 Task: Use LinkedIn to find people who attended 'Institute of Engineering', work in 'Project Management', talk about 'Automation', are currently at 'Air India', and are in the 'Primary Metal Manufacturing' industry.
Action: Mouse moved to (572, 72)
Screenshot: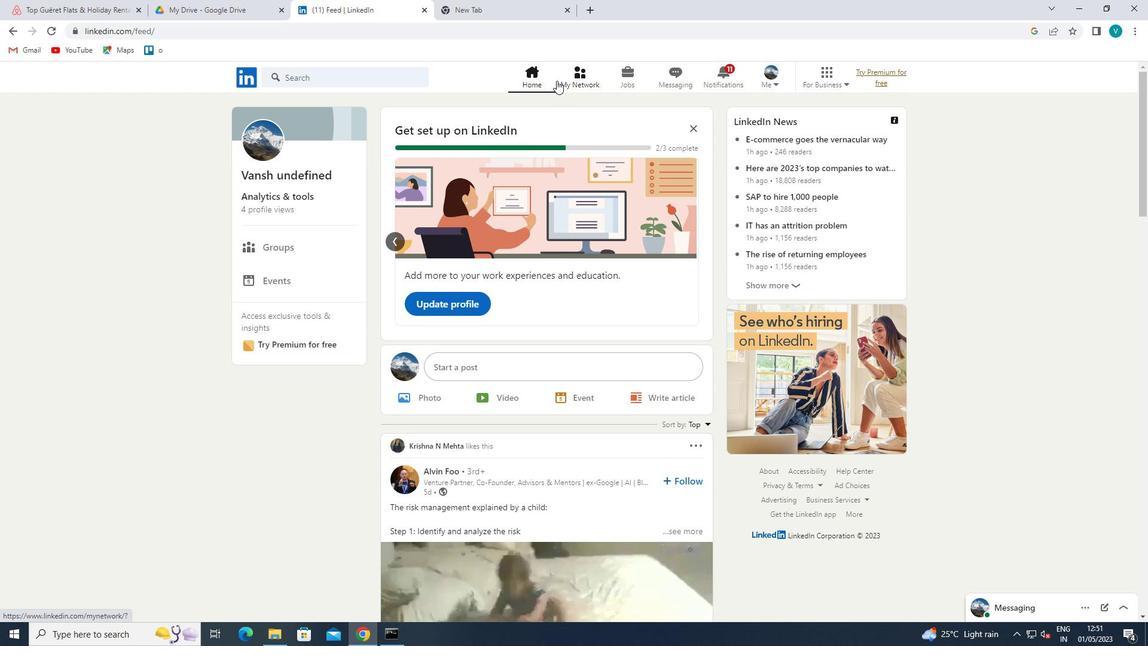
Action: Mouse pressed left at (572, 72)
Screenshot: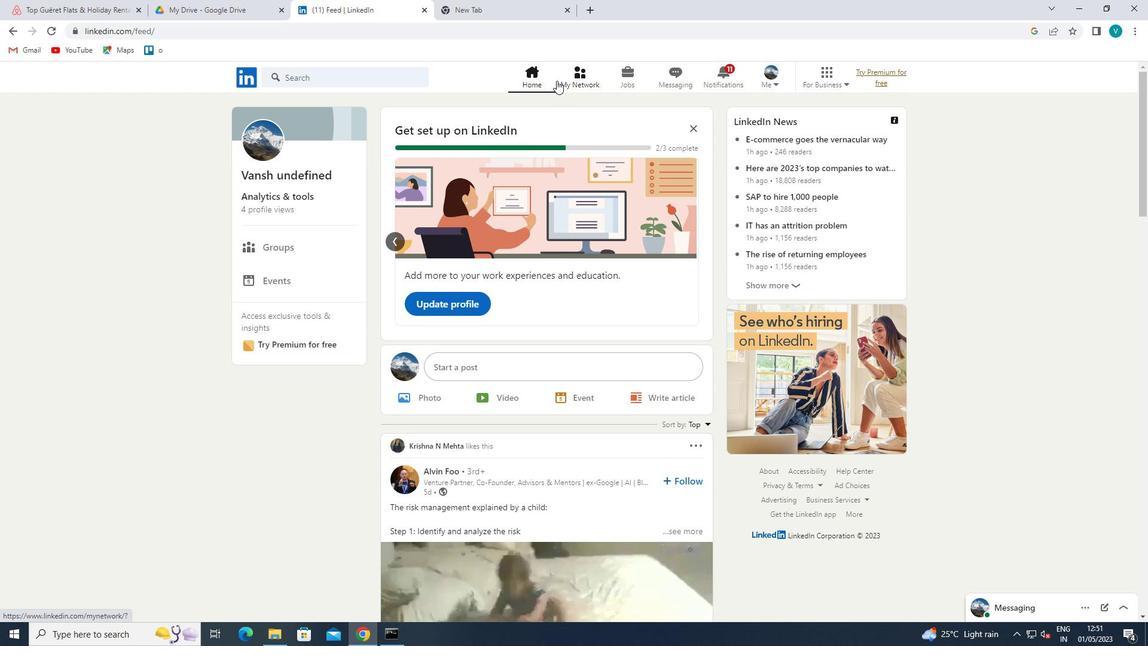 
Action: Mouse moved to (285, 139)
Screenshot: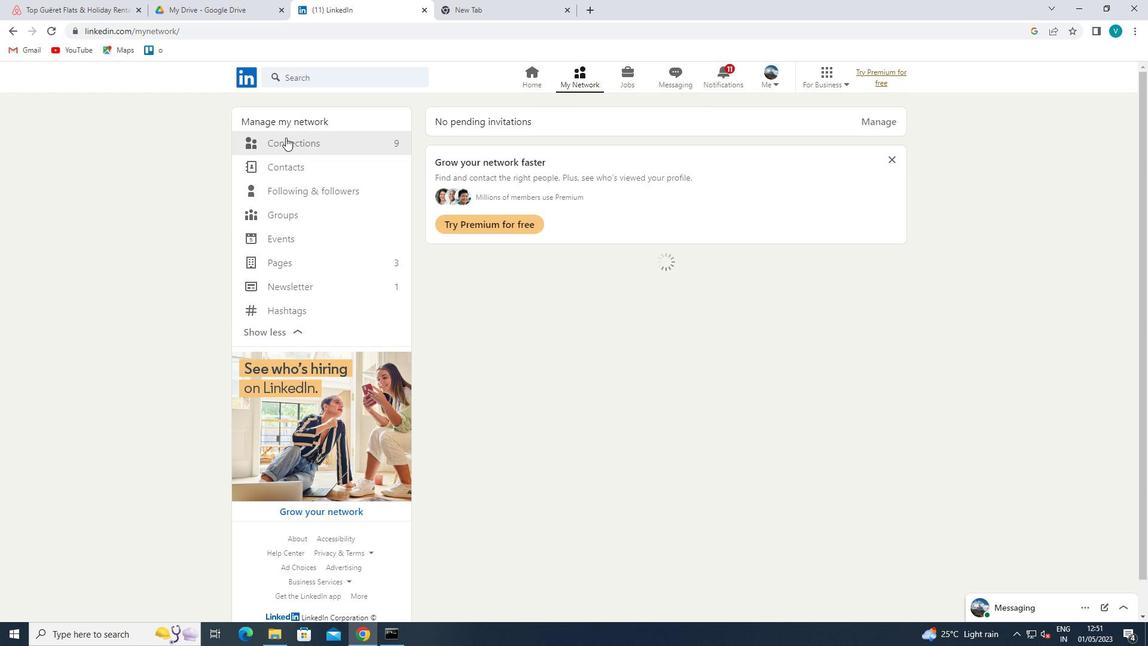 
Action: Mouse pressed left at (285, 139)
Screenshot: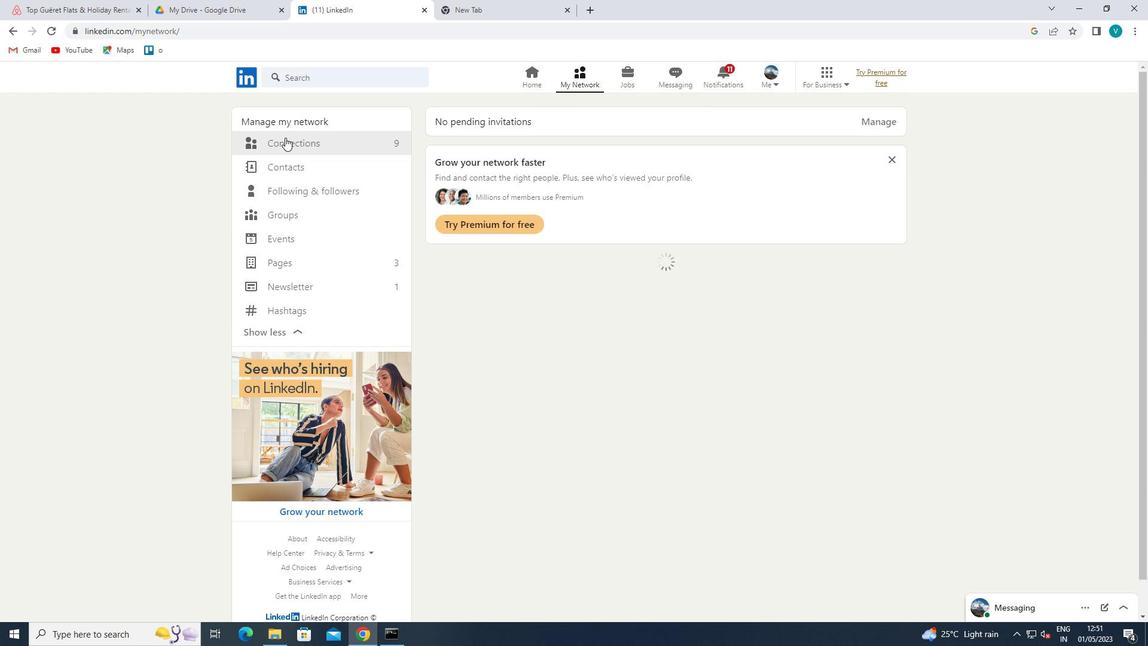 
Action: Mouse moved to (667, 144)
Screenshot: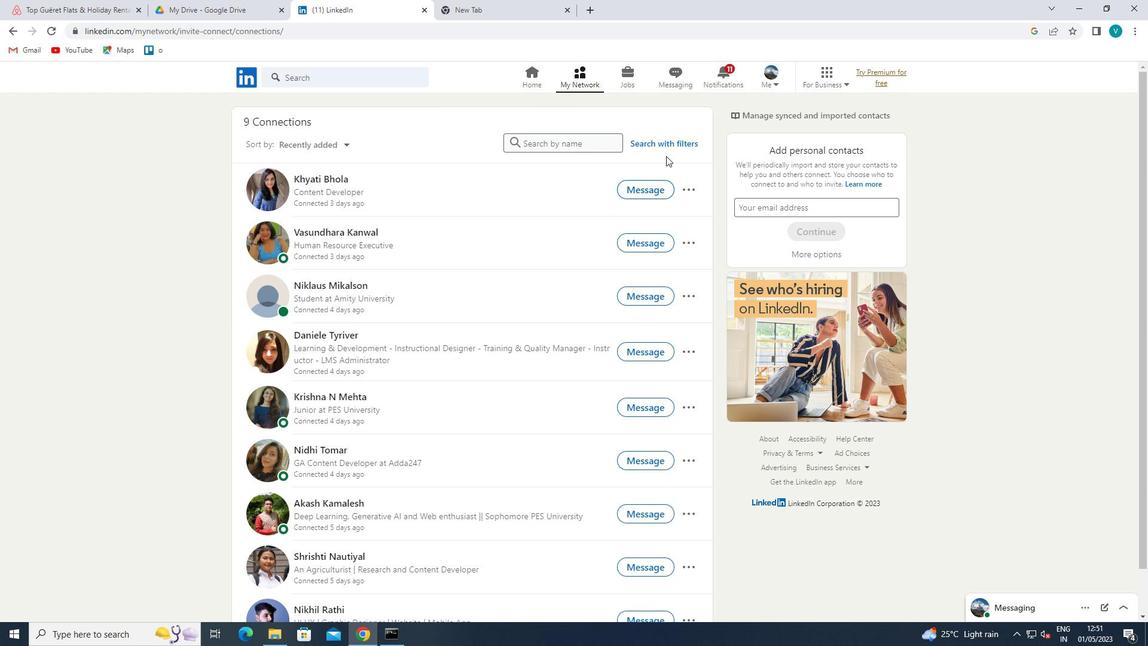 
Action: Mouse pressed left at (667, 144)
Screenshot: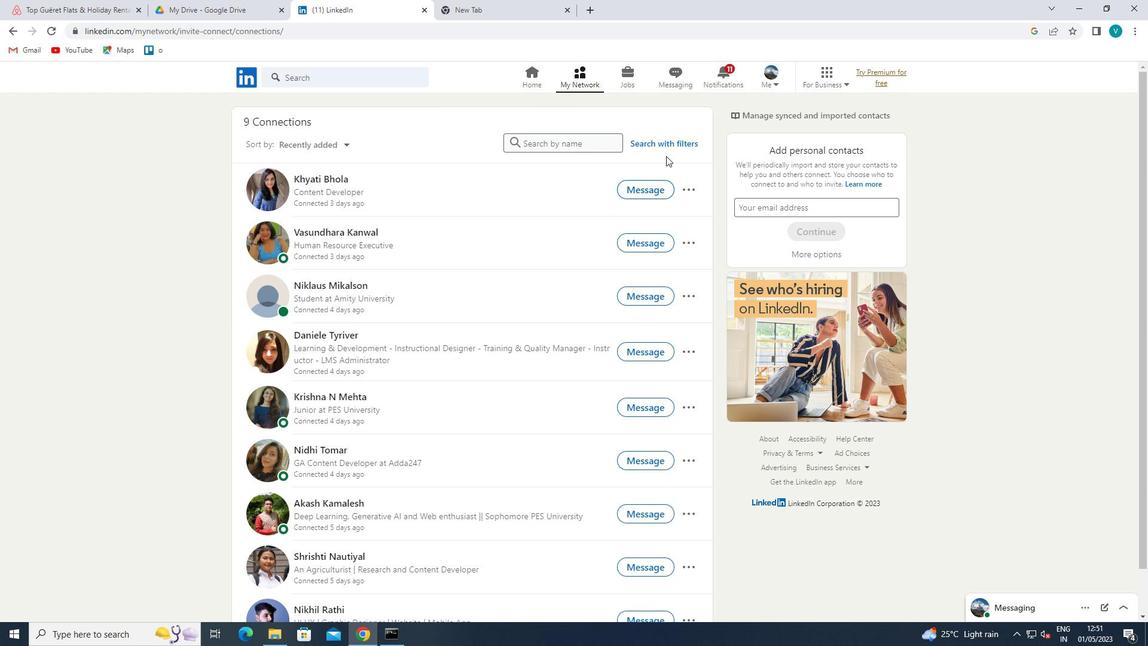 
Action: Mouse moved to (558, 102)
Screenshot: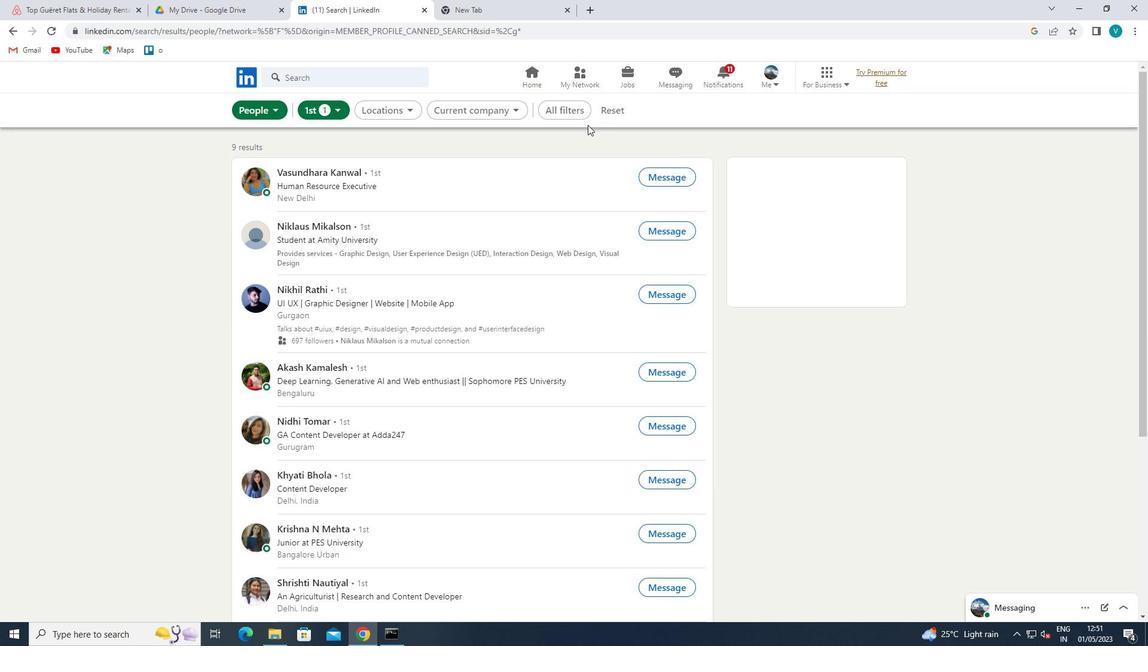 
Action: Mouse pressed left at (558, 102)
Screenshot: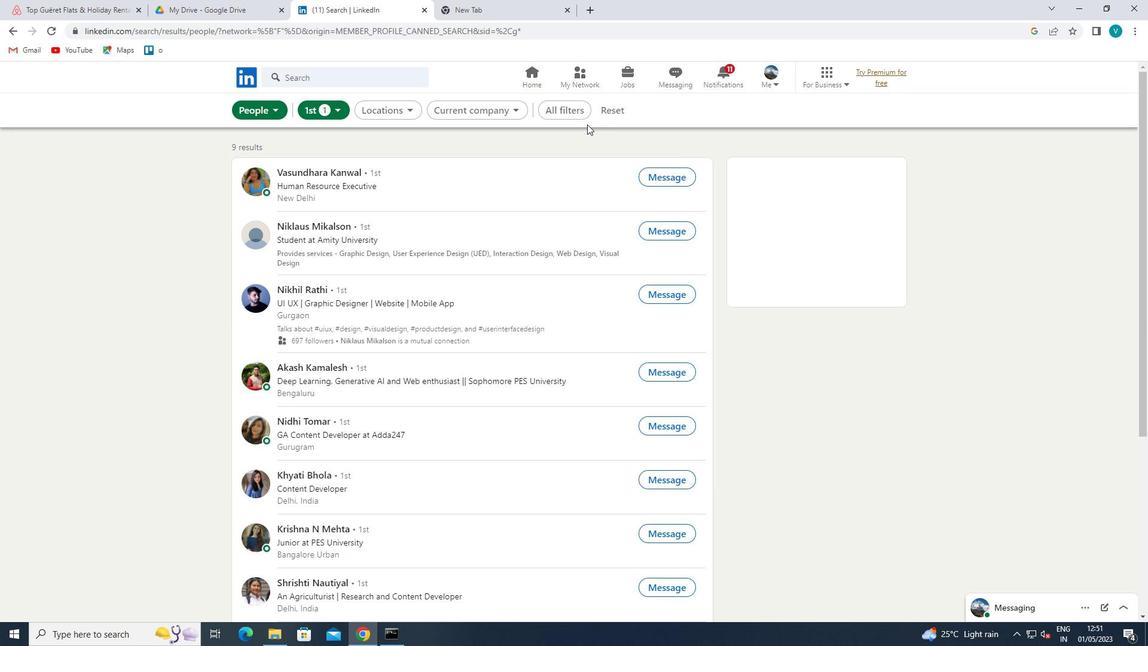 
Action: Mouse moved to (931, 225)
Screenshot: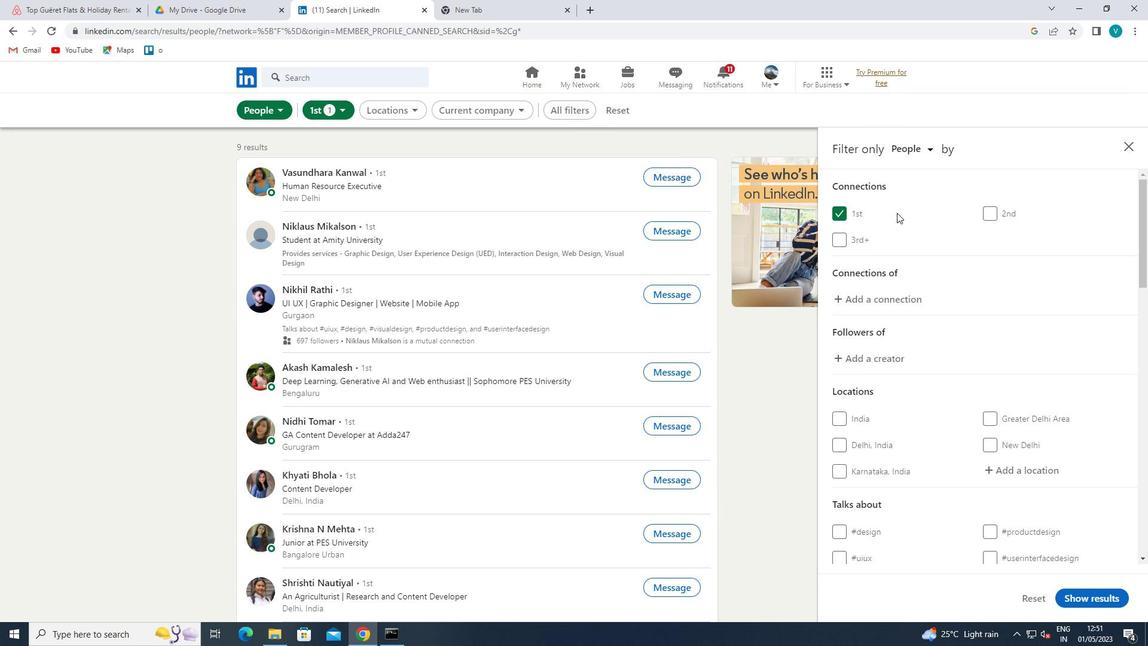 
Action: Mouse scrolled (931, 224) with delta (0, 0)
Screenshot: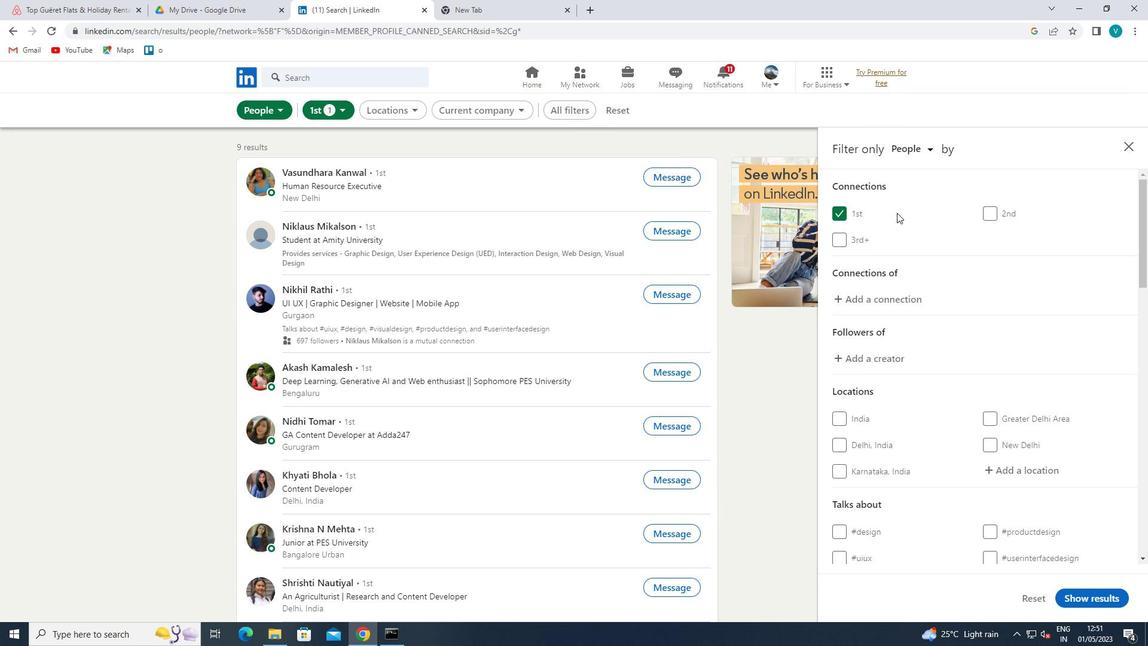 
Action: Mouse moved to (939, 230)
Screenshot: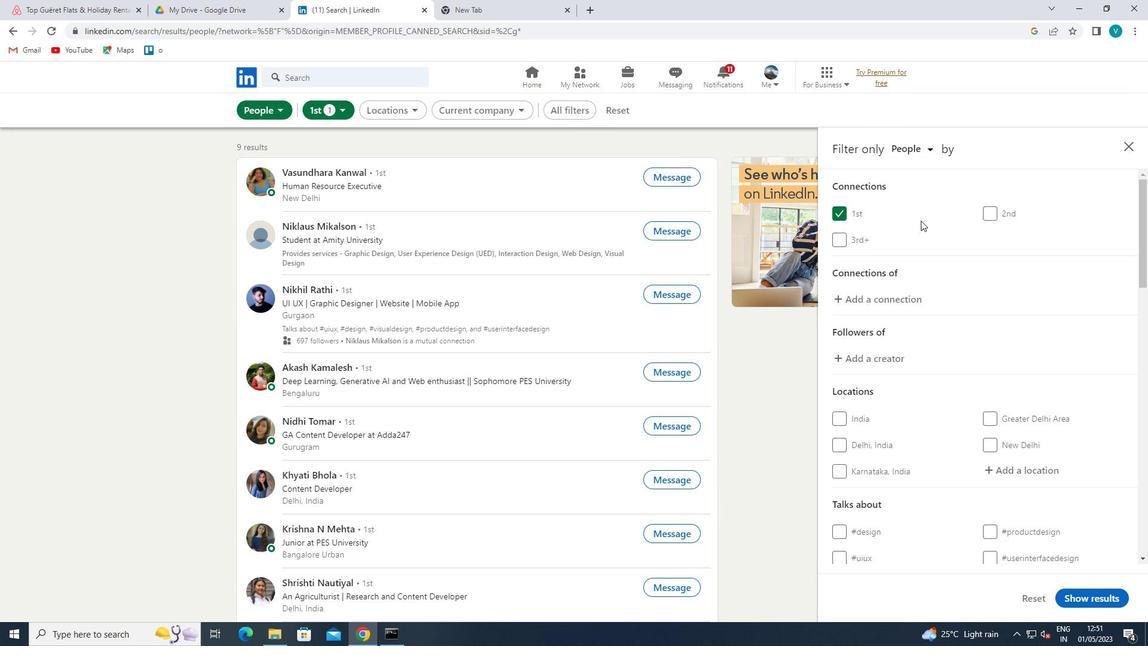 
Action: Mouse scrolled (939, 230) with delta (0, 0)
Screenshot: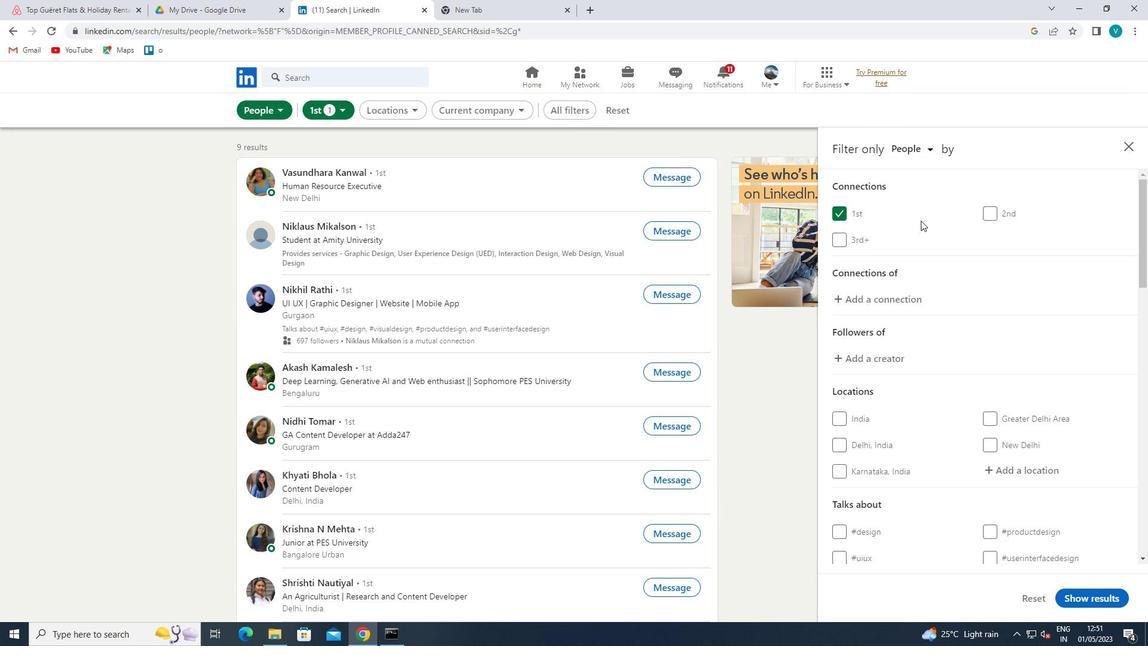 
Action: Mouse moved to (1022, 347)
Screenshot: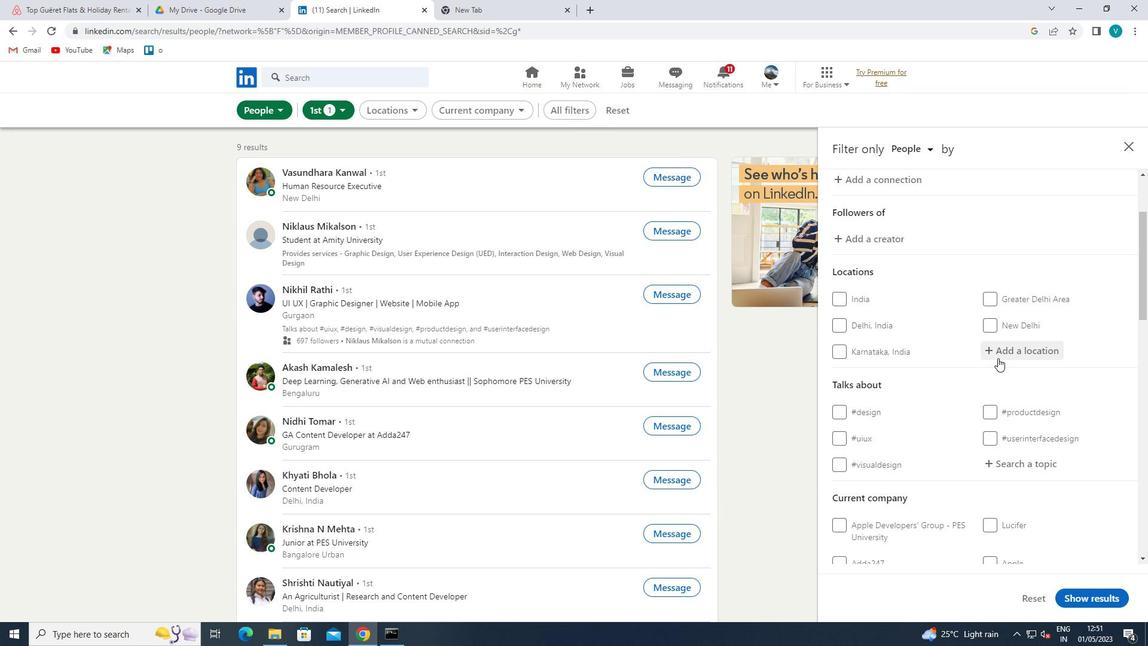 
Action: Mouse pressed left at (1022, 347)
Screenshot: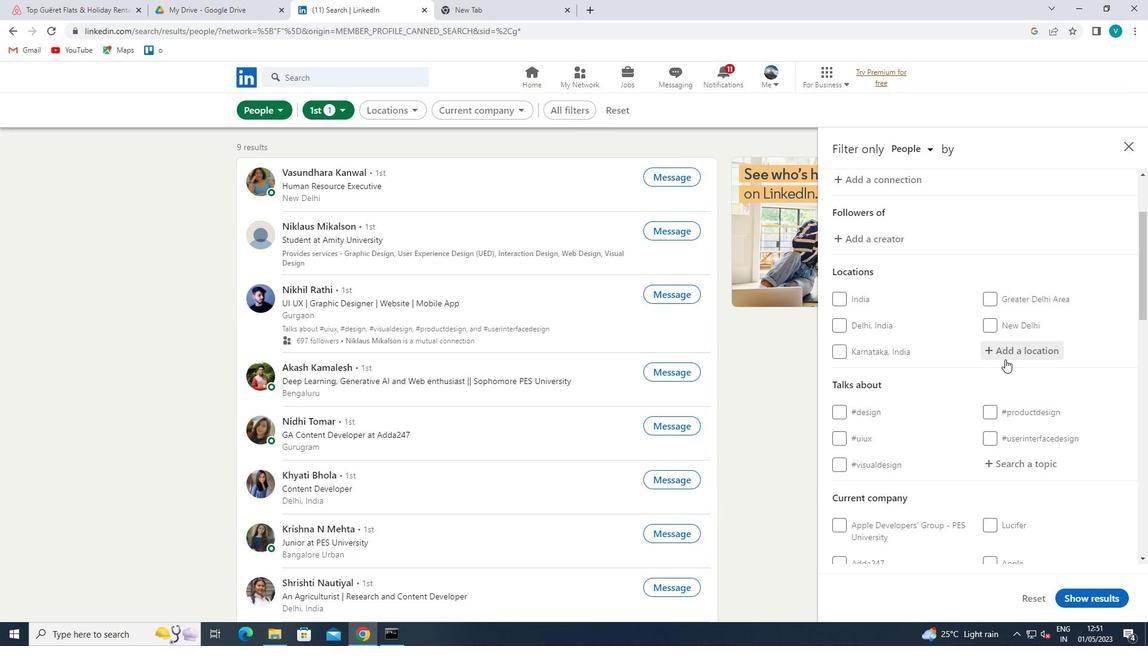
Action: Key pressed <Key.shift>LONGJING<Key.space>
Screenshot: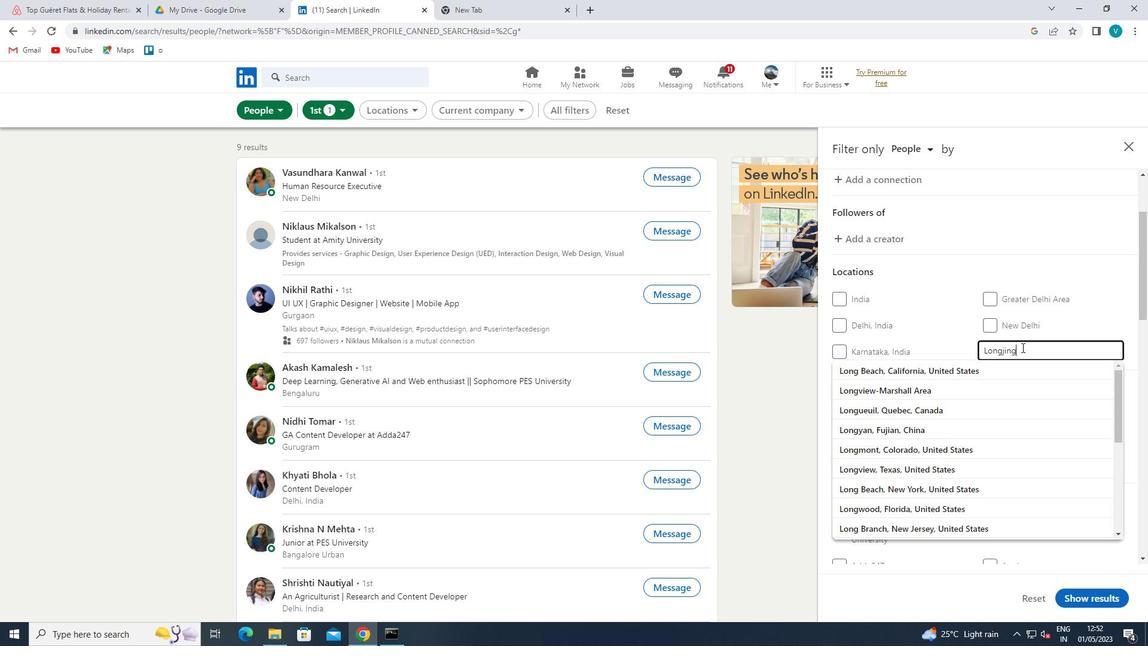 
Action: Mouse moved to (967, 346)
Screenshot: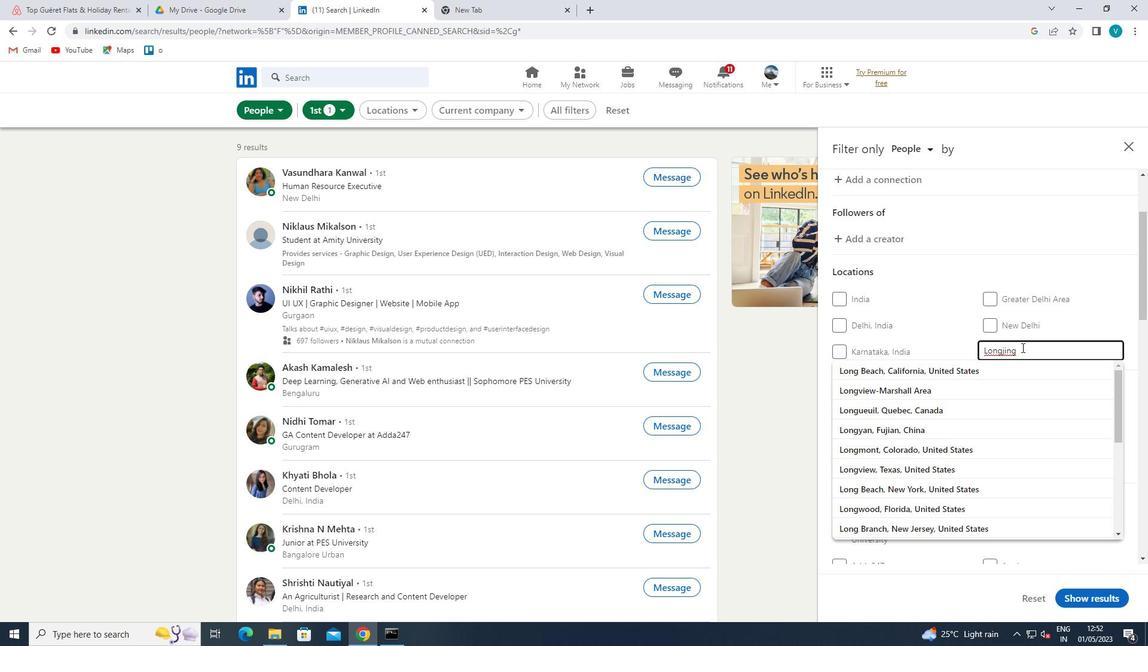 
Action: Mouse pressed left at (967, 346)
Screenshot: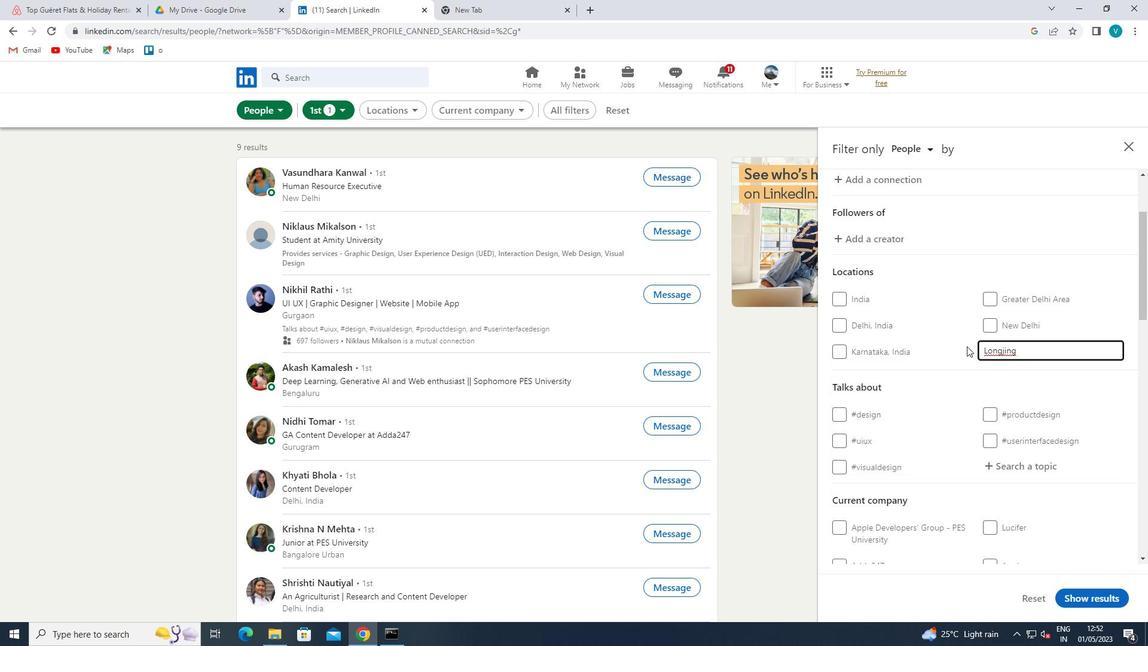 
Action: Mouse moved to (969, 334)
Screenshot: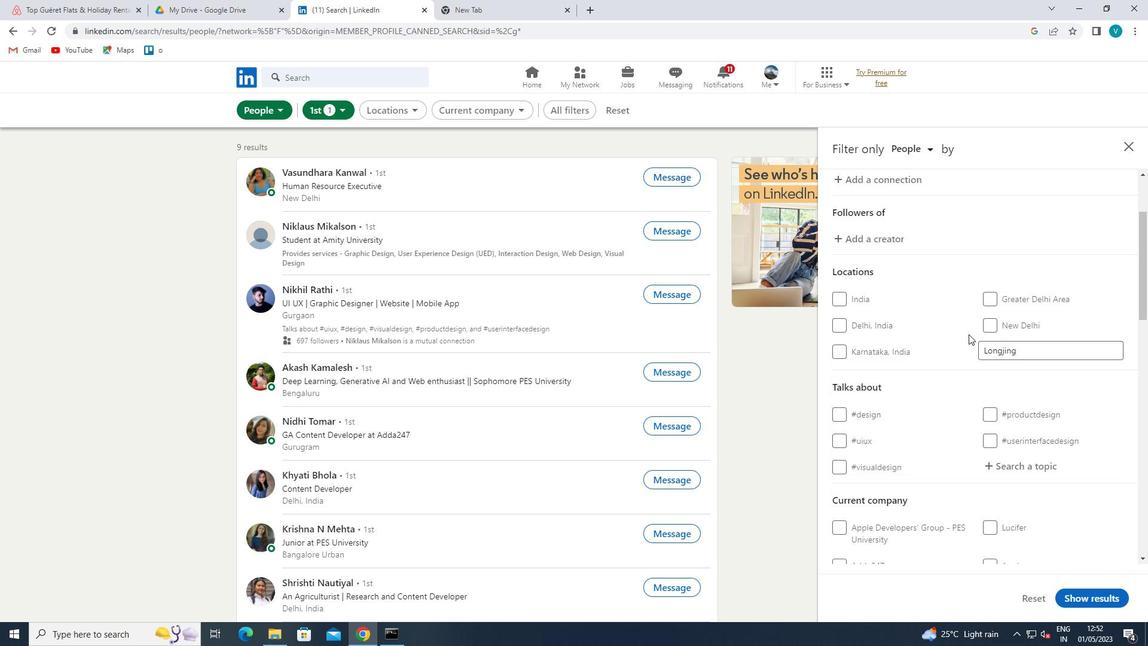 
Action: Mouse scrolled (969, 334) with delta (0, 0)
Screenshot: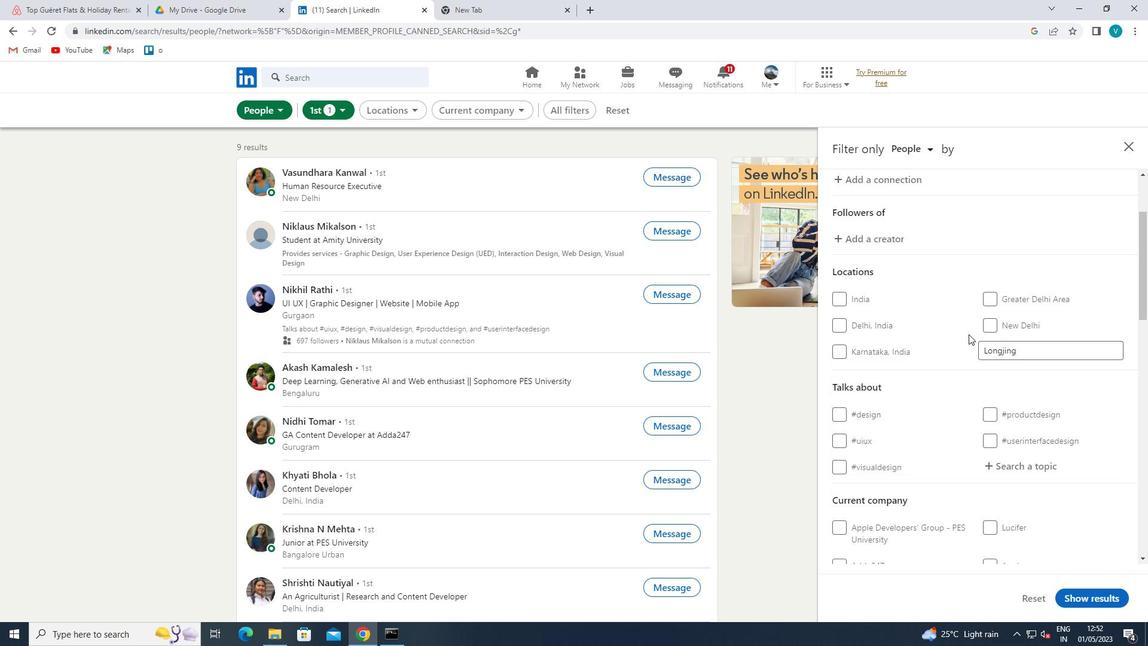 
Action: Mouse moved to (974, 343)
Screenshot: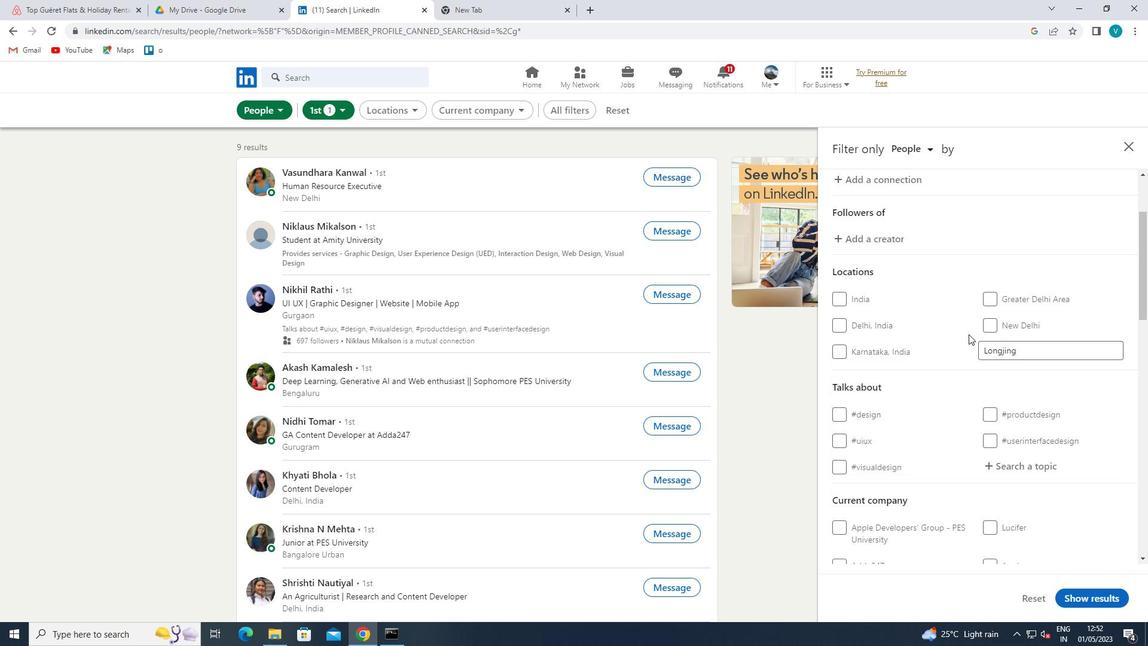 
Action: Mouse scrolled (974, 342) with delta (0, 0)
Screenshot: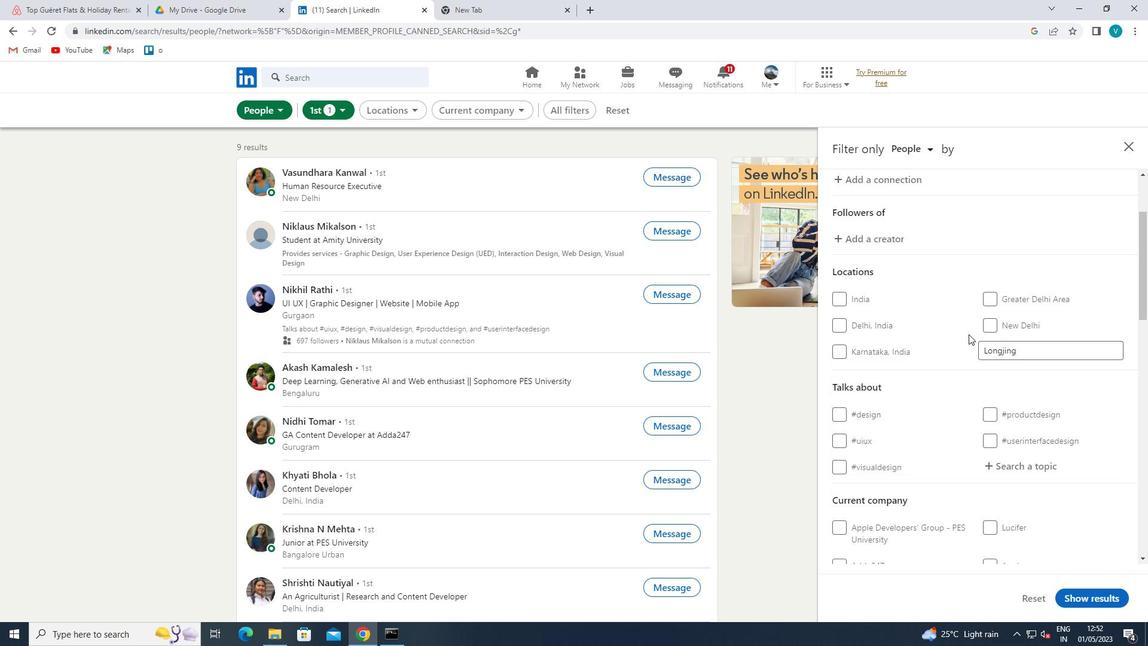 
Action: Mouse moved to (1037, 352)
Screenshot: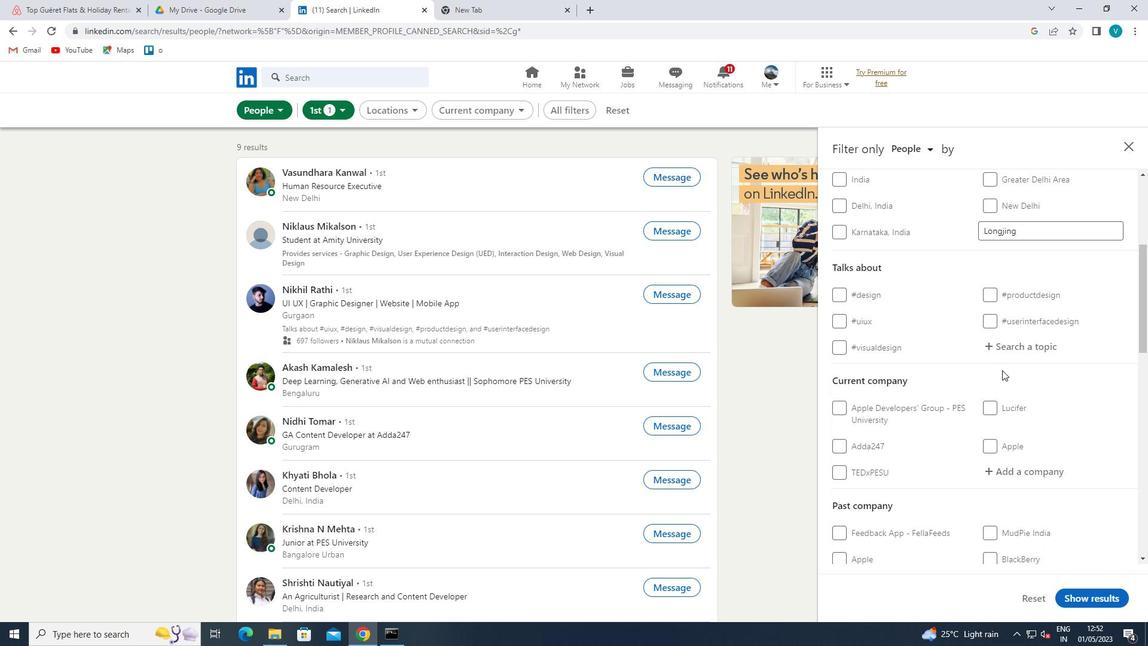 
Action: Mouse pressed left at (1037, 352)
Screenshot: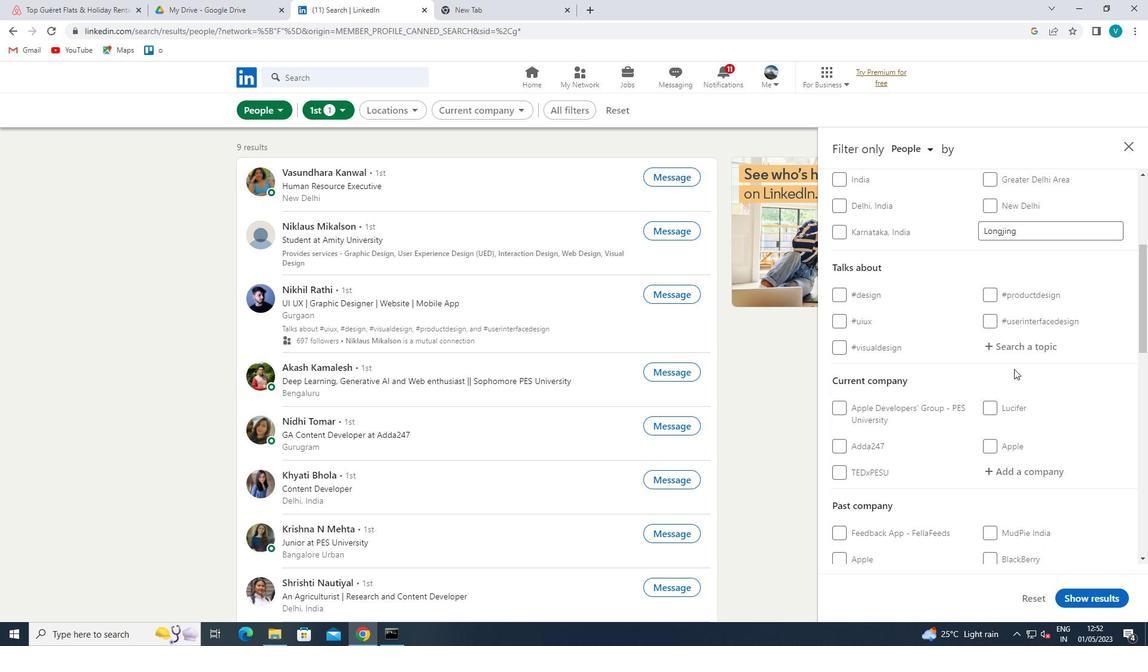 
Action: Mouse moved to (1038, 351)
Screenshot: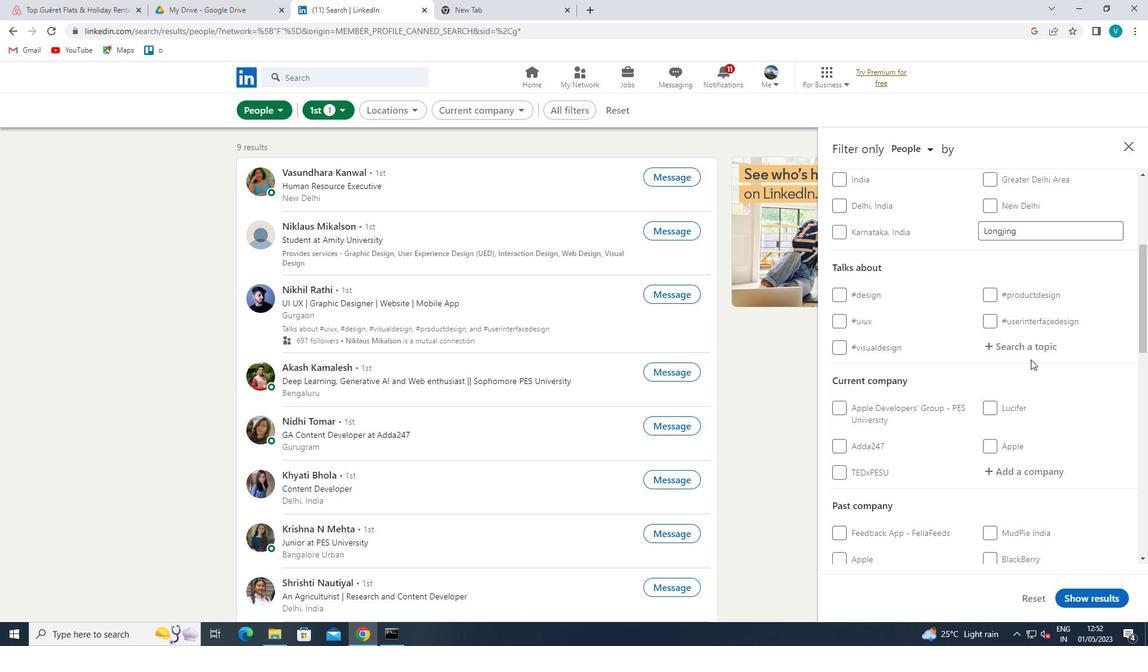 
Action: Key pressed <Key.shift>AUTOM
Screenshot: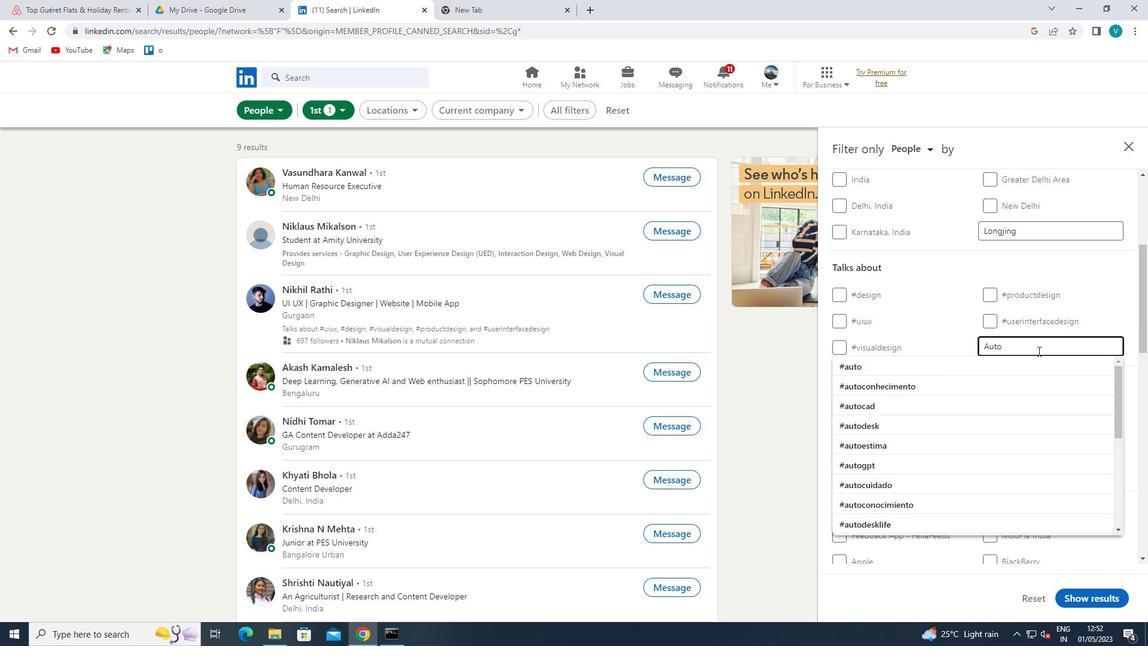 
Action: Mouse moved to (1038, 351)
Screenshot: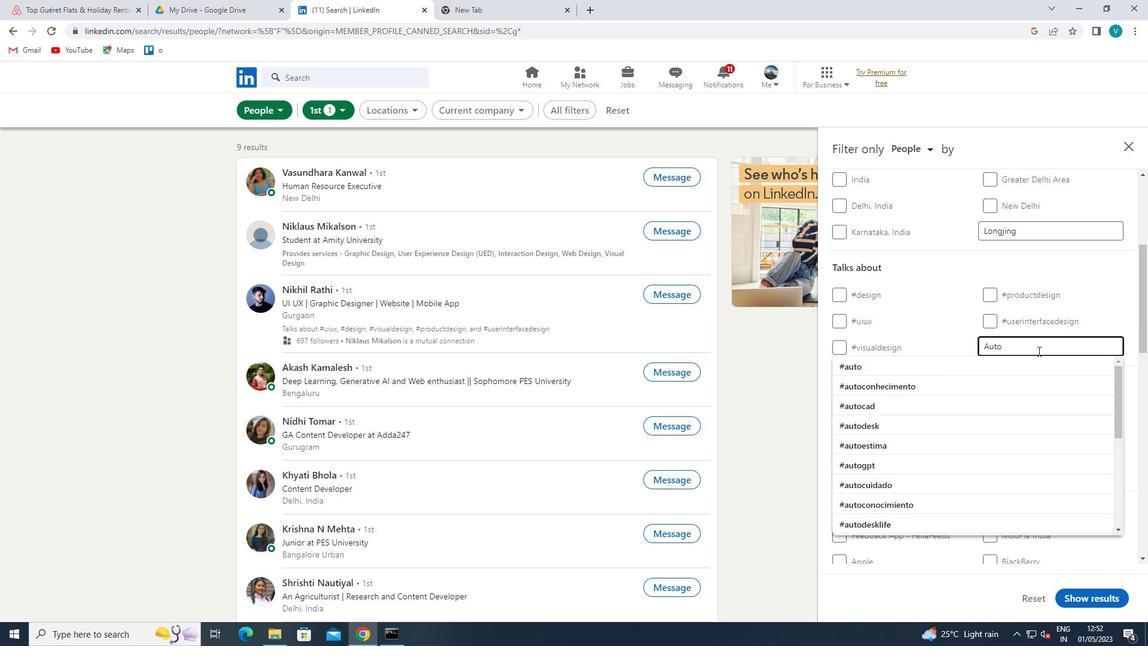 
Action: Key pressed AT
Screenshot: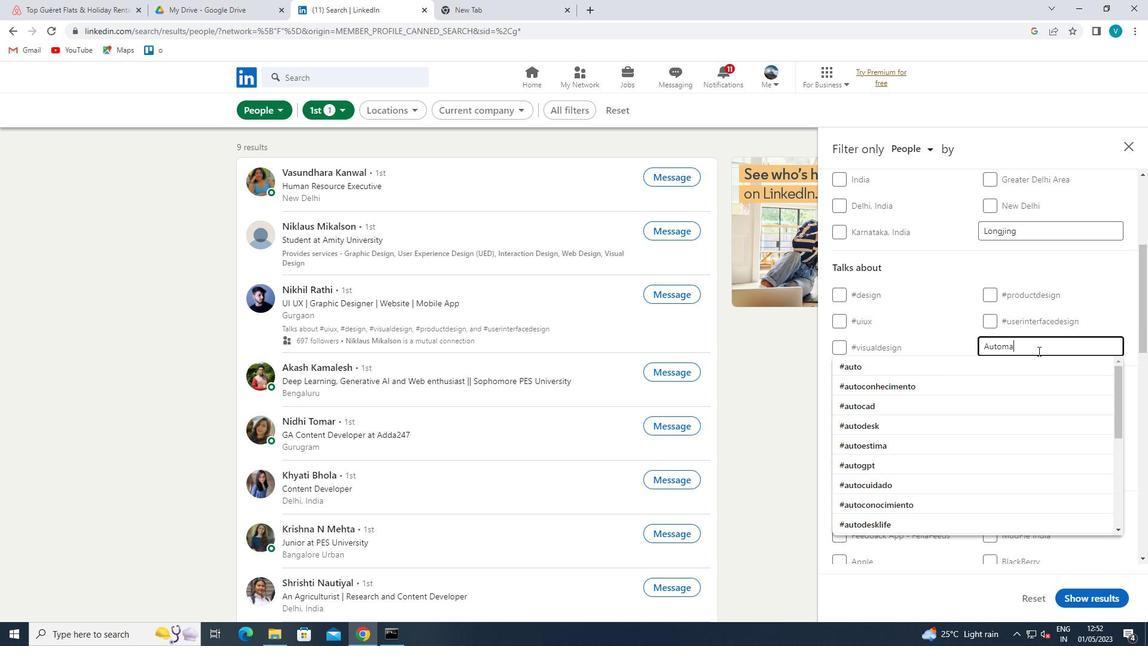 
Action: Mouse moved to (1038, 350)
Screenshot: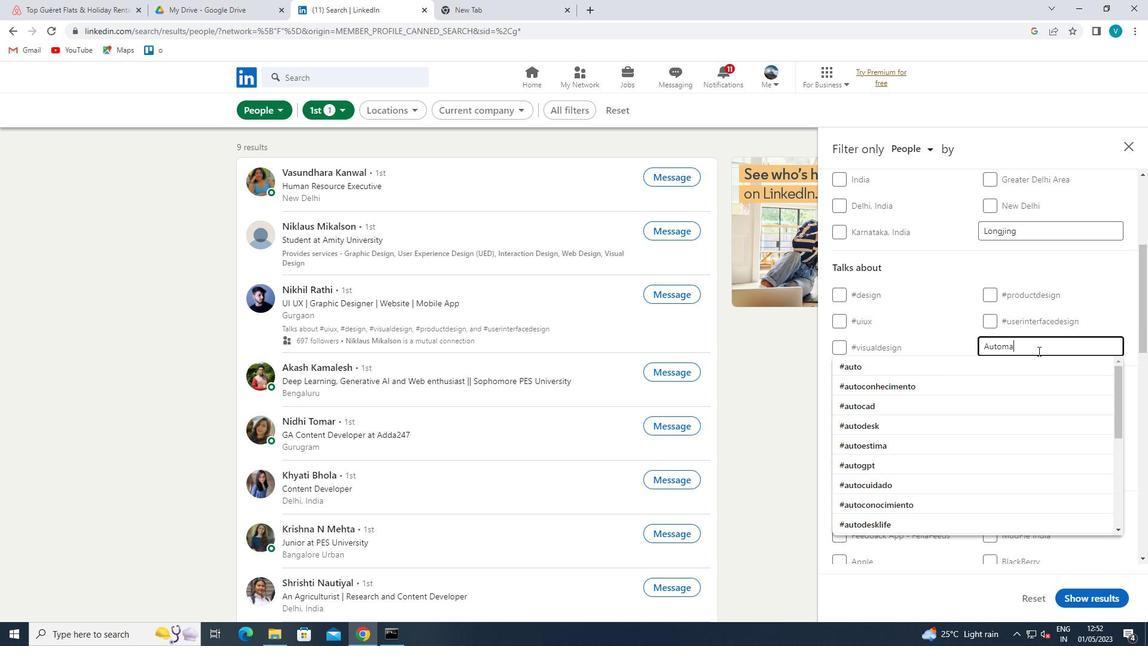 
Action: Key pressed ION
Screenshot: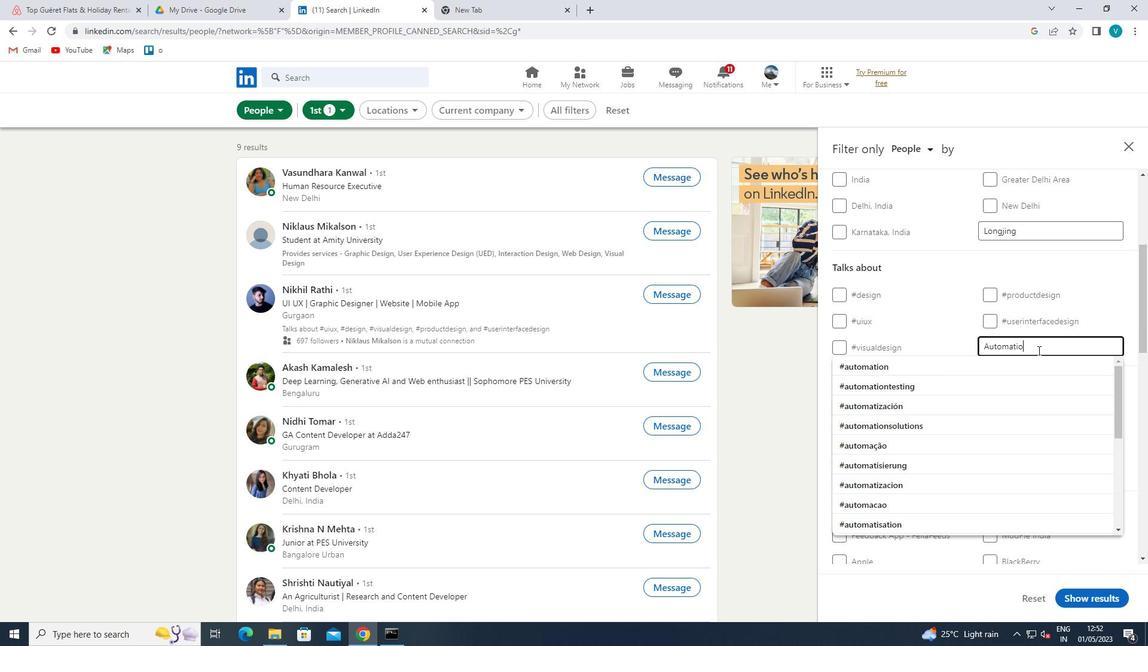 
Action: Mouse moved to (975, 360)
Screenshot: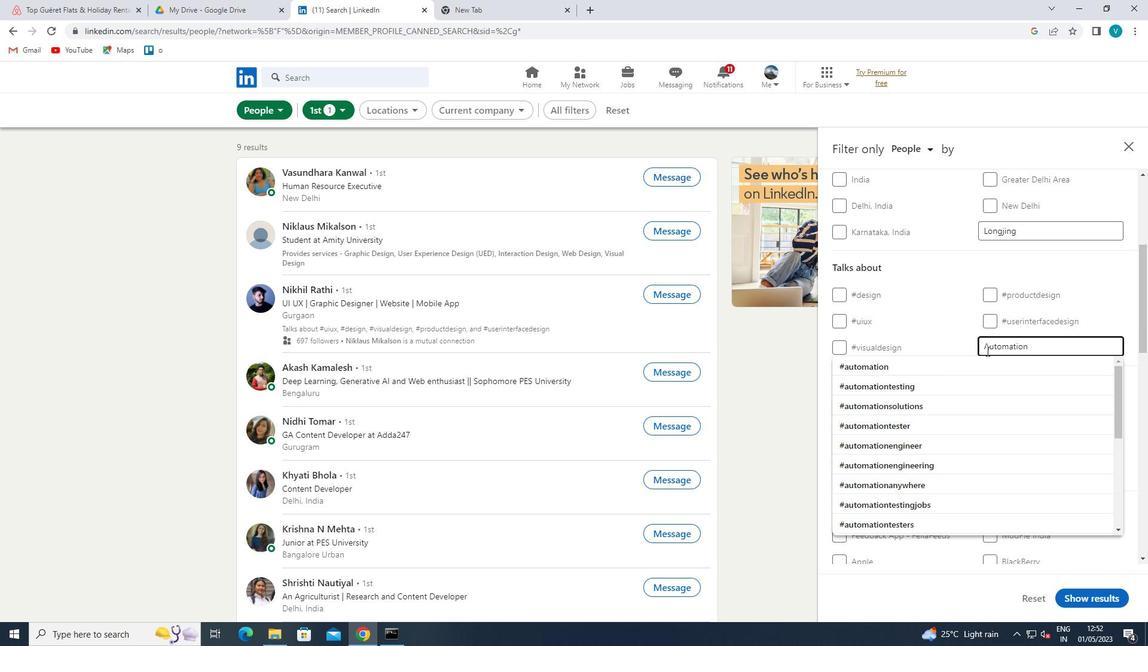 
Action: Mouse pressed left at (975, 360)
Screenshot: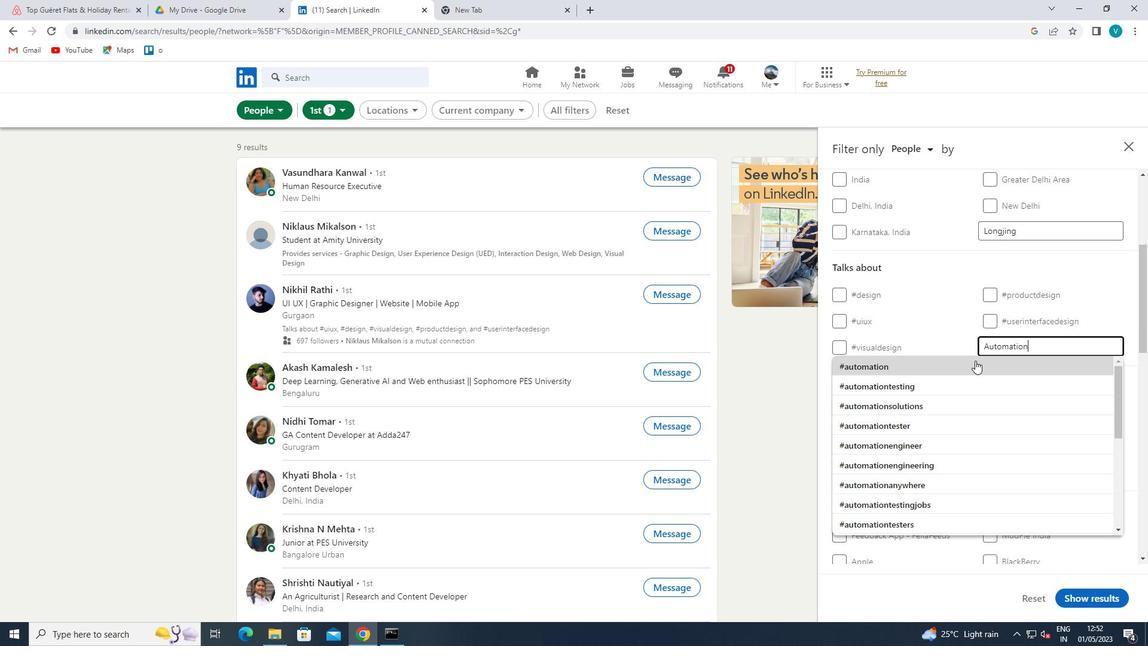 
Action: Mouse scrolled (975, 360) with delta (0, 0)
Screenshot: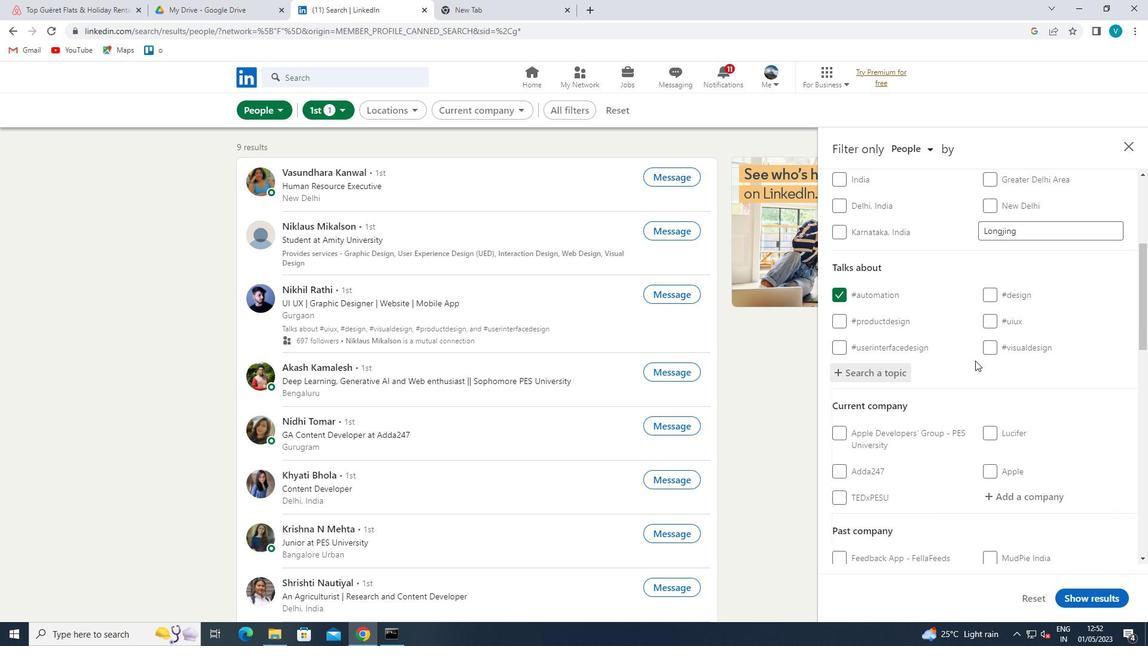 
Action: Mouse scrolled (975, 360) with delta (0, 0)
Screenshot: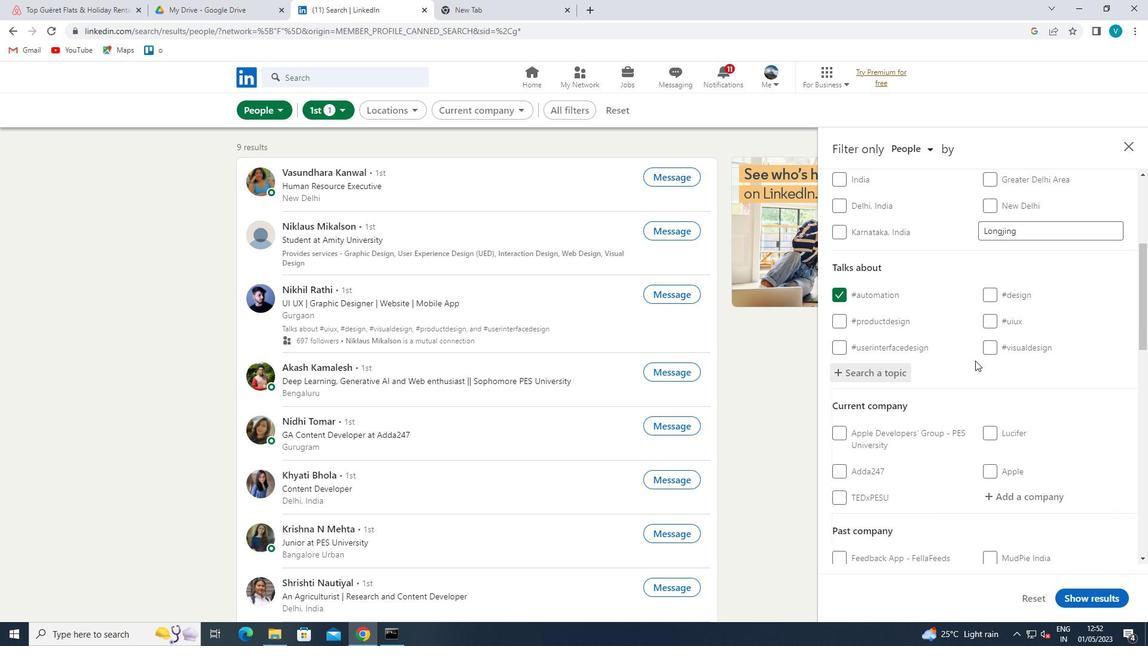 
Action: Mouse moved to (1033, 379)
Screenshot: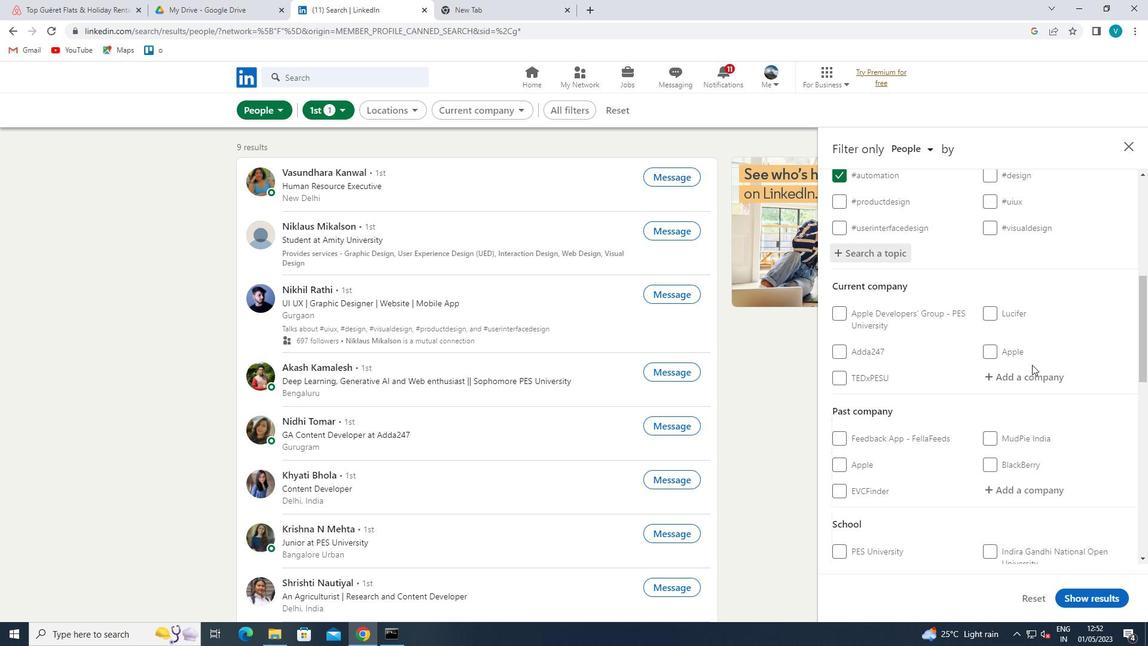 
Action: Mouse pressed left at (1033, 379)
Screenshot: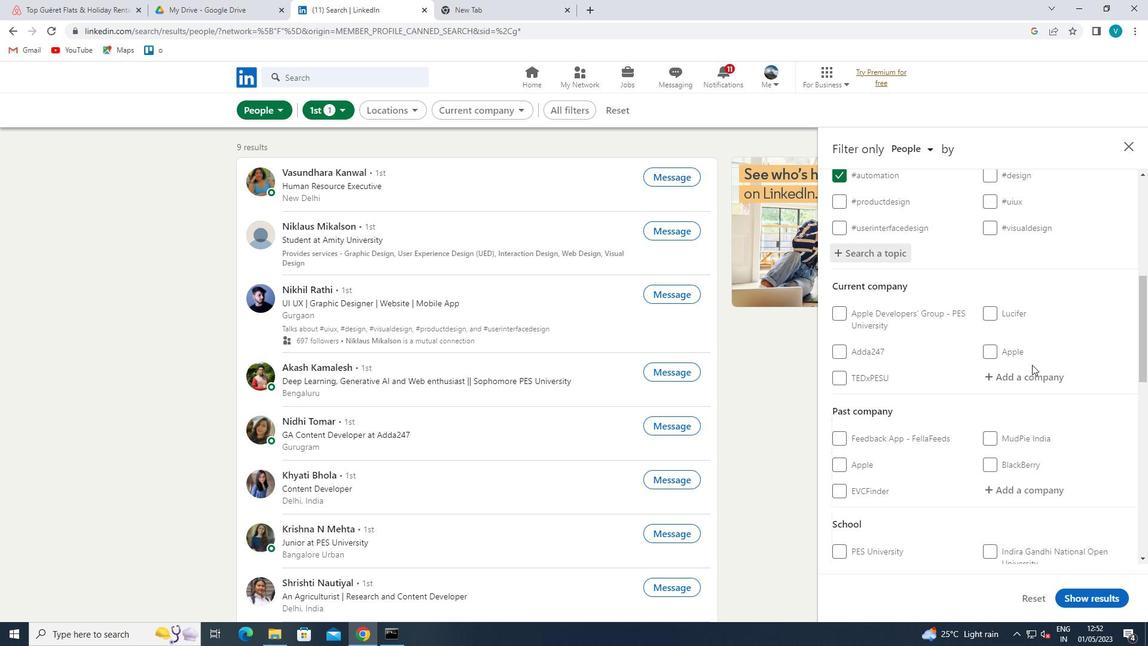 
Action: Key pressed <Key.shift>AIR<Key.space><Key.shift>INDIA<Key.space>
Screenshot: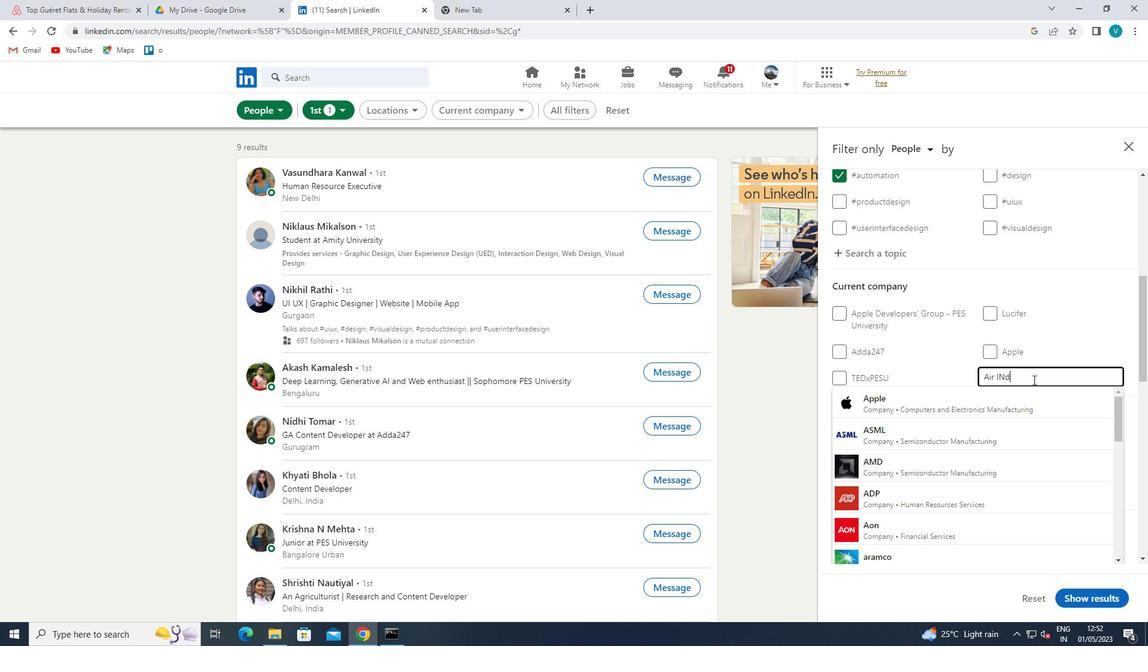 
Action: Mouse moved to (1006, 377)
Screenshot: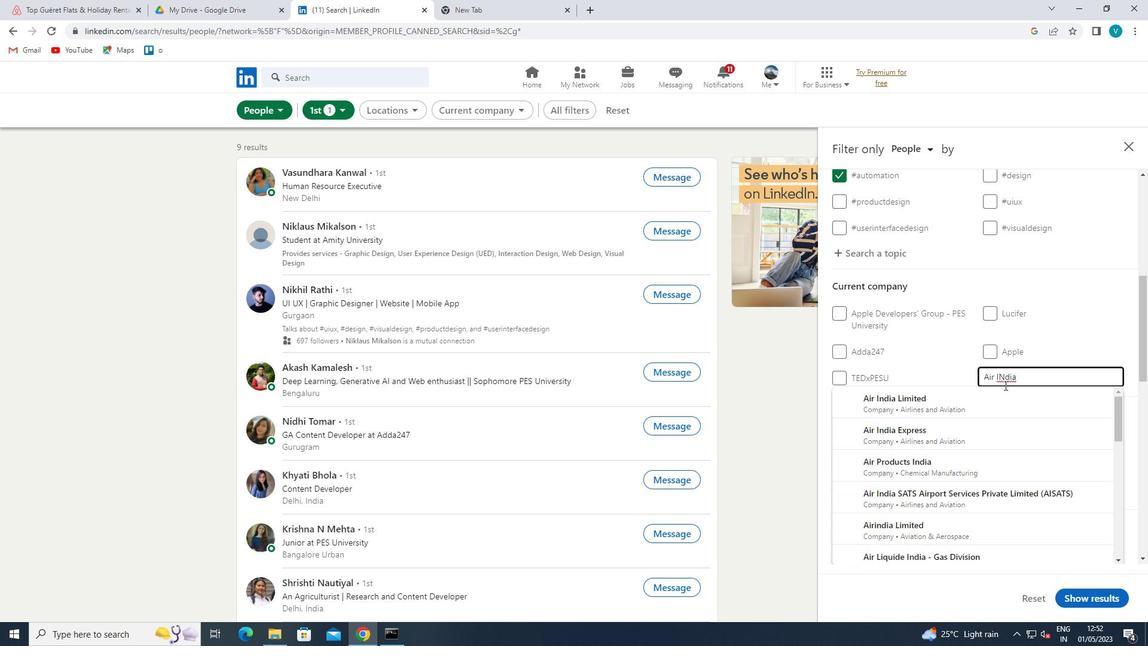 
Action: Mouse pressed left at (1006, 377)
Screenshot: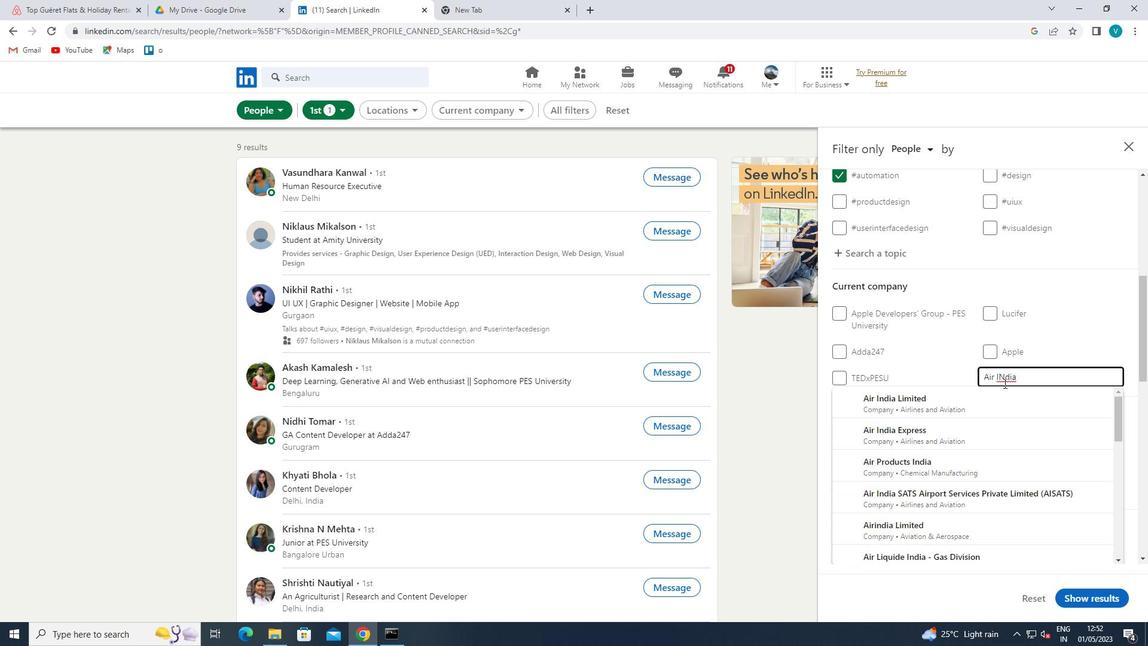 
Action: Mouse moved to (1005, 376)
Screenshot: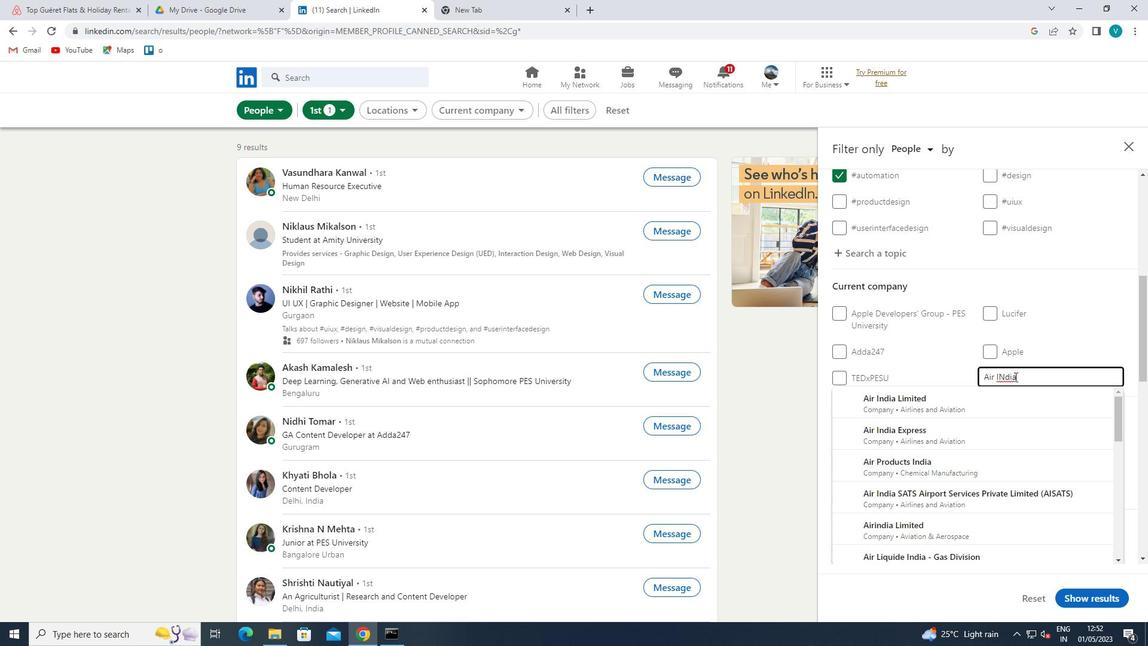 
Action: Mouse pressed left at (1005, 376)
Screenshot: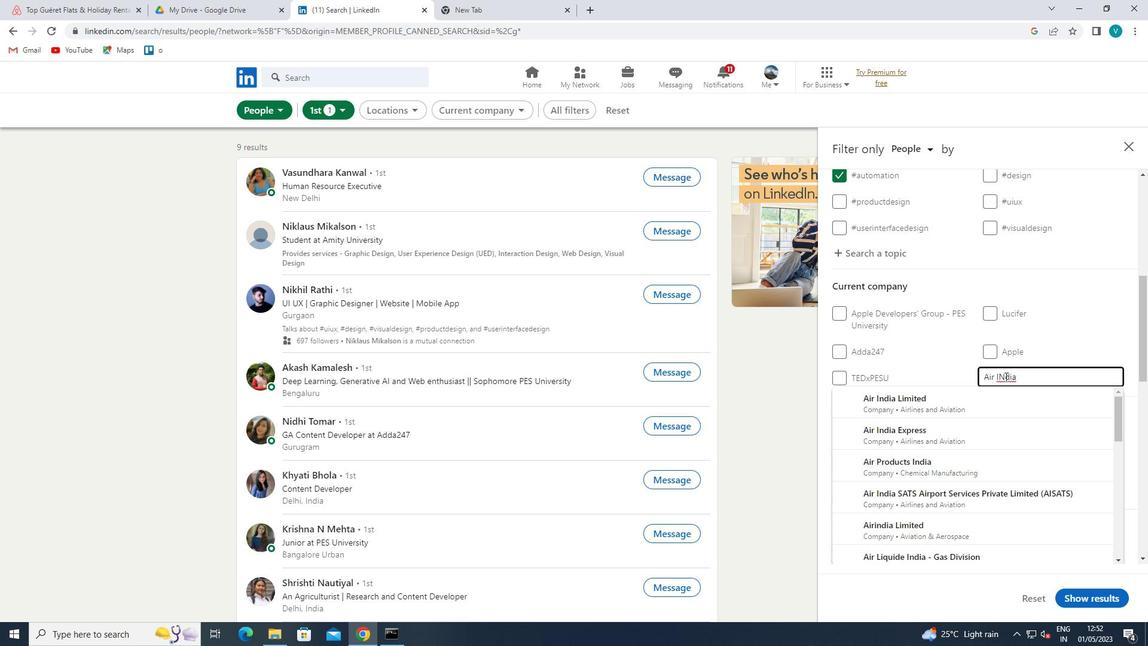 
Action: Mouse moved to (1012, 379)
Screenshot: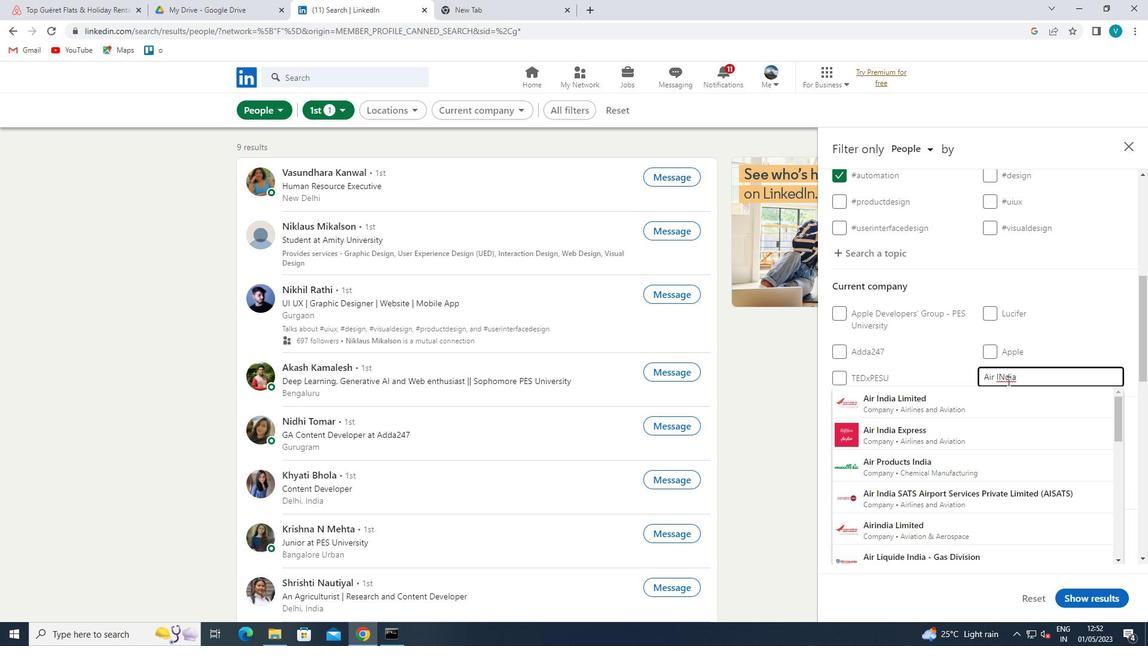 
Action: Key pressed <Key.backspace>N
Screenshot: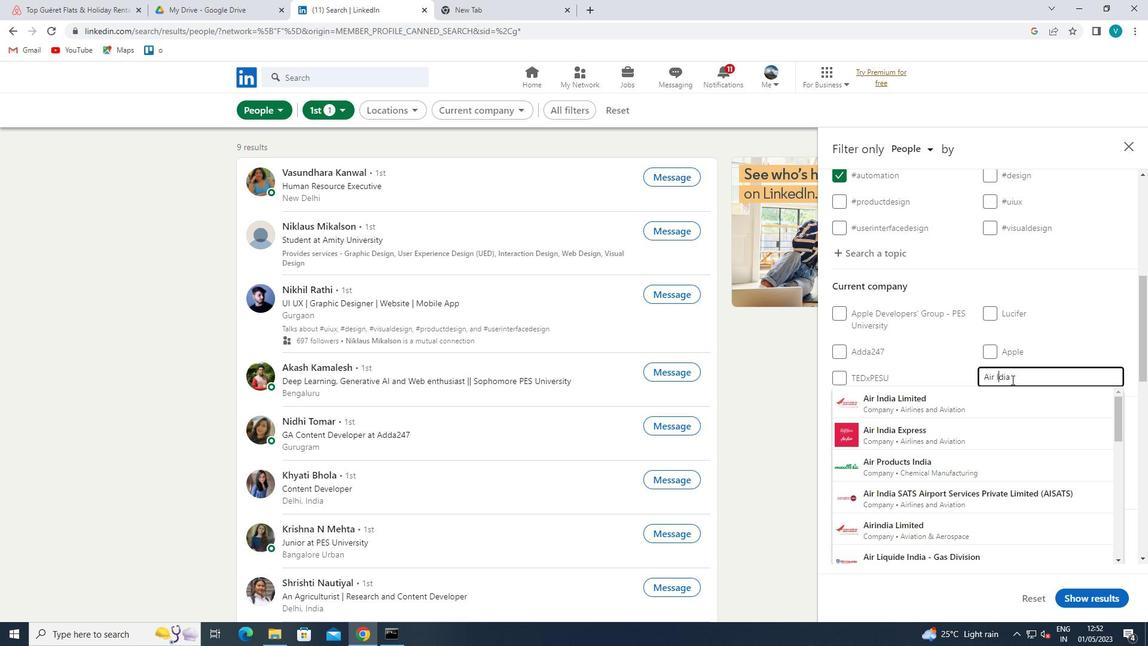 
Action: Mouse moved to (952, 430)
Screenshot: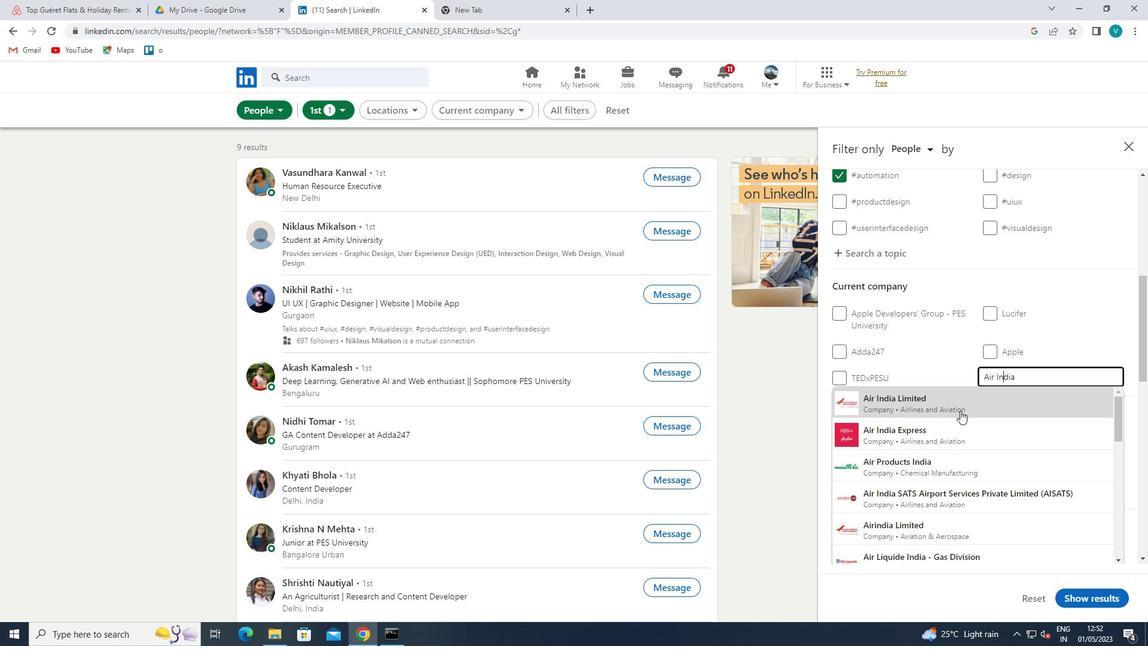 
Action: Mouse pressed left at (952, 430)
Screenshot: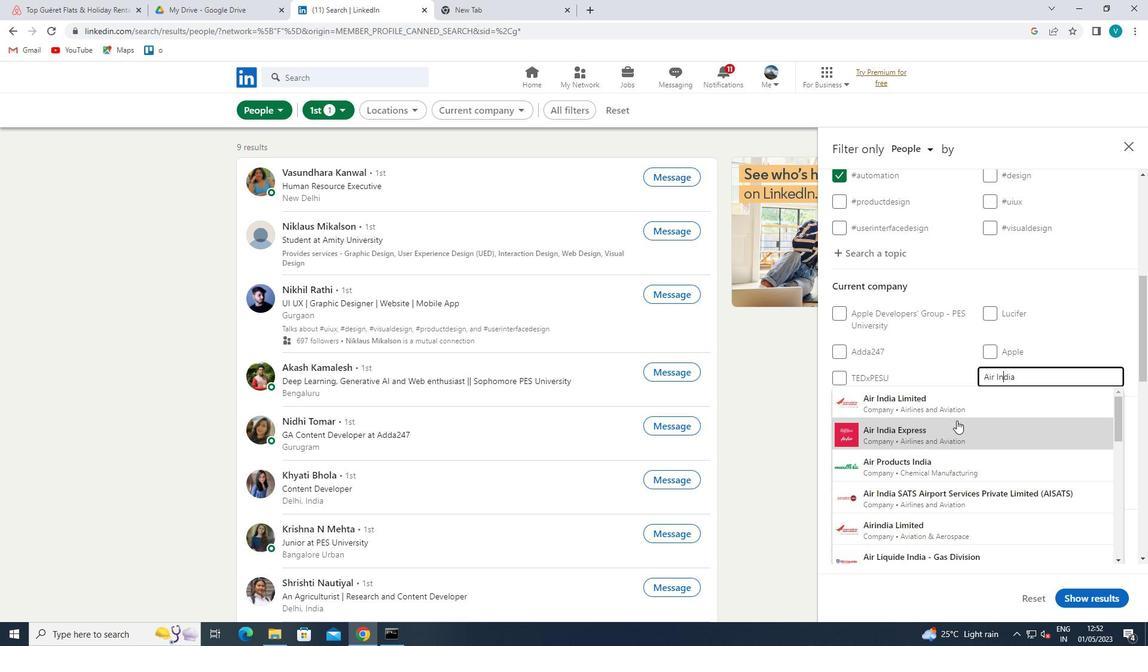 
Action: Mouse moved to (966, 422)
Screenshot: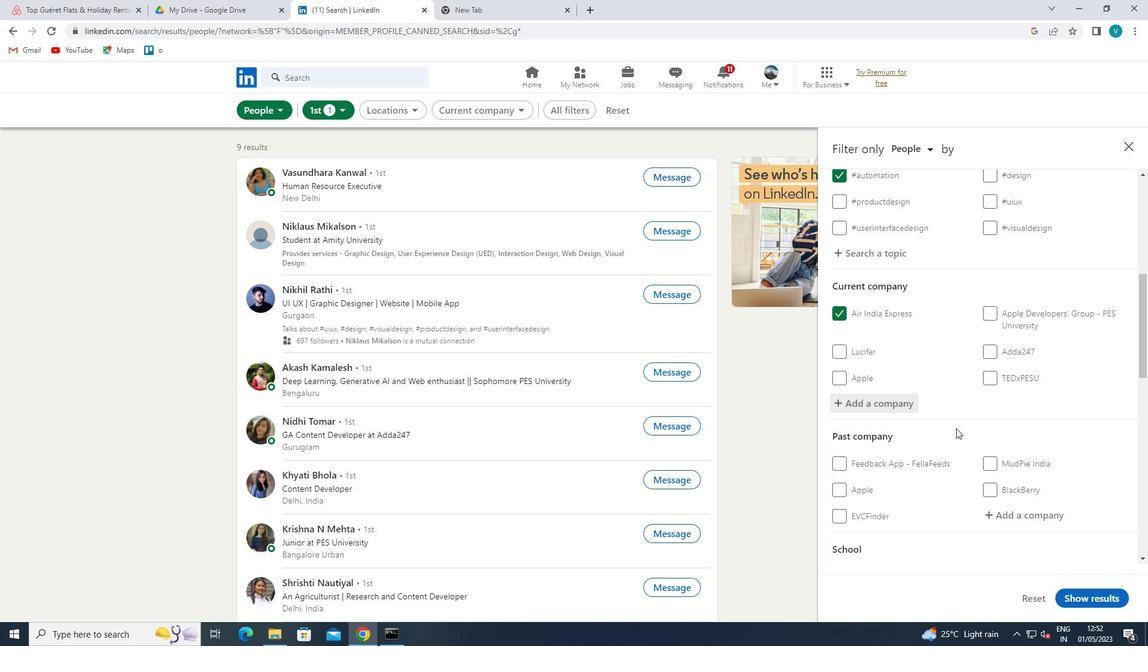 
Action: Mouse scrolled (966, 421) with delta (0, 0)
Screenshot: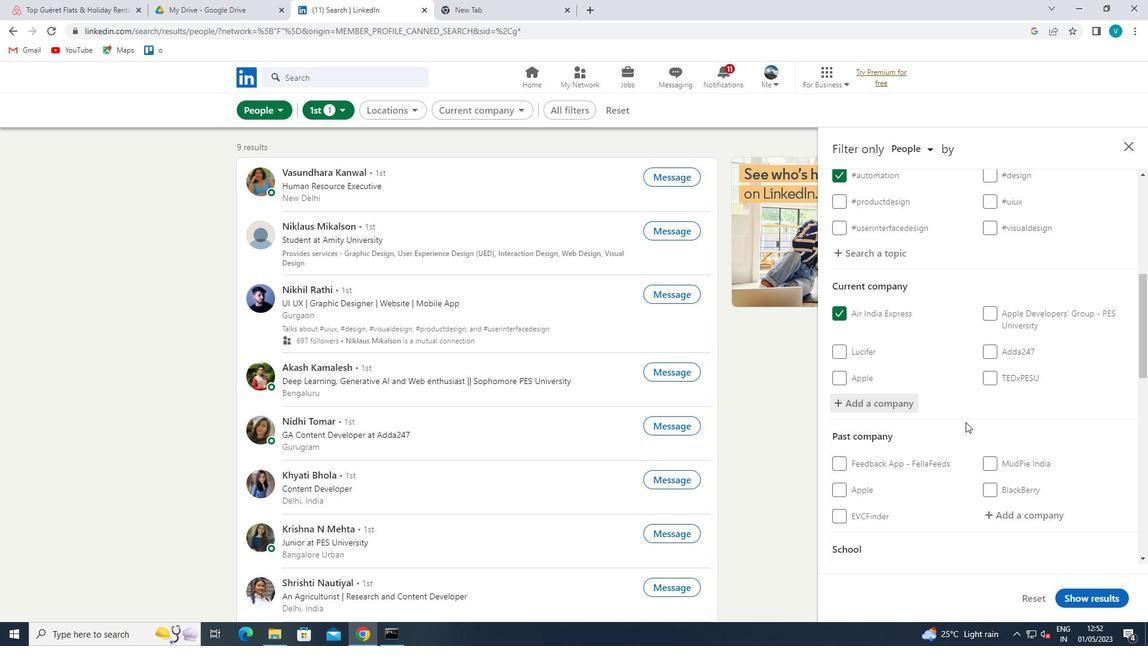 
Action: Mouse moved to (966, 422)
Screenshot: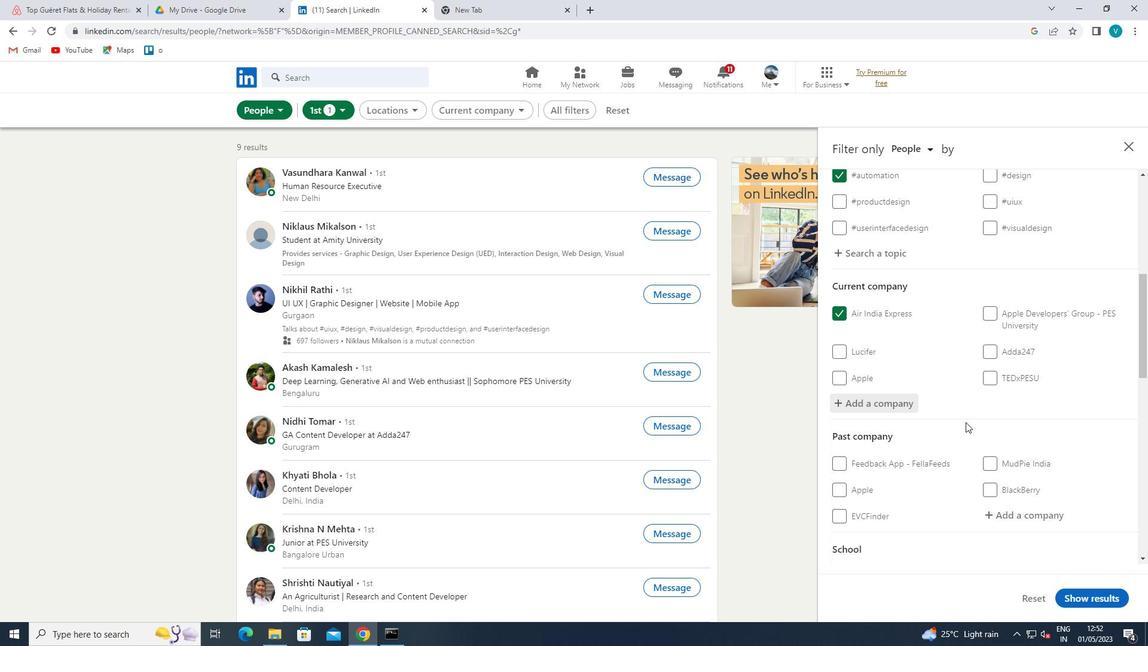 
Action: Mouse scrolled (966, 421) with delta (0, 0)
Screenshot: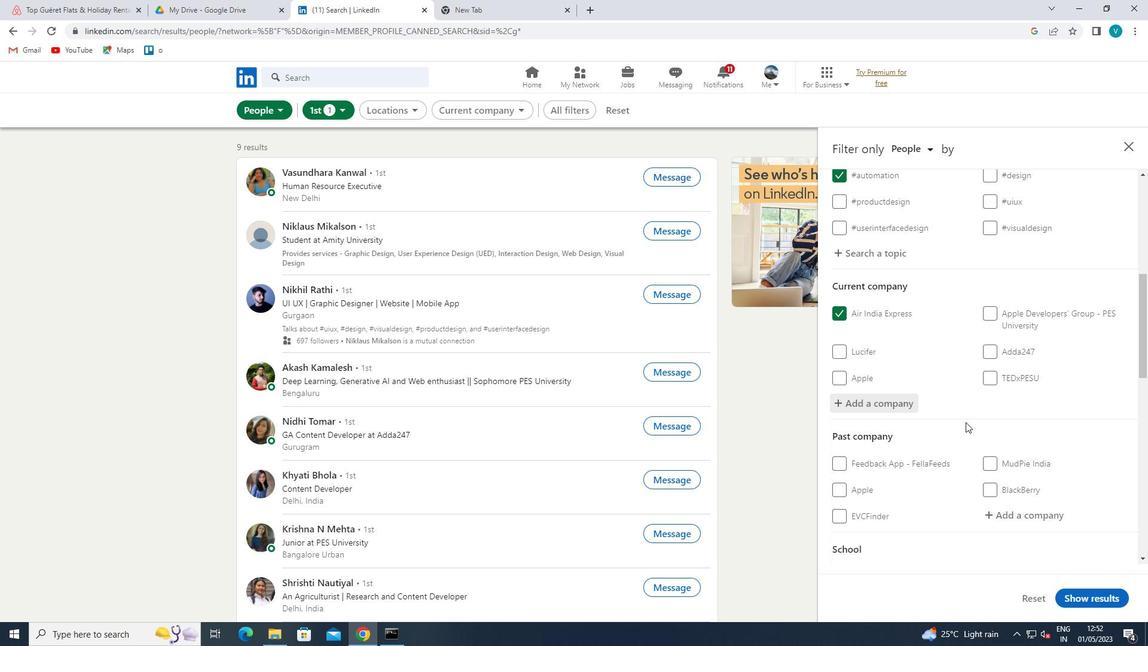 
Action: Mouse scrolled (966, 421) with delta (0, 0)
Screenshot: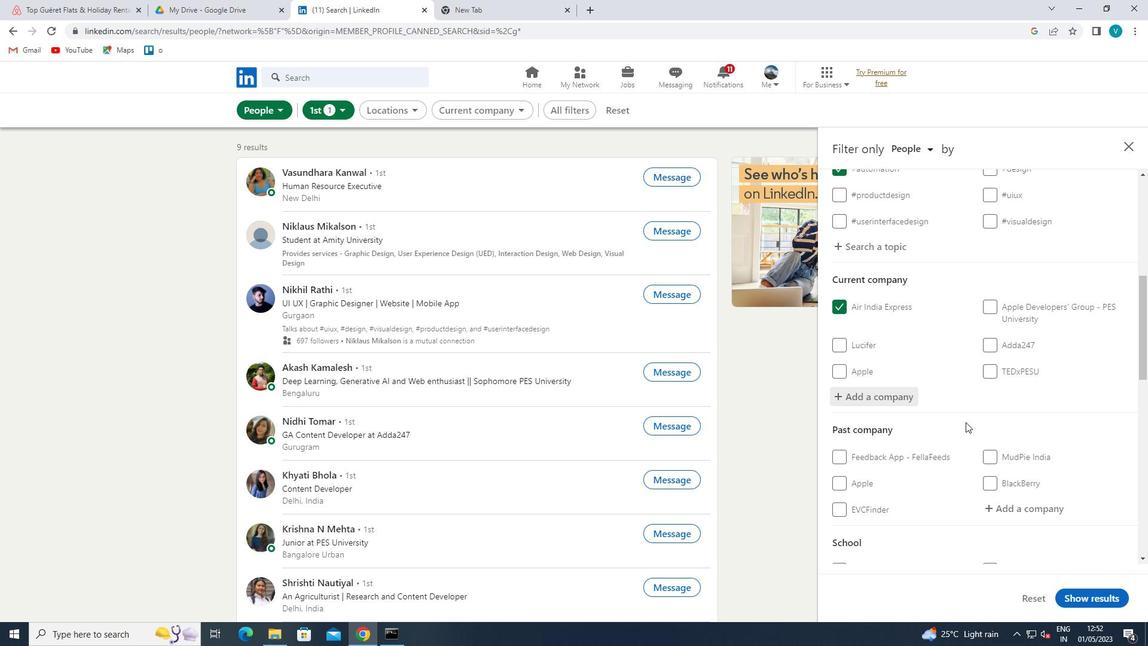 
Action: Mouse scrolled (966, 421) with delta (0, 0)
Screenshot: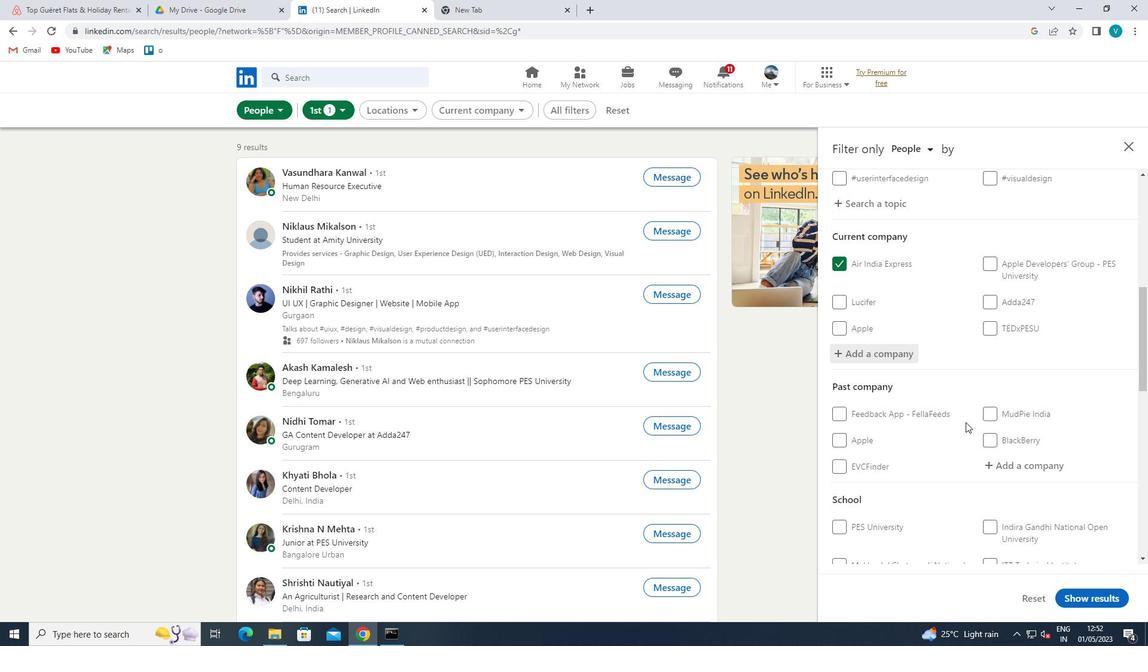 
Action: Mouse moved to (1015, 434)
Screenshot: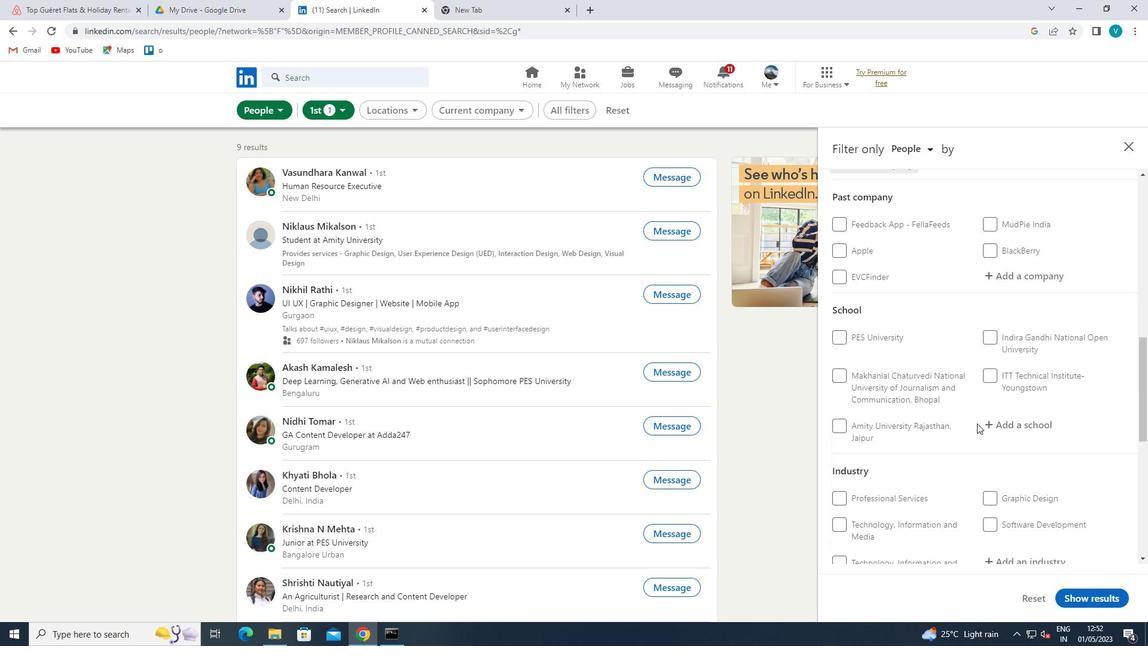 
Action: Mouse pressed left at (1015, 434)
Screenshot: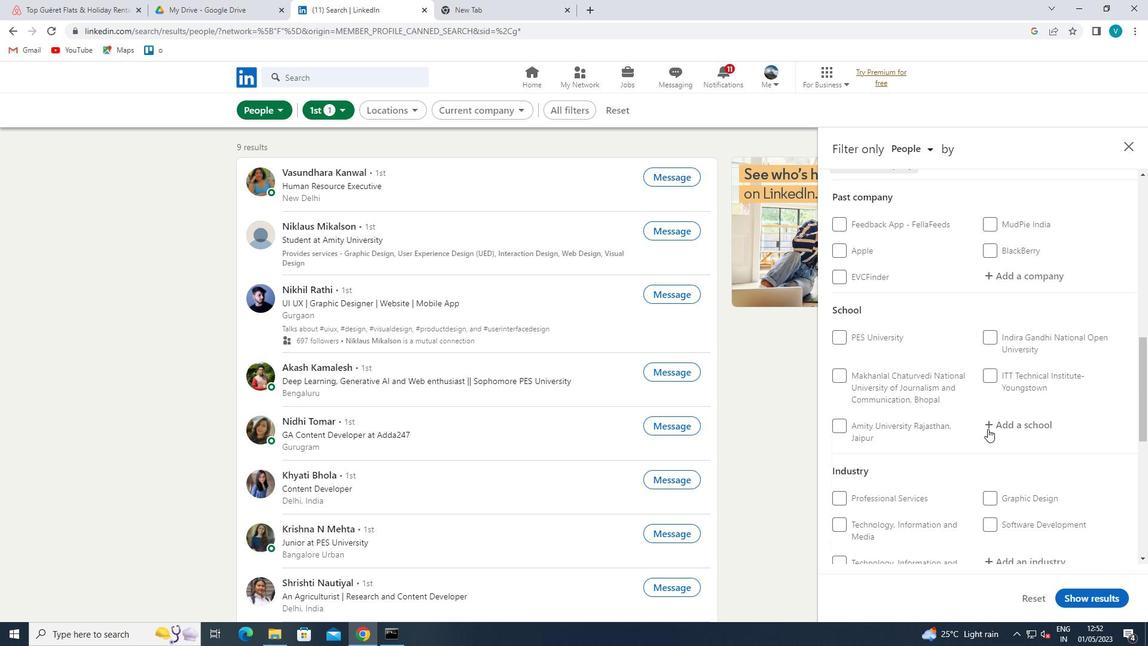 
Action: Mouse moved to (1023, 430)
Screenshot: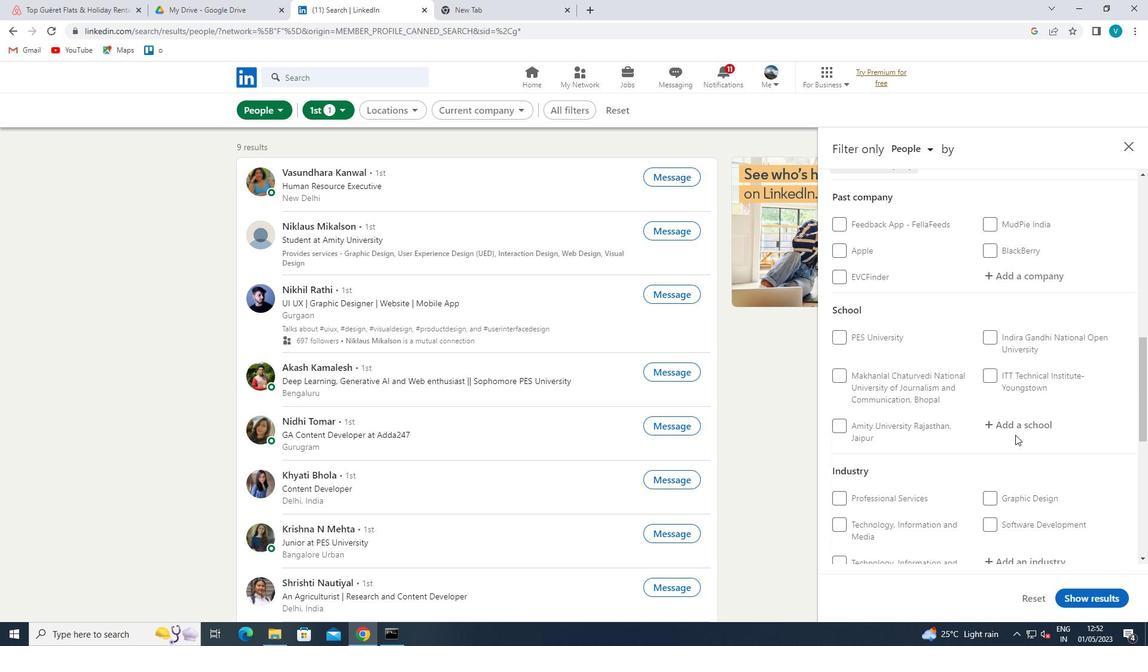 
Action: Mouse pressed left at (1023, 430)
Screenshot: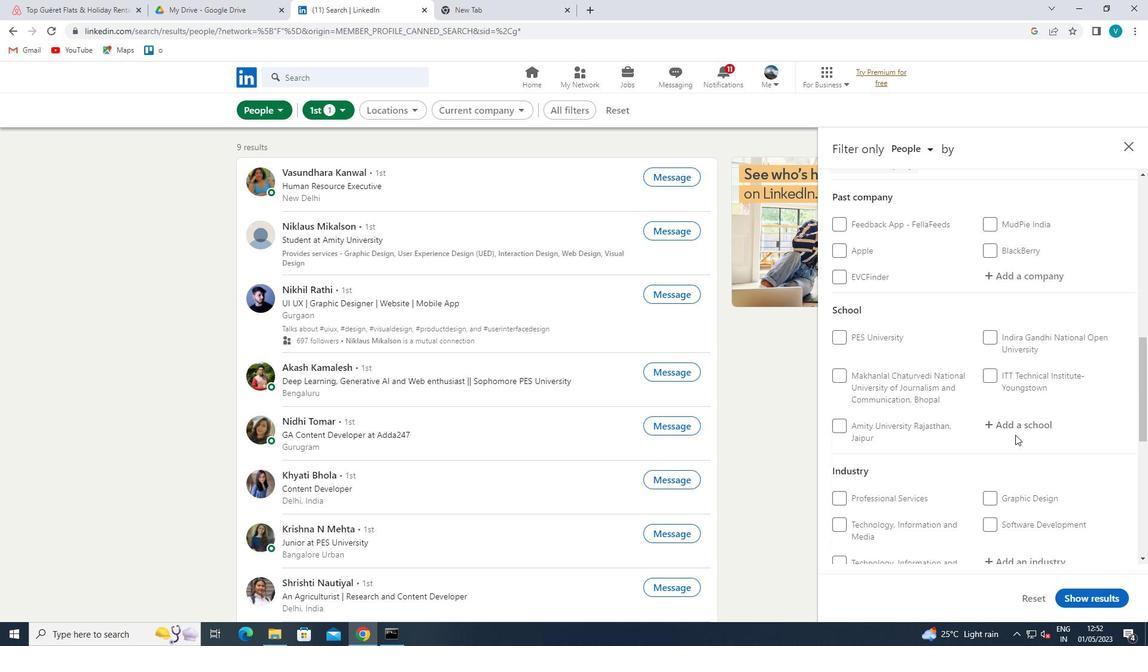 
Action: Key pressed <Key.shift>INSTITUTE<Key.space>OF<Key.space><Key.shift>ENGINEERING<Key.space>
Screenshot: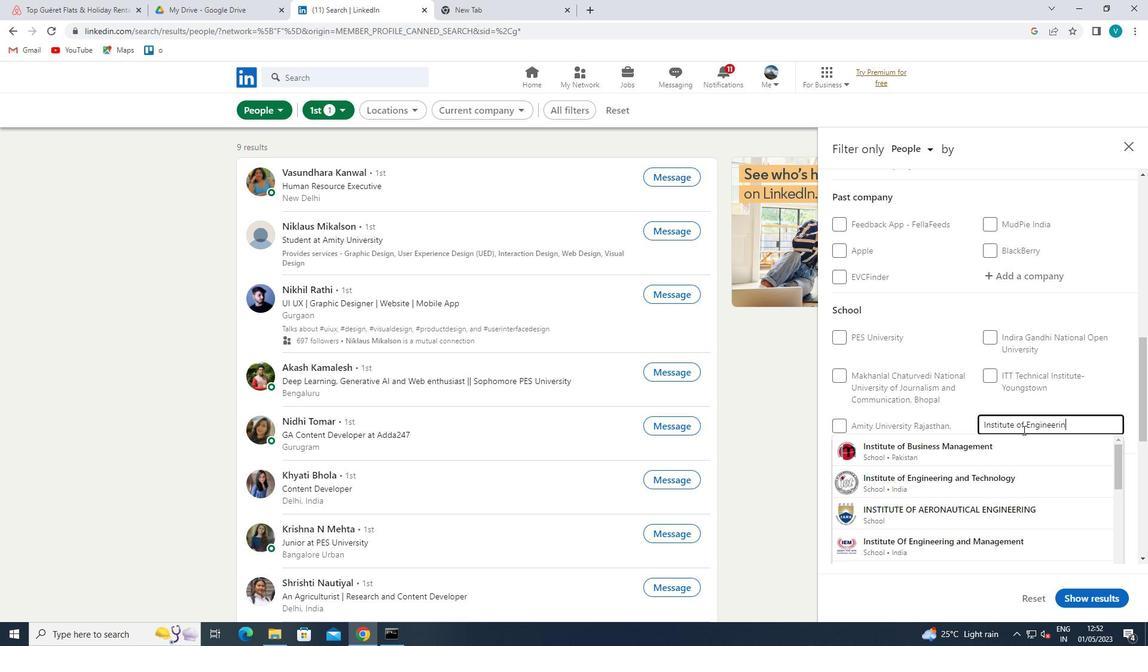 
Action: Mouse moved to (1000, 452)
Screenshot: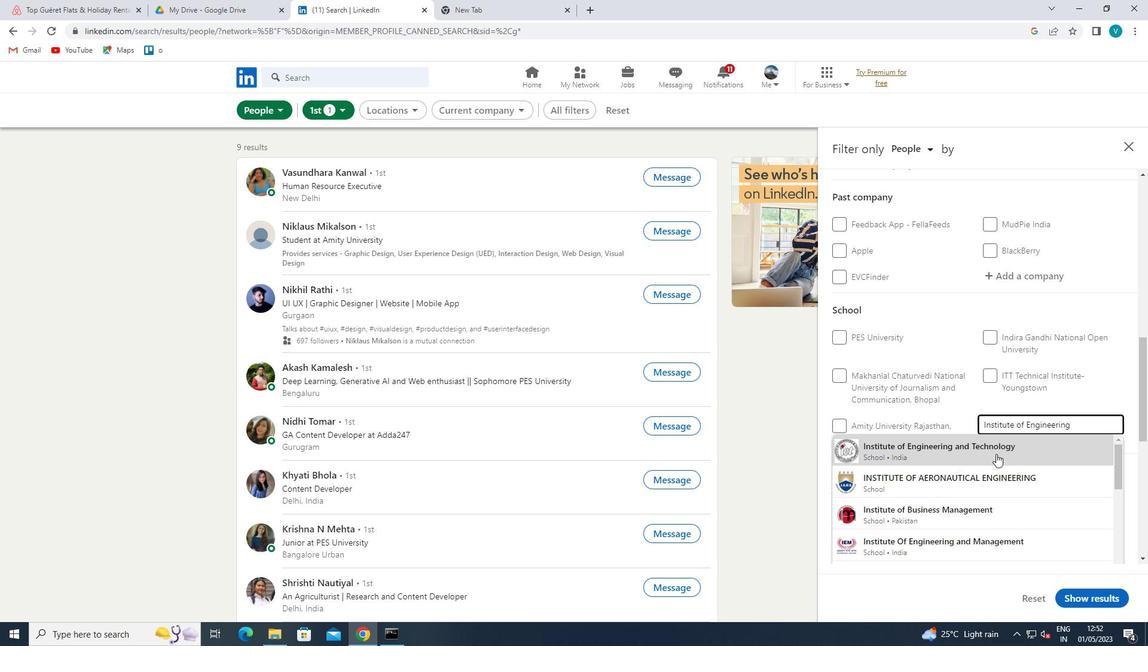 
Action: Mouse pressed left at (1000, 452)
Screenshot: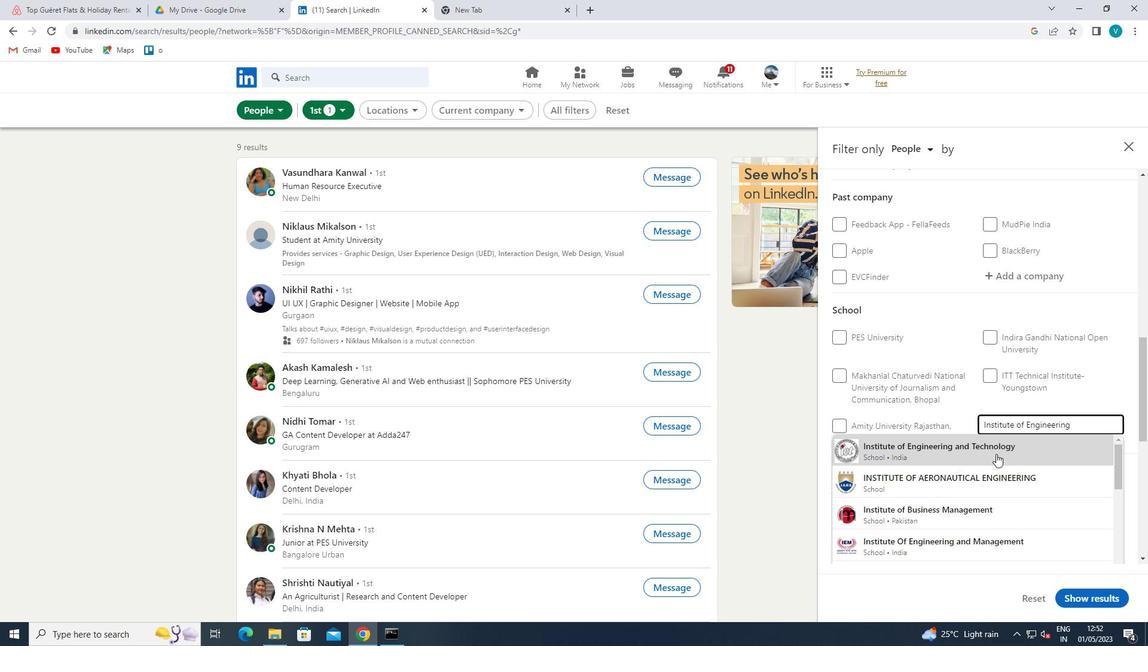
Action: Mouse scrolled (1000, 451) with delta (0, 0)
Screenshot: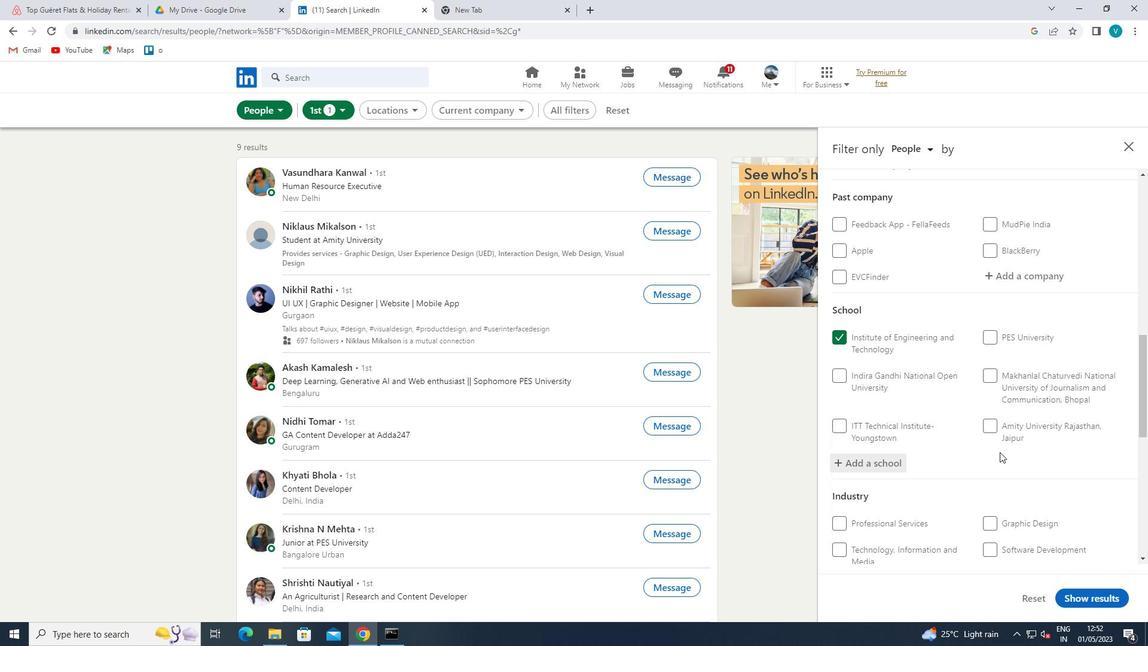 
Action: Mouse moved to (999, 452)
Screenshot: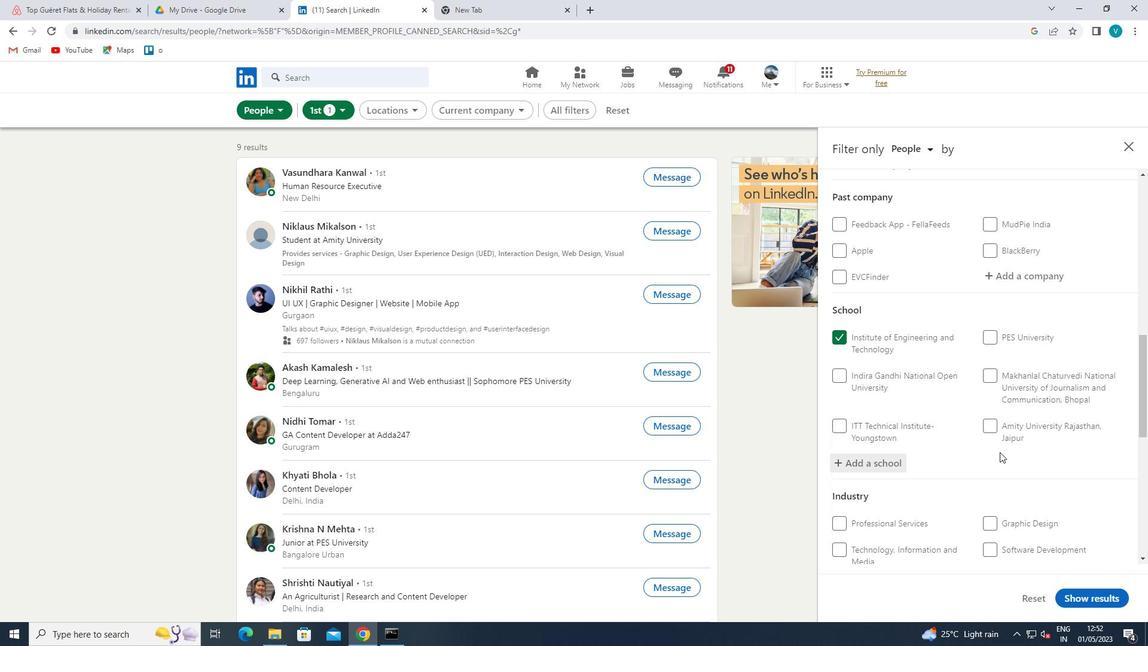 
Action: Mouse scrolled (999, 451) with delta (0, 0)
Screenshot: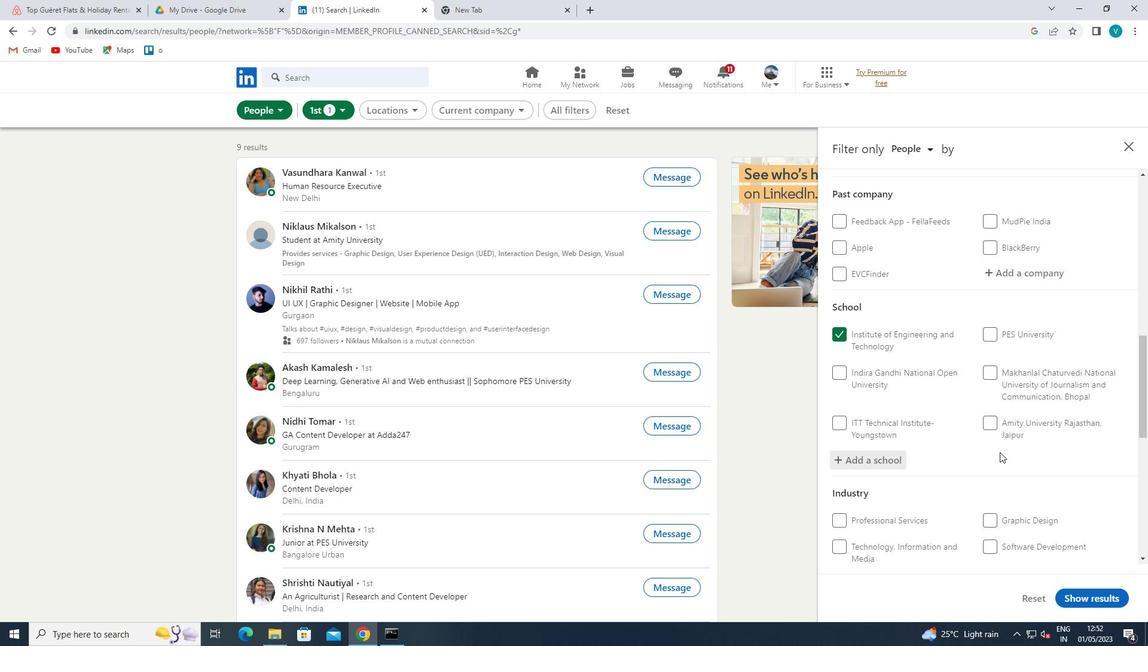 
Action: Mouse moved to (998, 452)
Screenshot: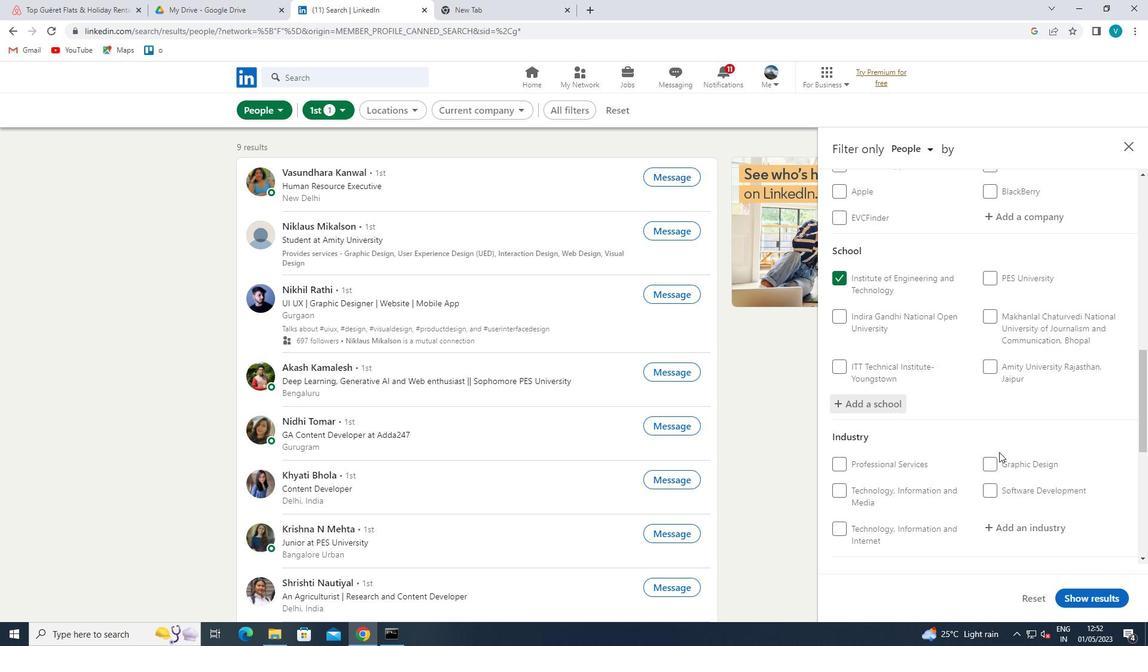 
Action: Mouse scrolled (998, 451) with delta (0, 0)
Screenshot: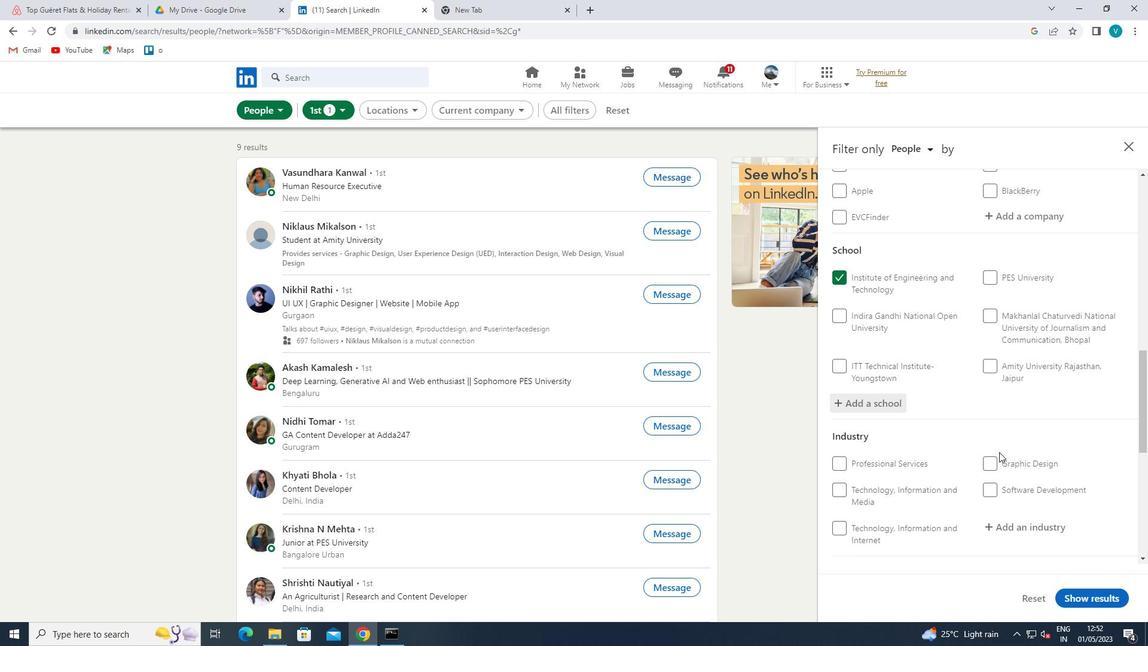 
Action: Mouse moved to (1027, 397)
Screenshot: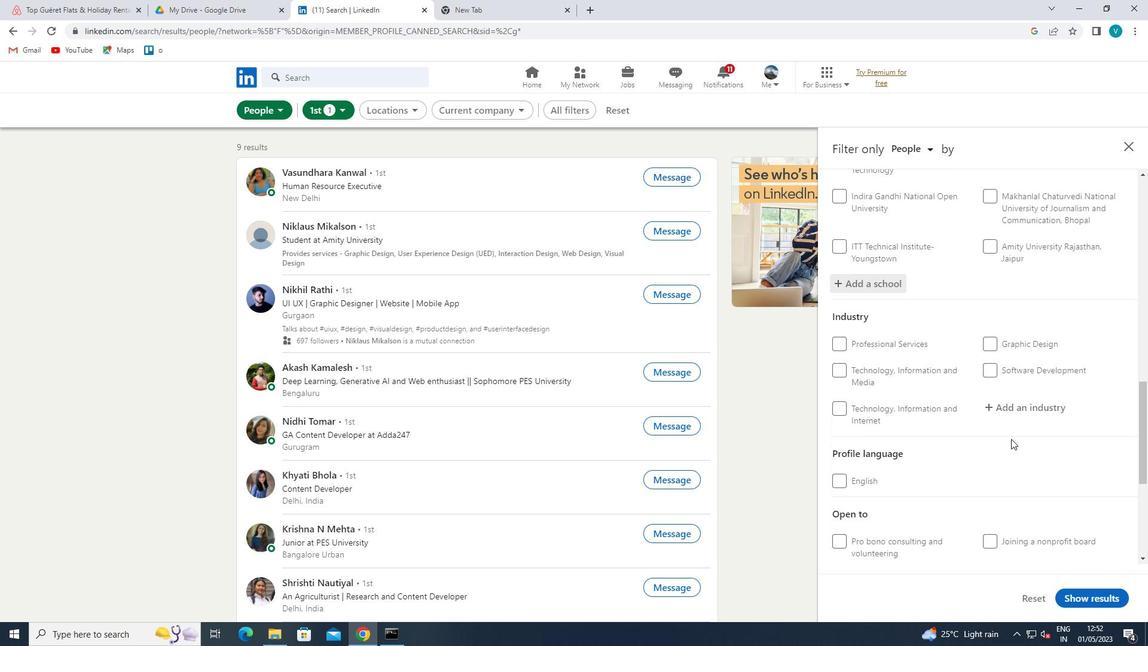 
Action: Mouse pressed left at (1027, 397)
Screenshot: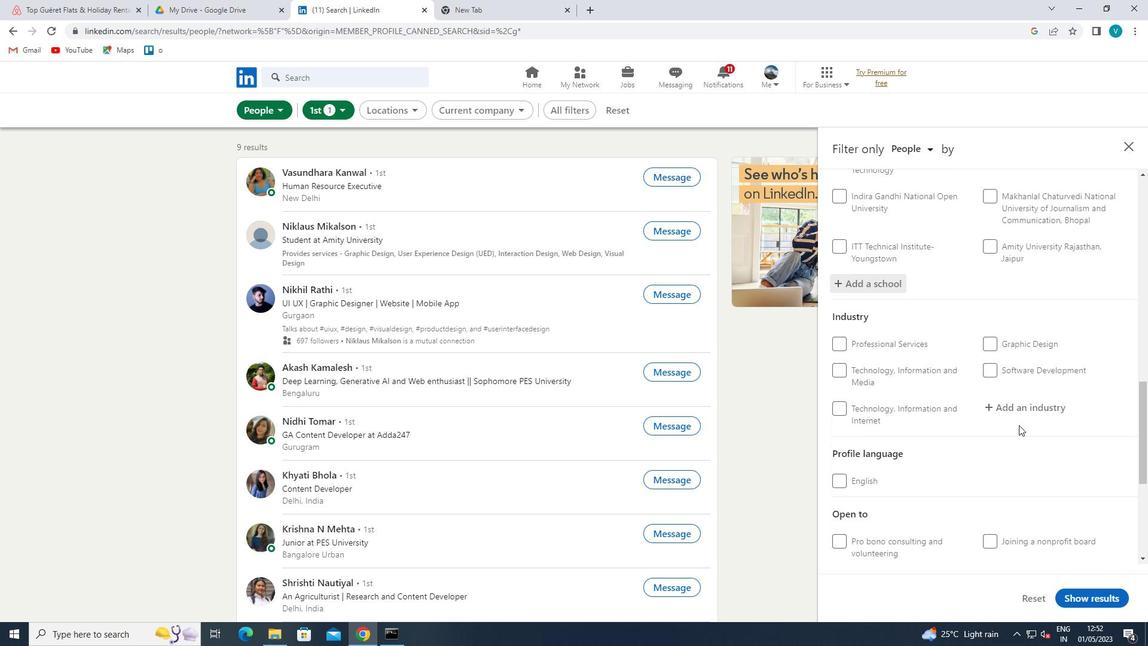 
Action: Key pressed <Key.shift>PRIMARY<Key.space>
Screenshot: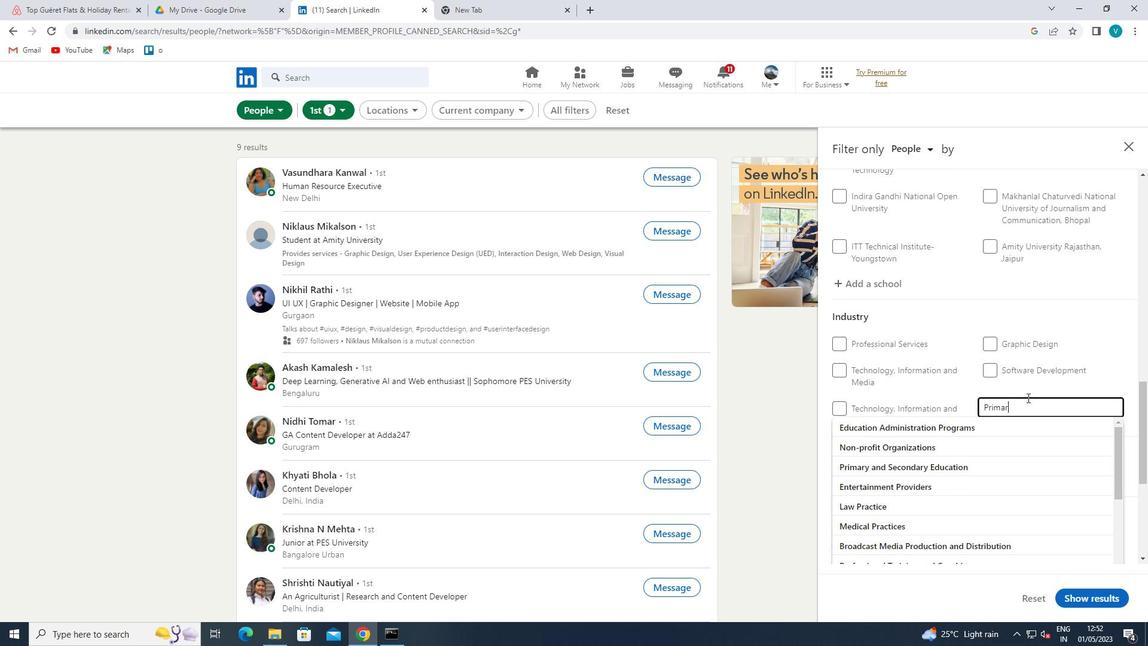 
Action: Mouse moved to (974, 442)
Screenshot: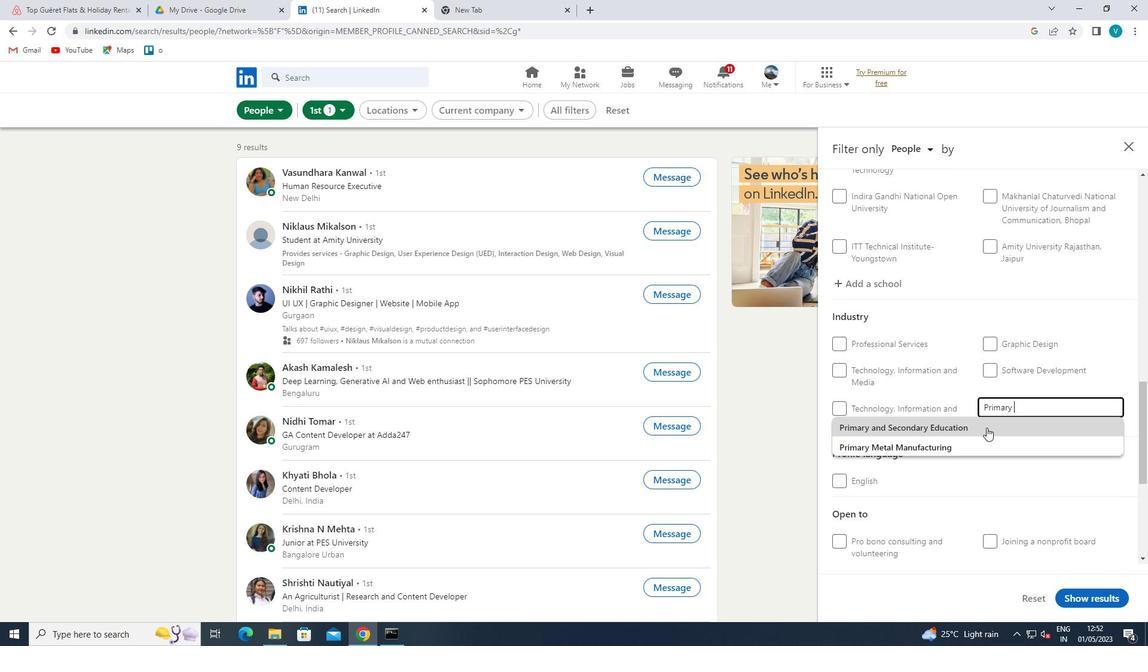 
Action: Mouse pressed left at (974, 442)
Screenshot: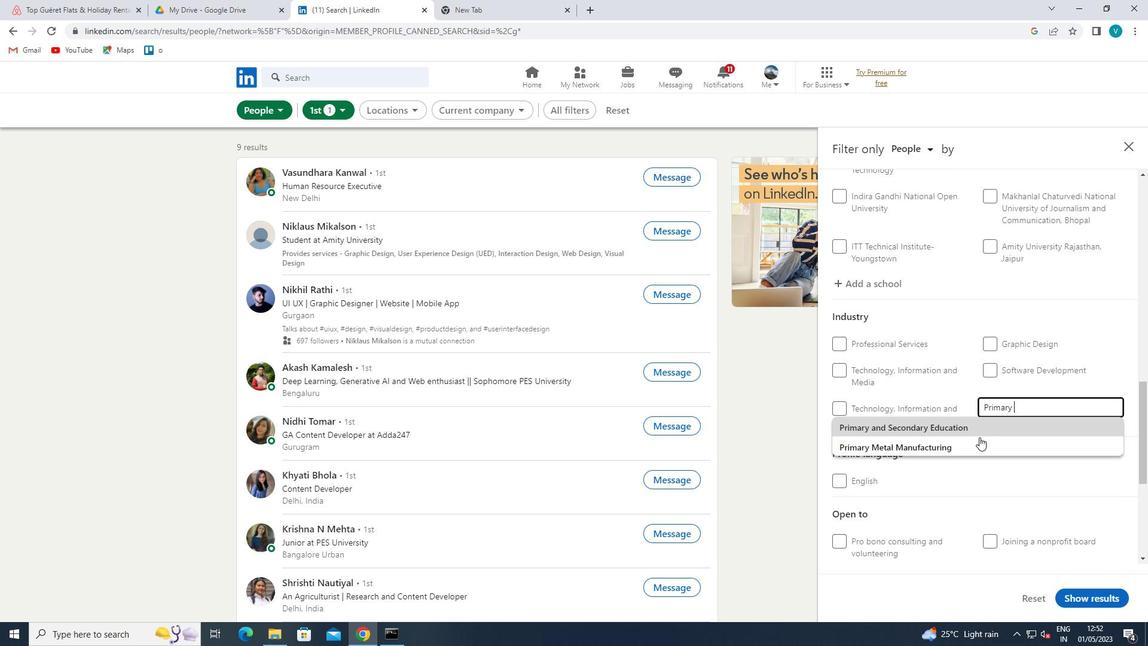 
Action: Mouse moved to (999, 428)
Screenshot: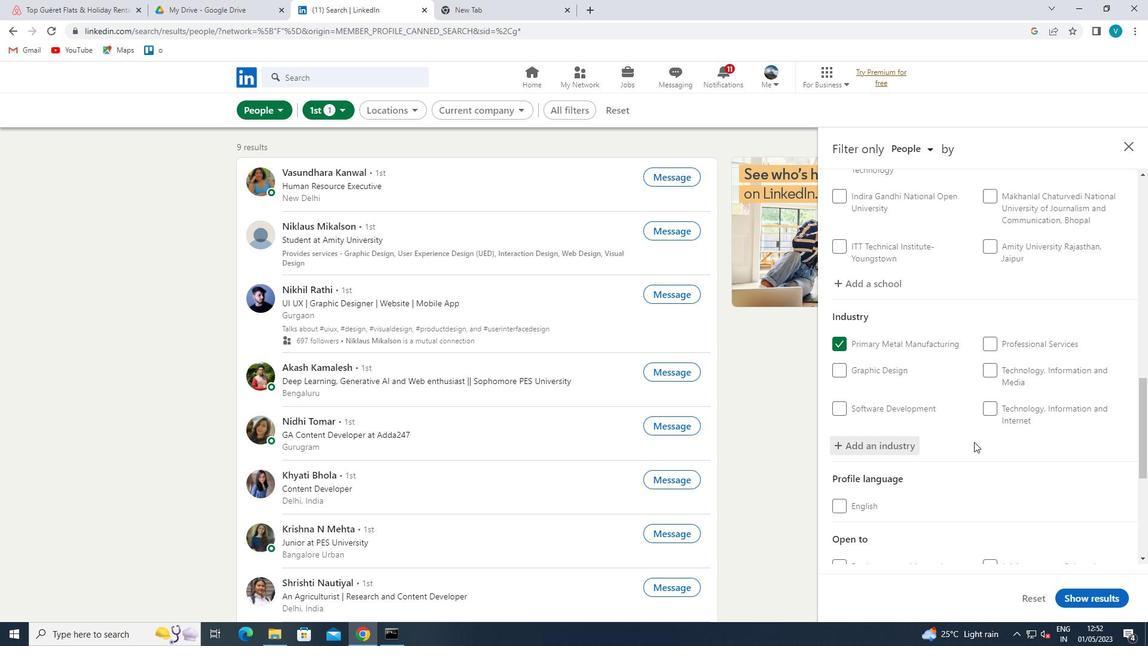 
Action: Mouse scrolled (999, 427) with delta (0, 0)
Screenshot: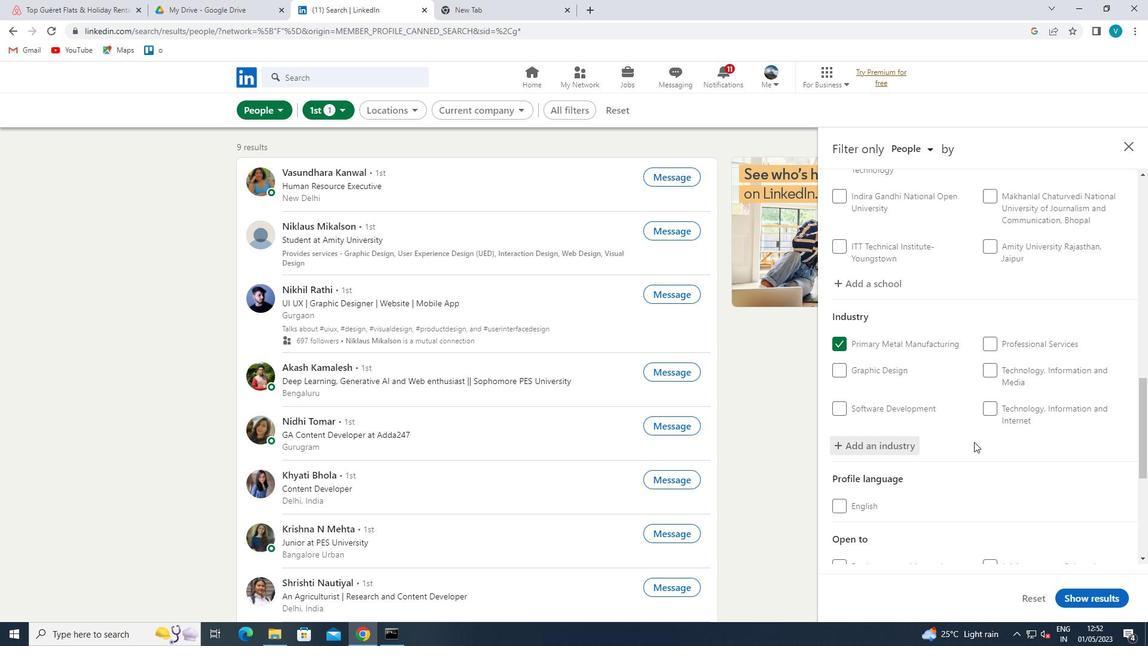 
Action: Mouse scrolled (999, 427) with delta (0, 0)
Screenshot: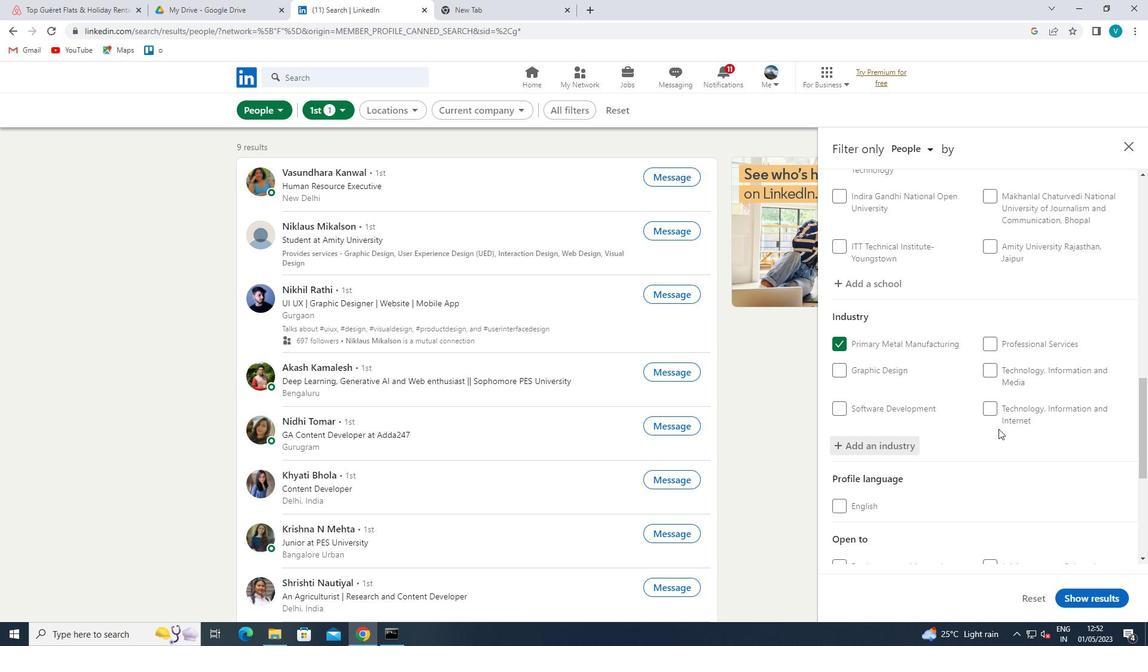 
Action: Mouse scrolled (999, 427) with delta (0, 0)
Screenshot: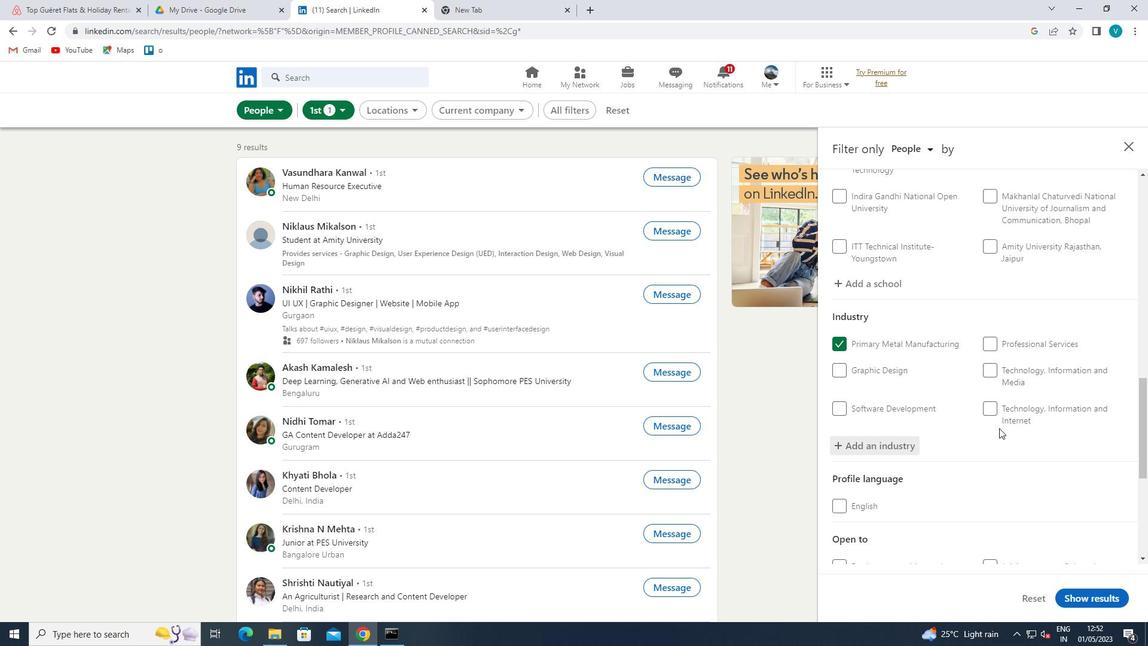 
Action: Mouse moved to (995, 435)
Screenshot: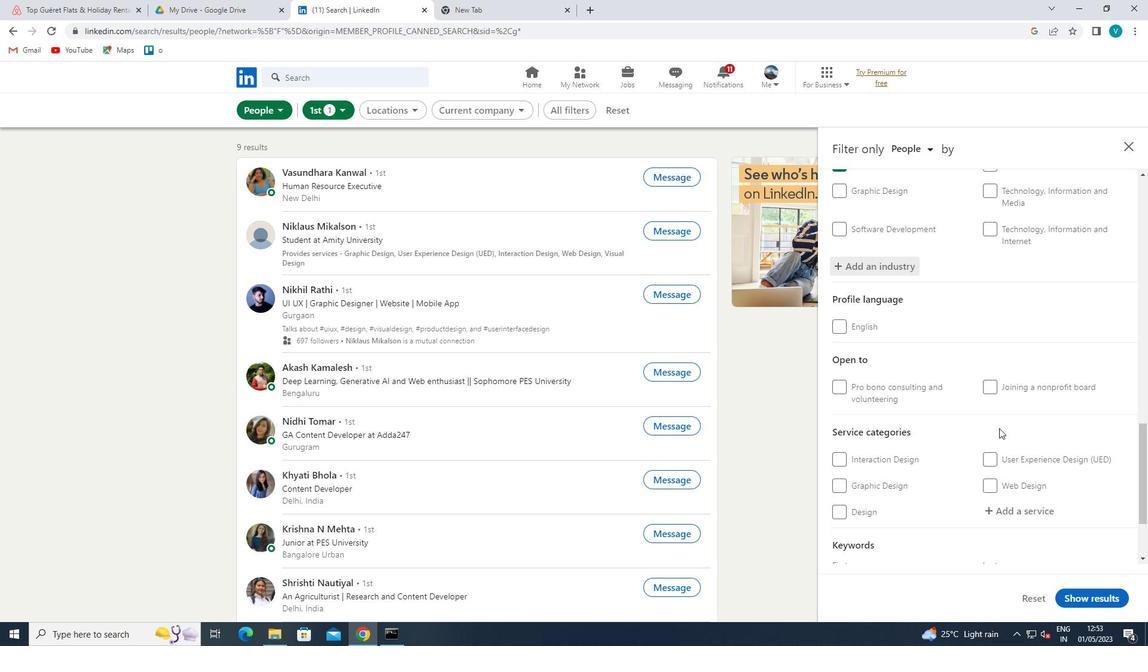 
Action: Mouse scrolled (995, 434) with delta (0, 0)
Screenshot: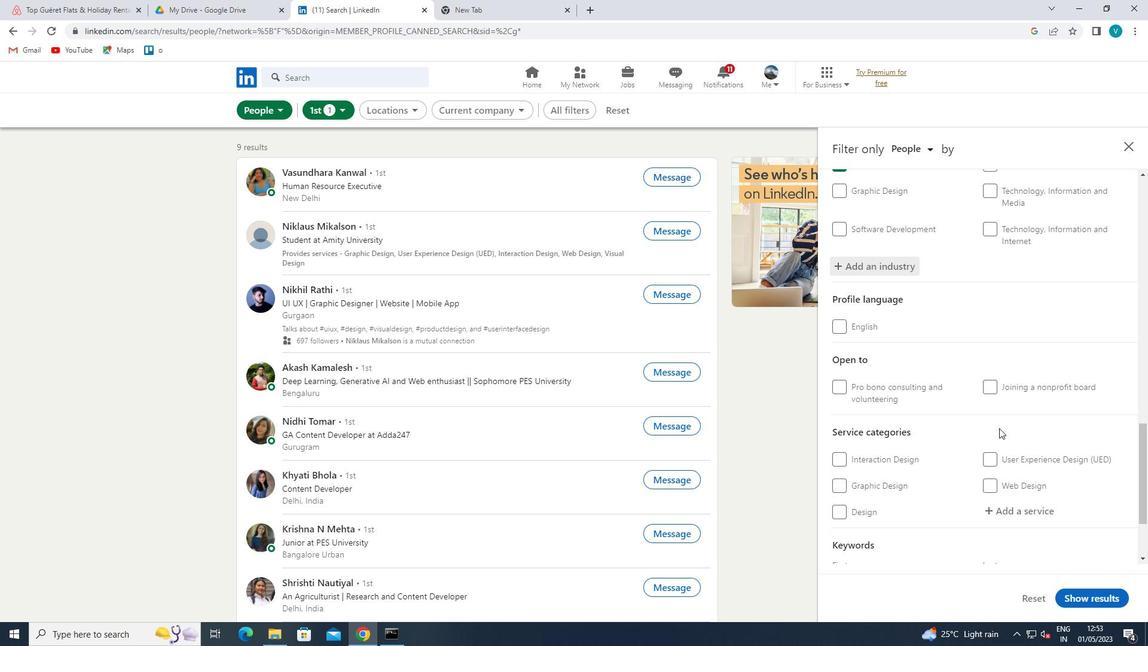 
Action: Mouse moved to (1009, 447)
Screenshot: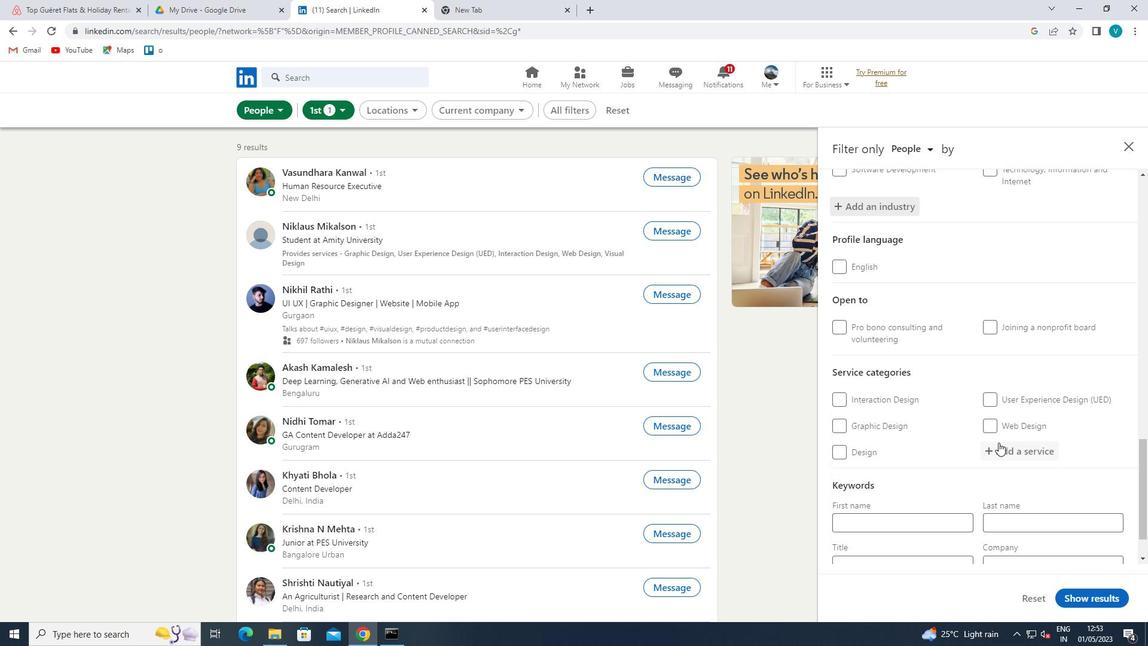 
Action: Mouse pressed left at (1009, 447)
Screenshot: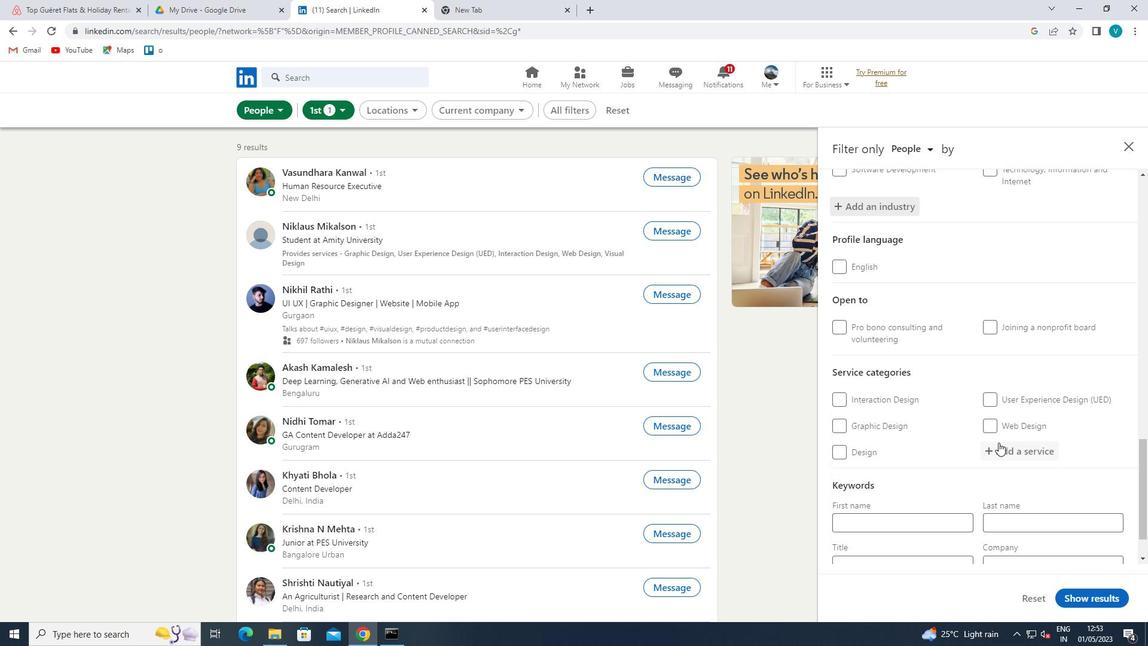 
Action: Mouse moved to (1017, 447)
Screenshot: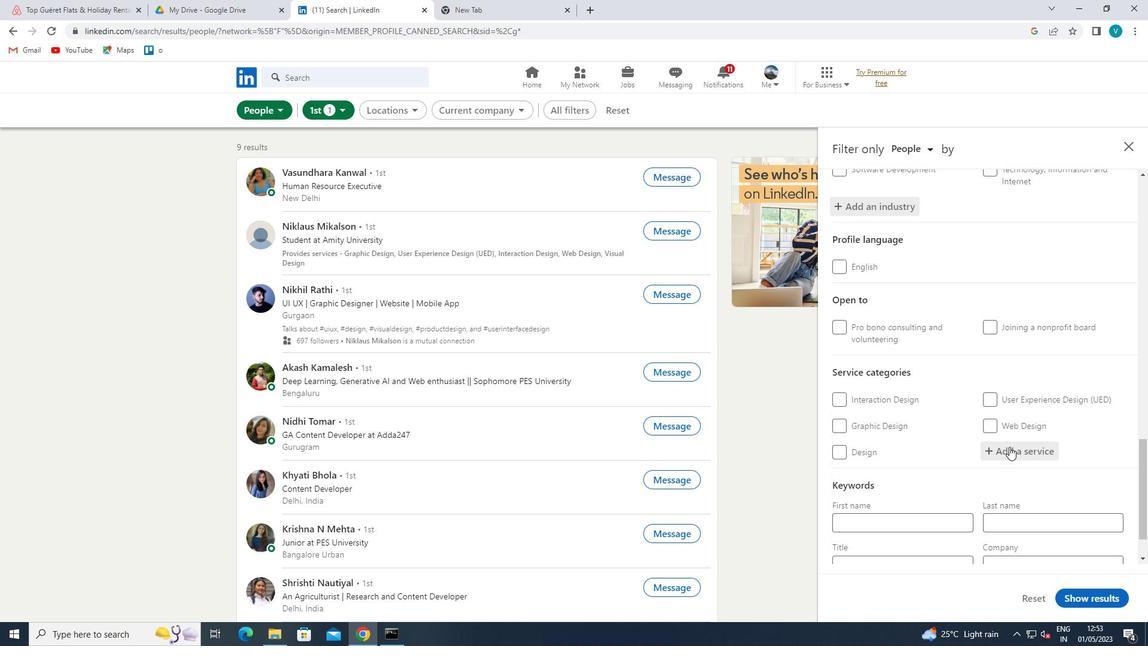 
Action: Key pressed <Key.shift>PROJECT<Key.space>
Screenshot: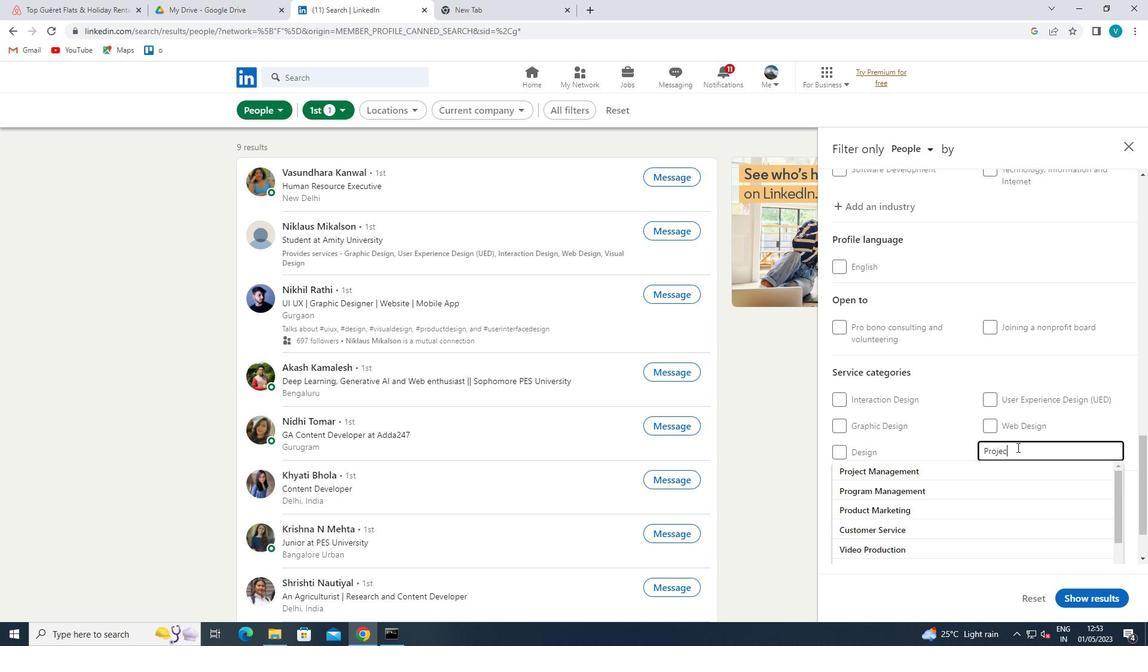 
Action: Mouse moved to (996, 468)
Screenshot: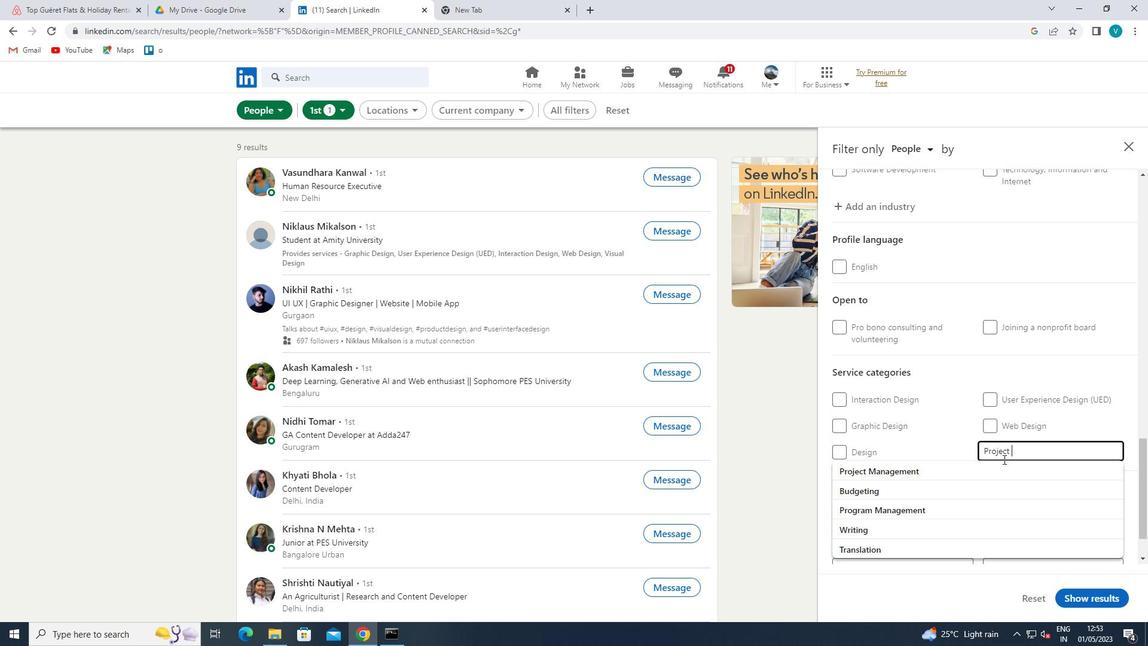 
Action: Mouse pressed left at (996, 468)
Screenshot: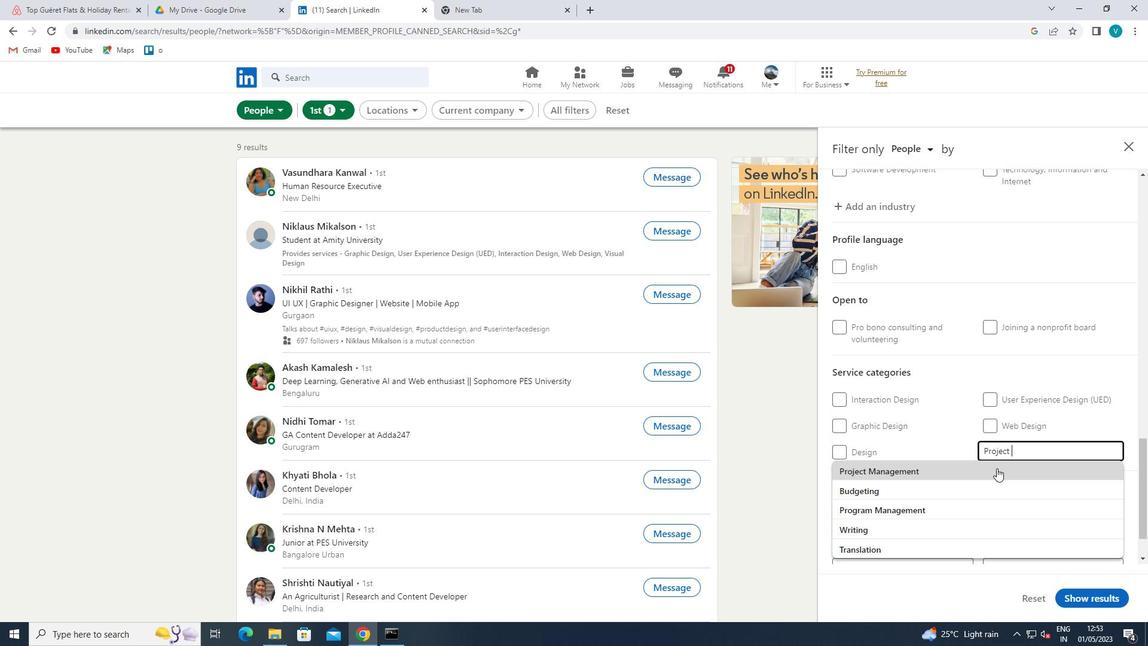 
Action: Mouse moved to (997, 468)
Screenshot: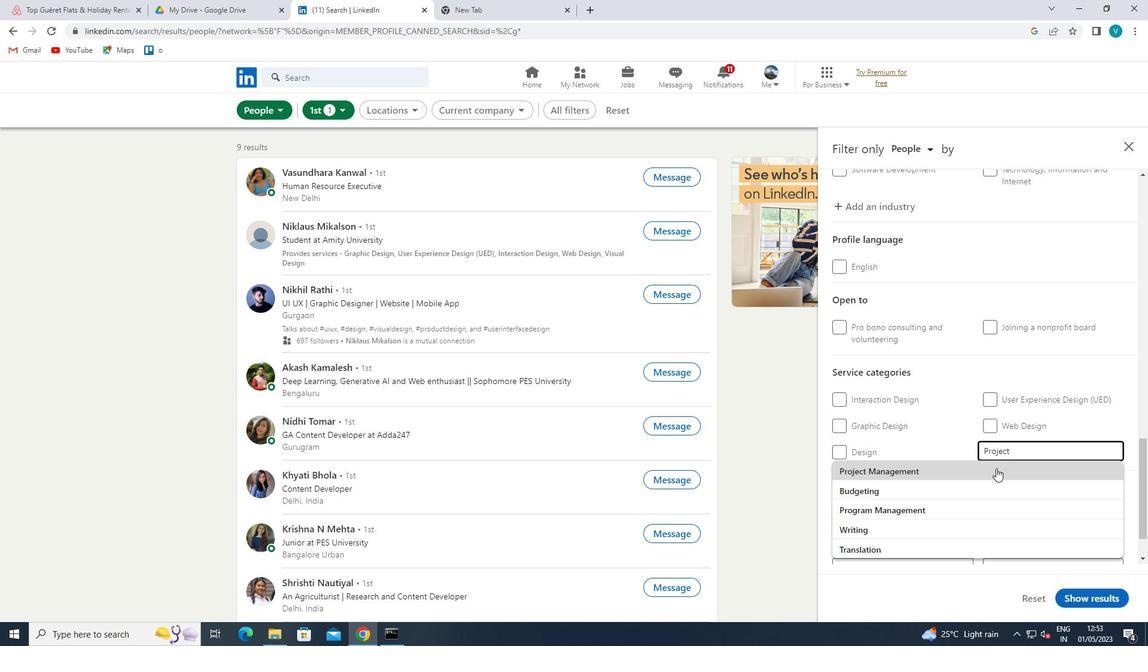 
Action: Mouse scrolled (997, 467) with delta (0, 0)
Screenshot: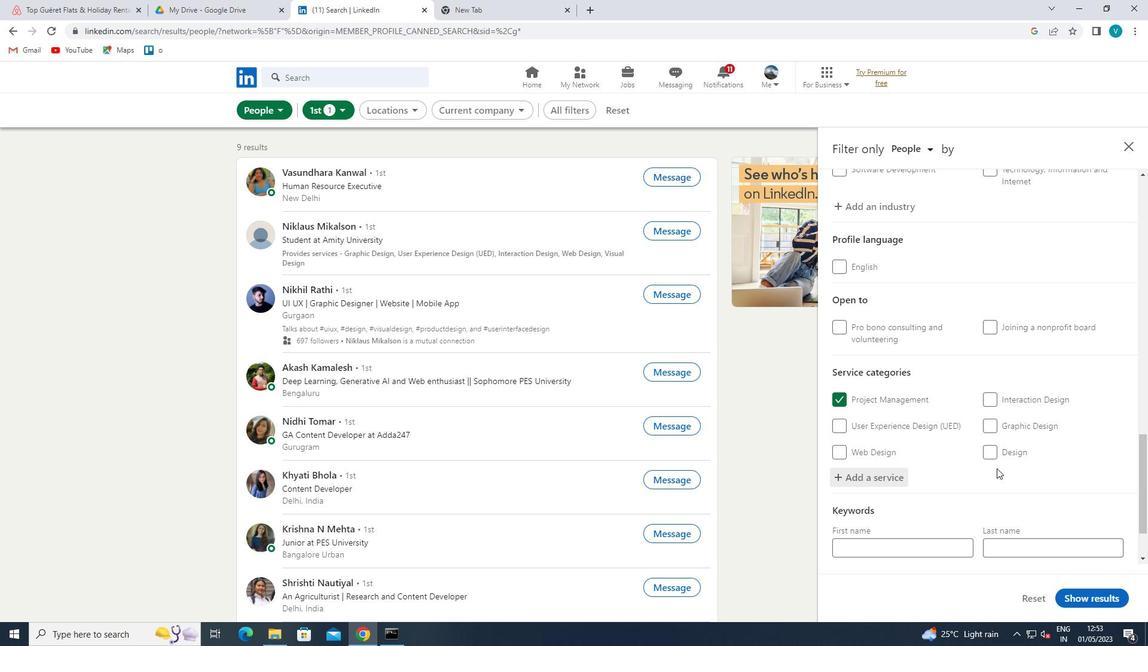 
Action: Mouse scrolled (997, 467) with delta (0, 0)
Screenshot: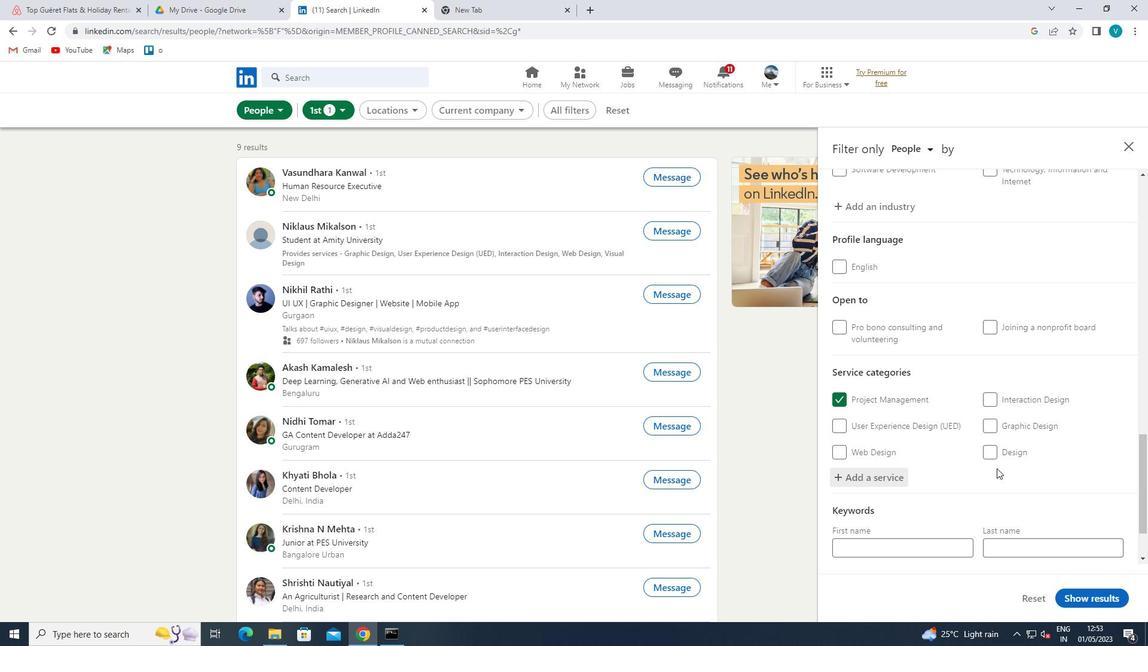 
Action: Mouse scrolled (997, 467) with delta (0, 0)
Screenshot: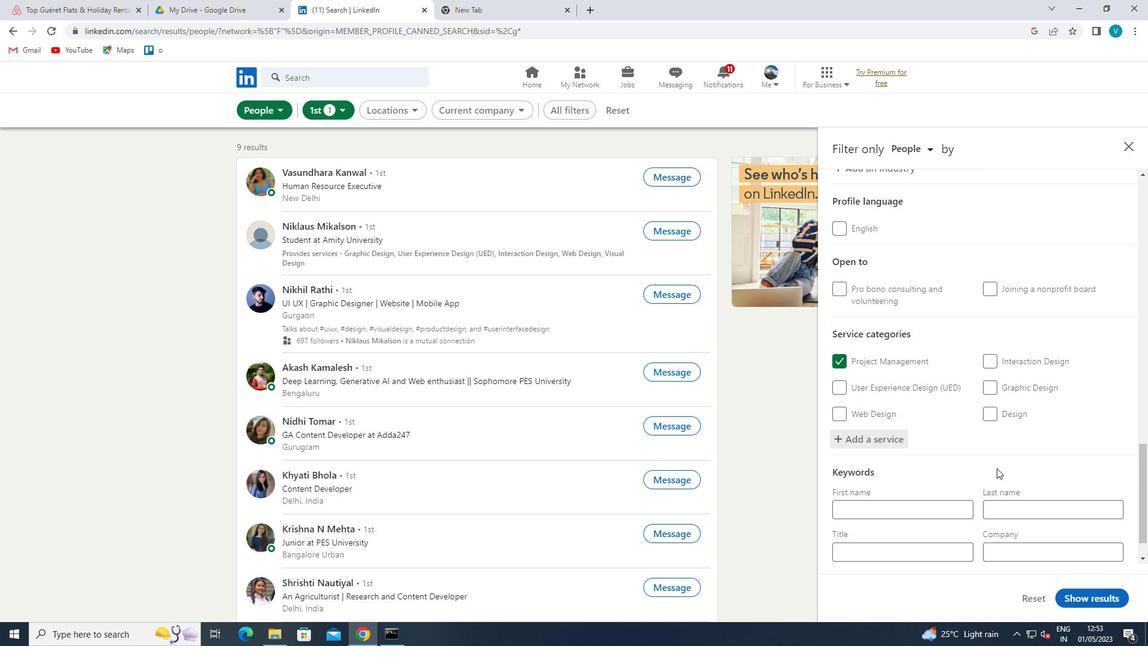 
Action: Mouse moved to (997, 468)
Screenshot: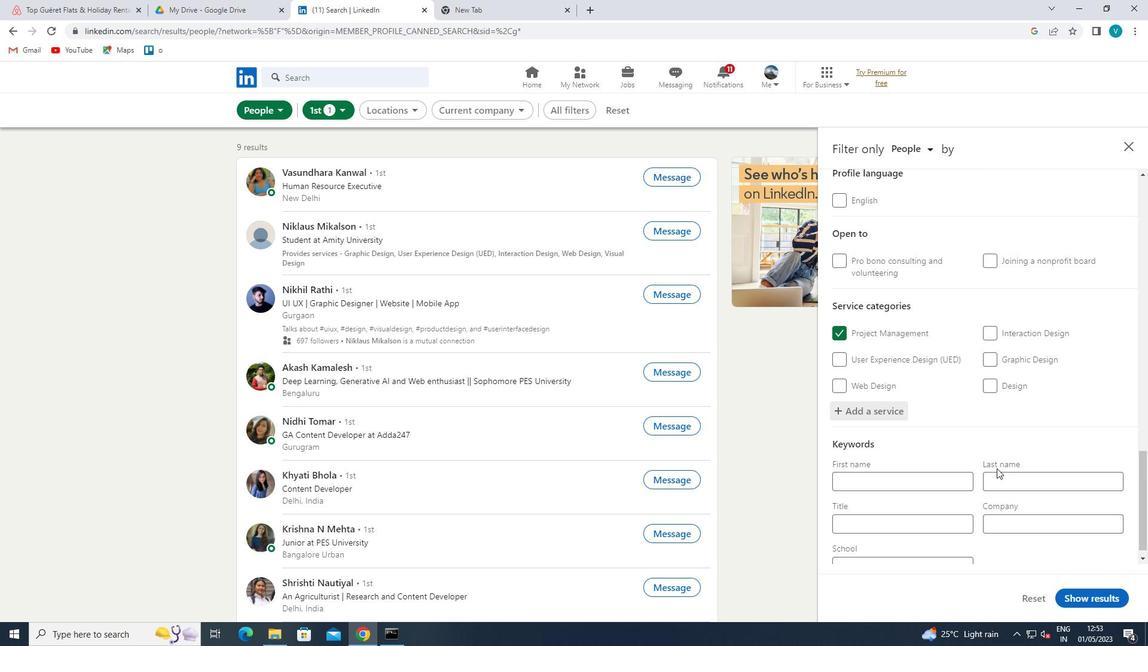 
Action: Mouse scrolled (997, 467) with delta (0, 0)
Screenshot: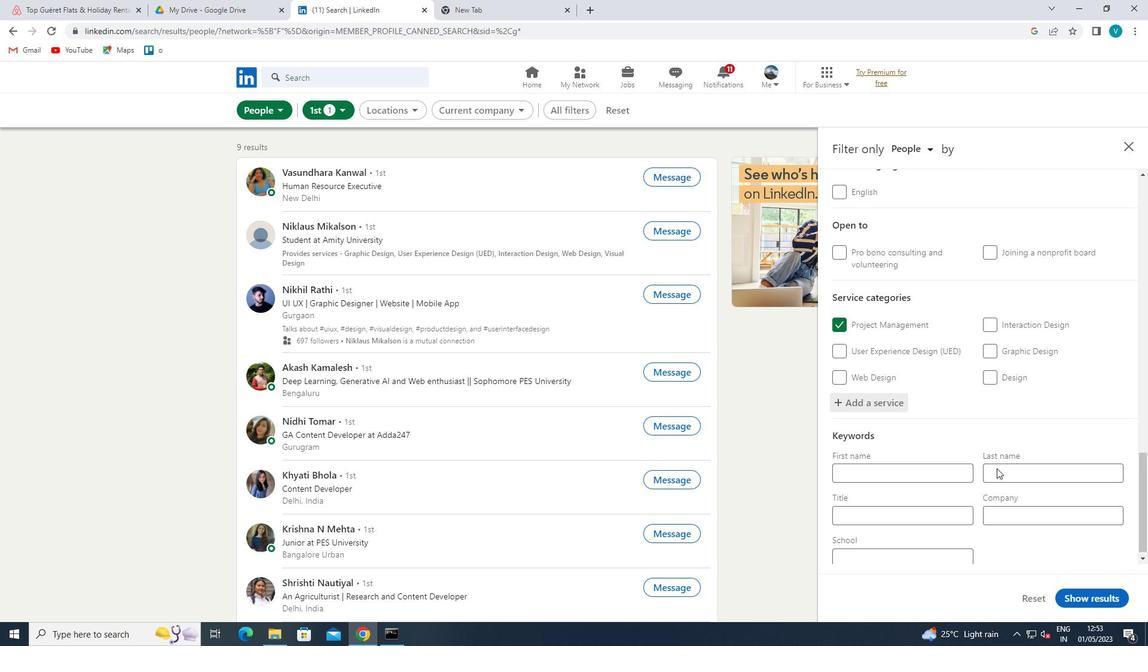 
Action: Mouse moved to (949, 498)
Screenshot: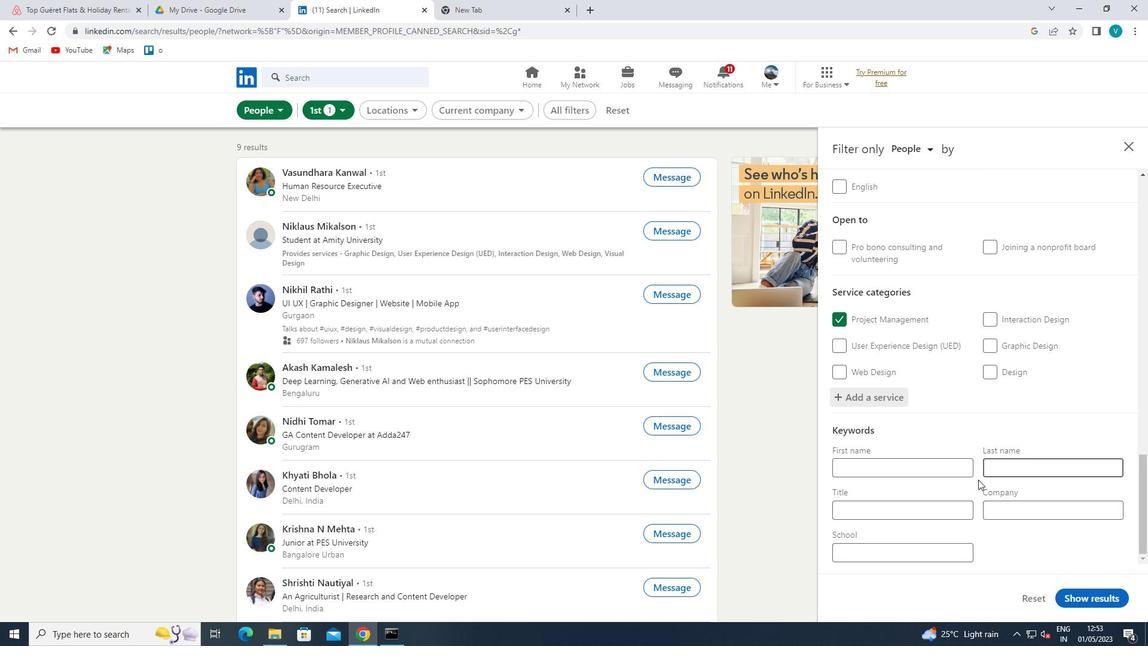 
Action: Mouse pressed left at (949, 498)
Screenshot: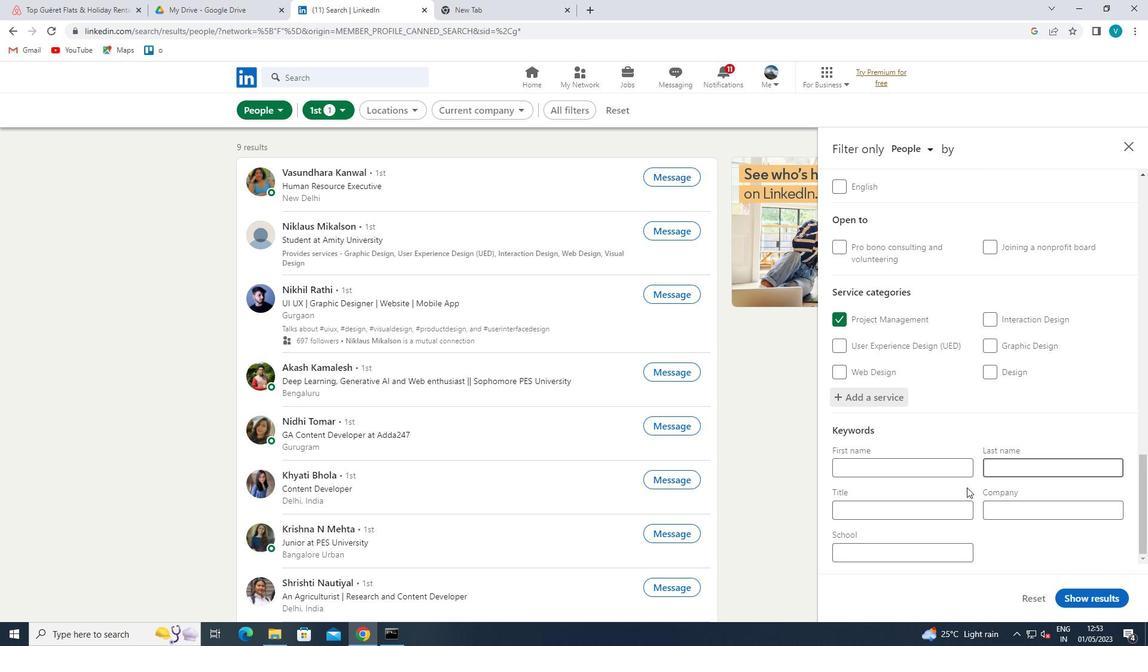 
Action: Mouse moved to (999, 470)
Screenshot: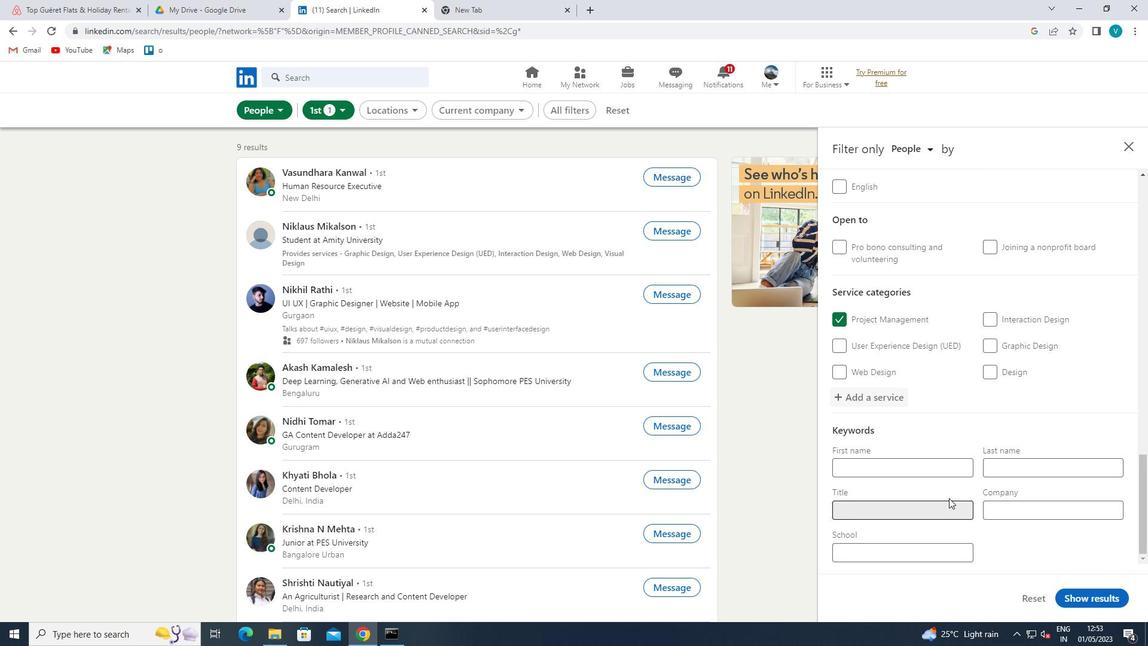 
Action: Key pressed <Key.shift>COMPUTER<Key.space><Key.shift>PROGRAN<Key.backspace>MMER<Key.space>
Screenshot: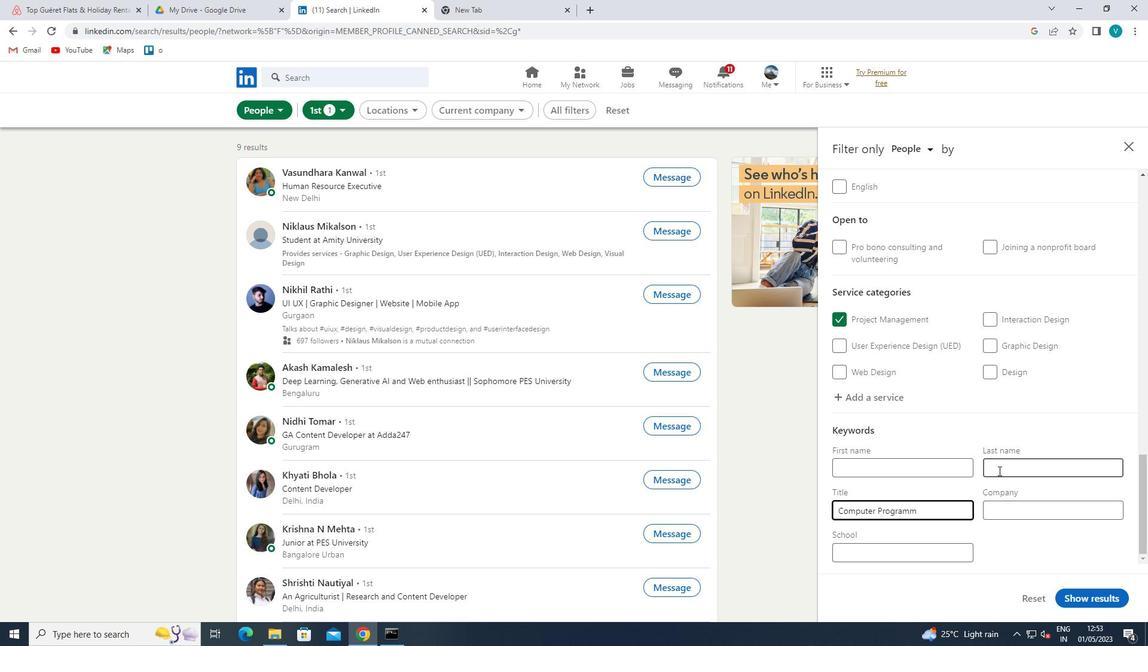 
Action: Mouse moved to (1073, 594)
Screenshot: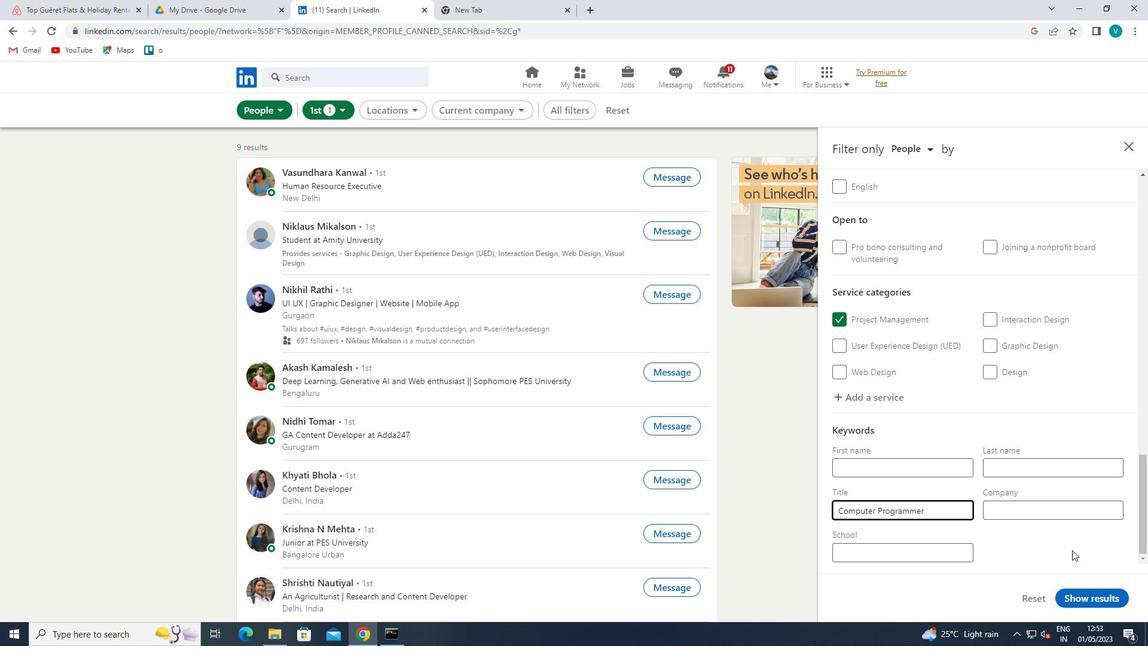 
Action: Mouse pressed left at (1073, 594)
Screenshot: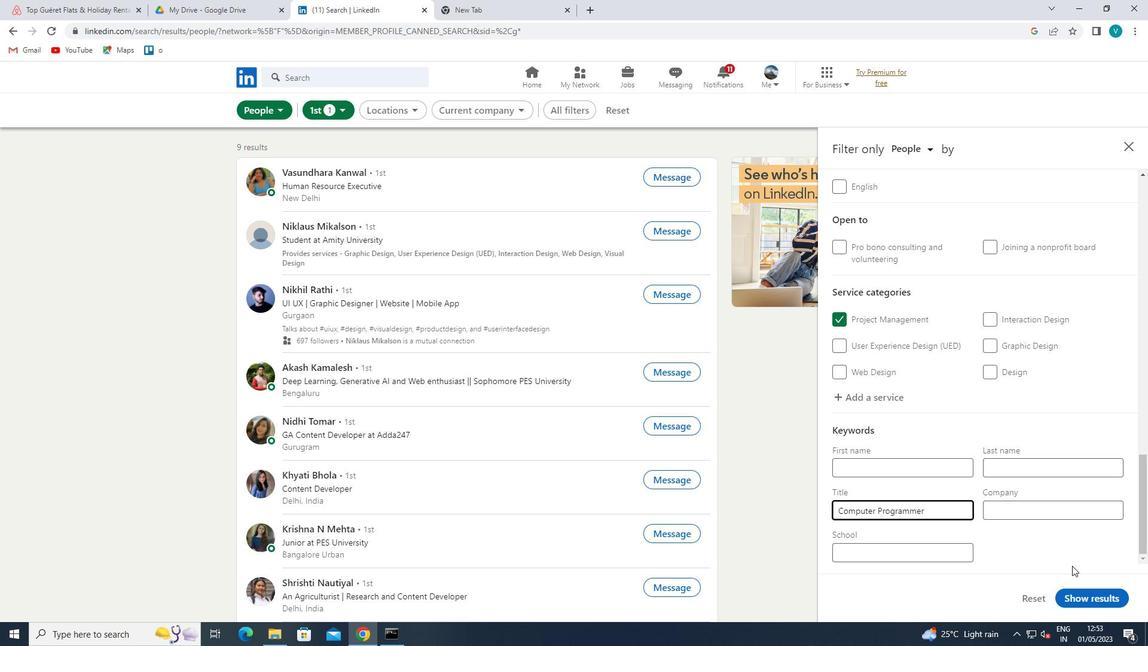 
Action: Mouse moved to (1095, 555)
Screenshot: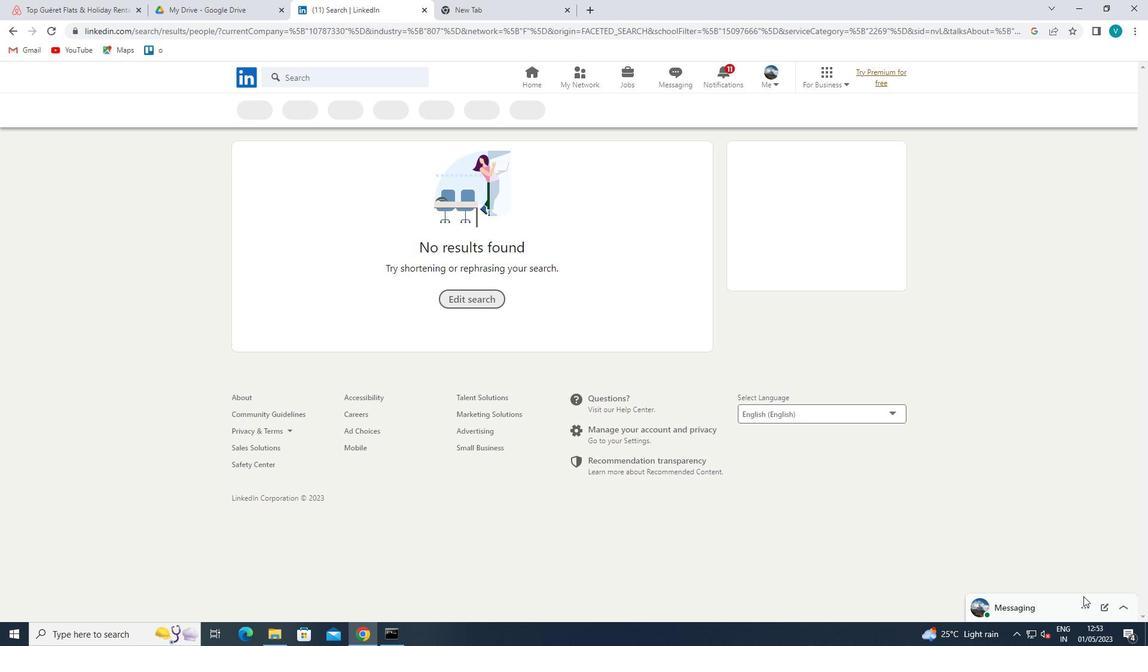 
